 Task: Find connections with filter location Hechuan with filter topic #entrepreneursmindsetwith filter profile language Spanish with filter current company Jobs Quest with filter school St. Xavier's College, Ranchi with filter industry Facilities Services with filter service category Web Design with filter keywords title Cruise Ship Attendant
Action: Mouse moved to (606, 85)
Screenshot: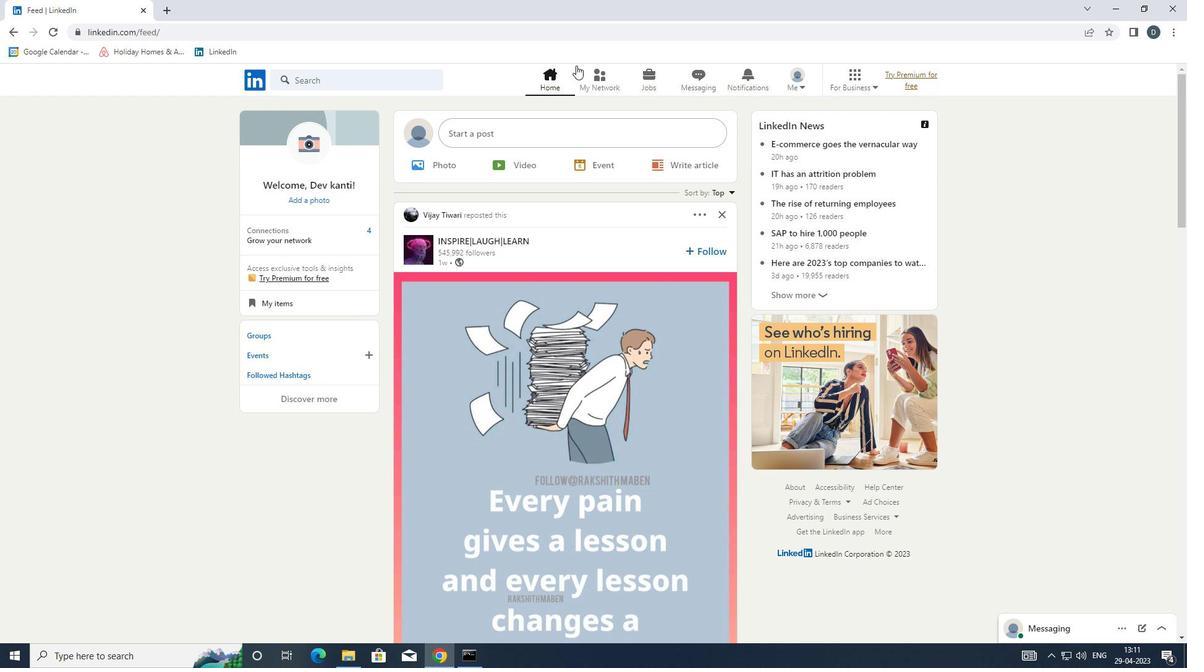 
Action: Mouse pressed left at (606, 85)
Screenshot: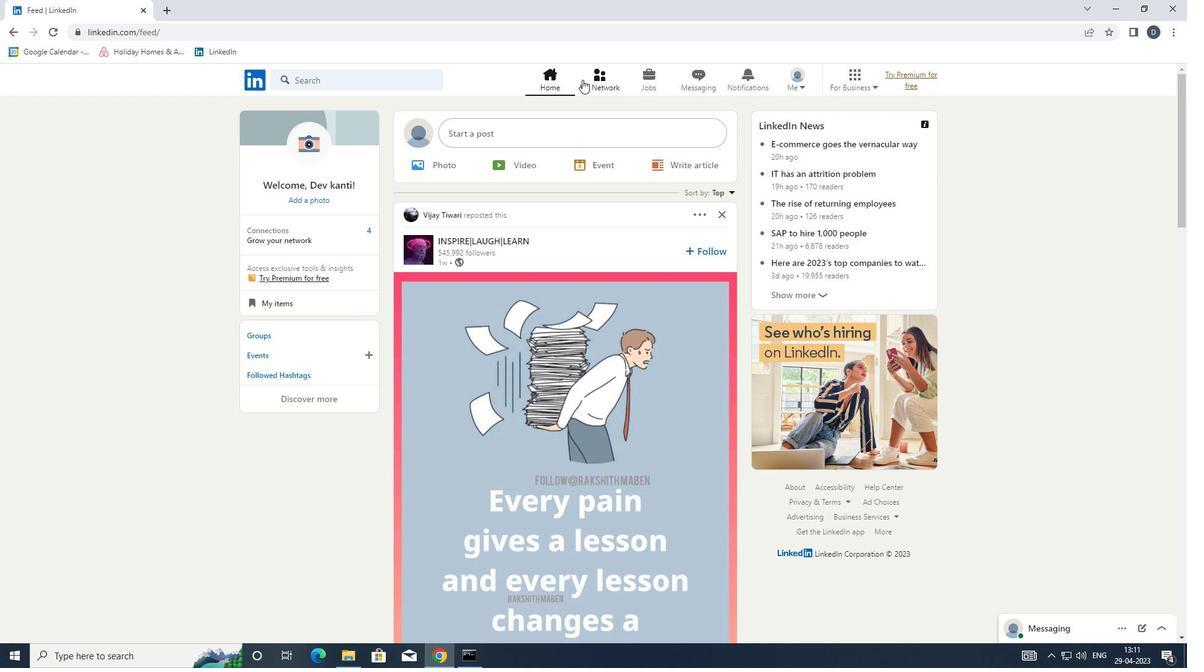 
Action: Mouse moved to (405, 152)
Screenshot: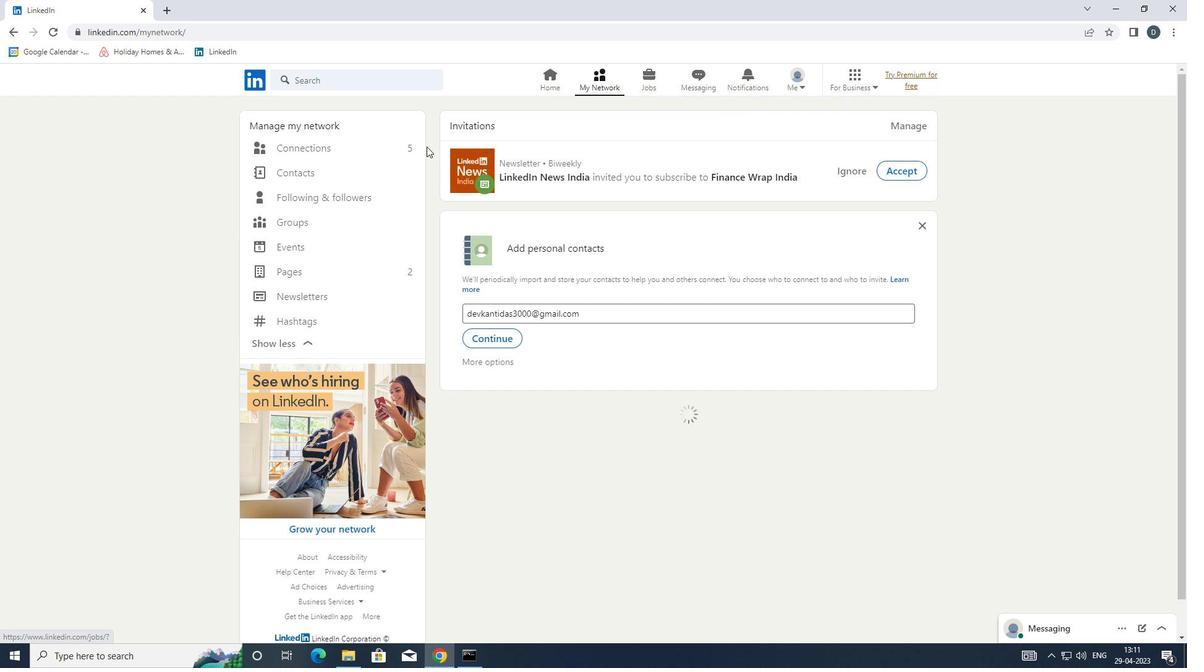 
Action: Mouse pressed left at (405, 152)
Screenshot: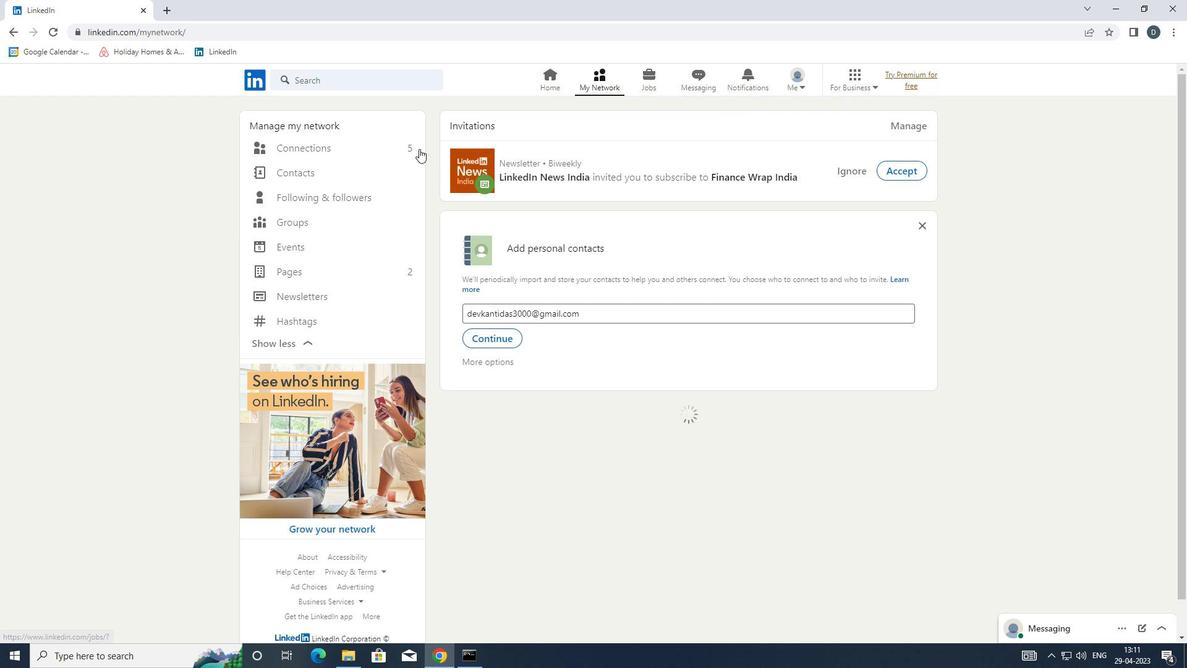 
Action: Mouse moved to (691, 146)
Screenshot: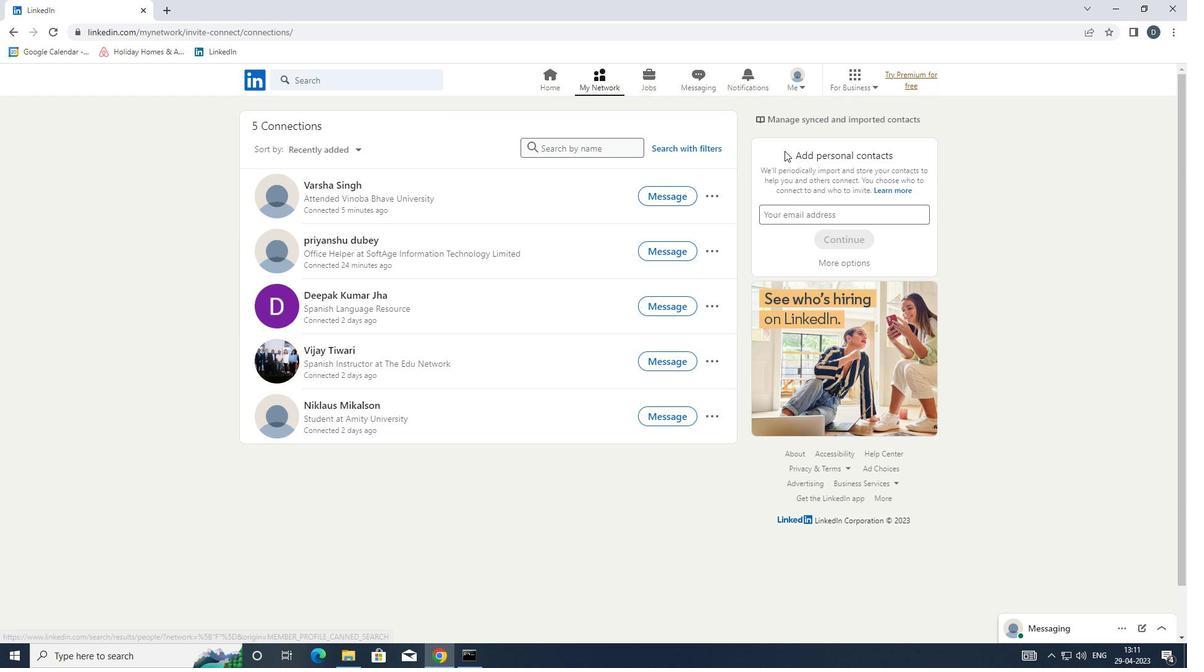 
Action: Mouse pressed left at (691, 146)
Screenshot: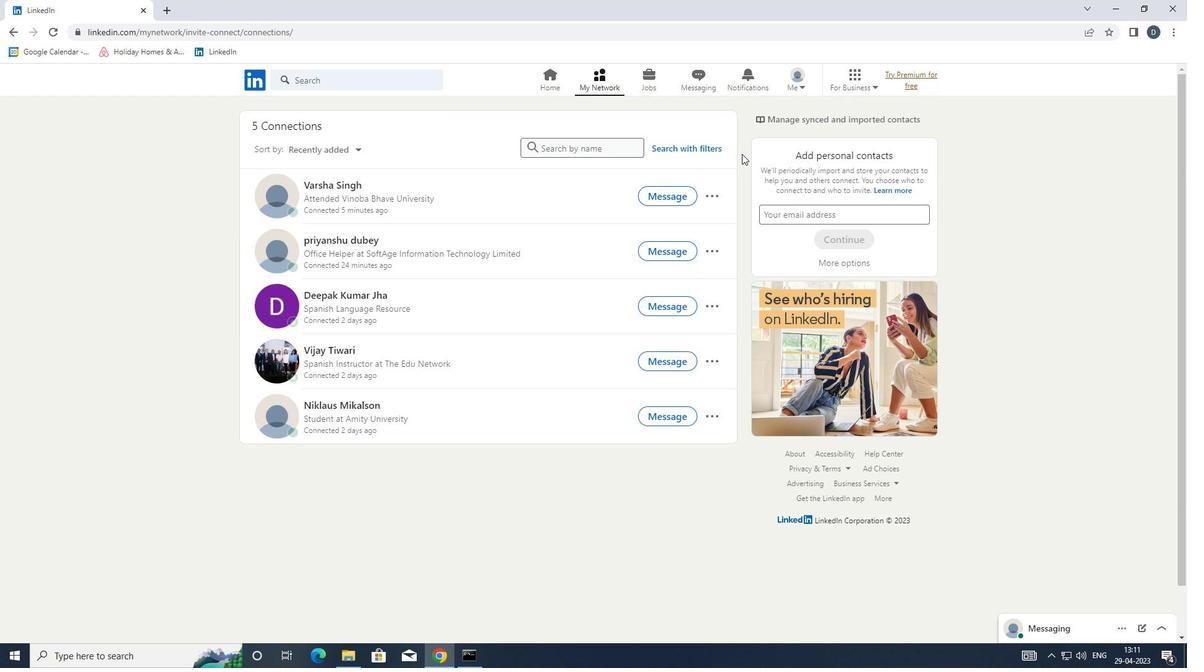 
Action: Mouse moved to (632, 113)
Screenshot: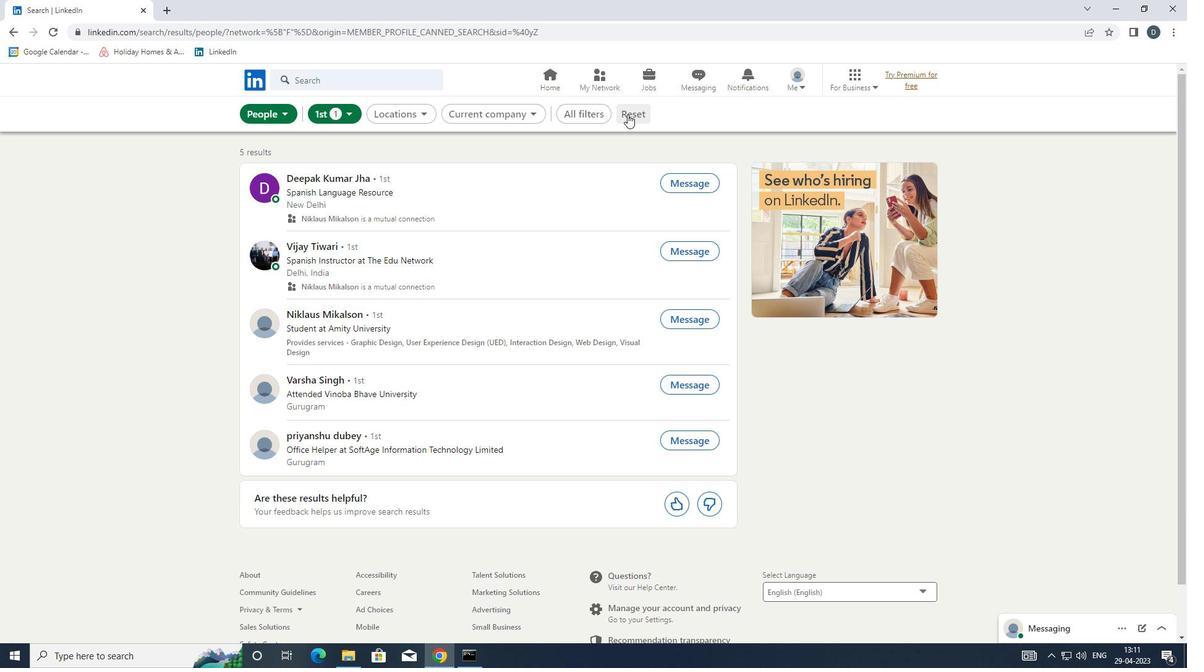 
Action: Mouse pressed left at (632, 113)
Screenshot: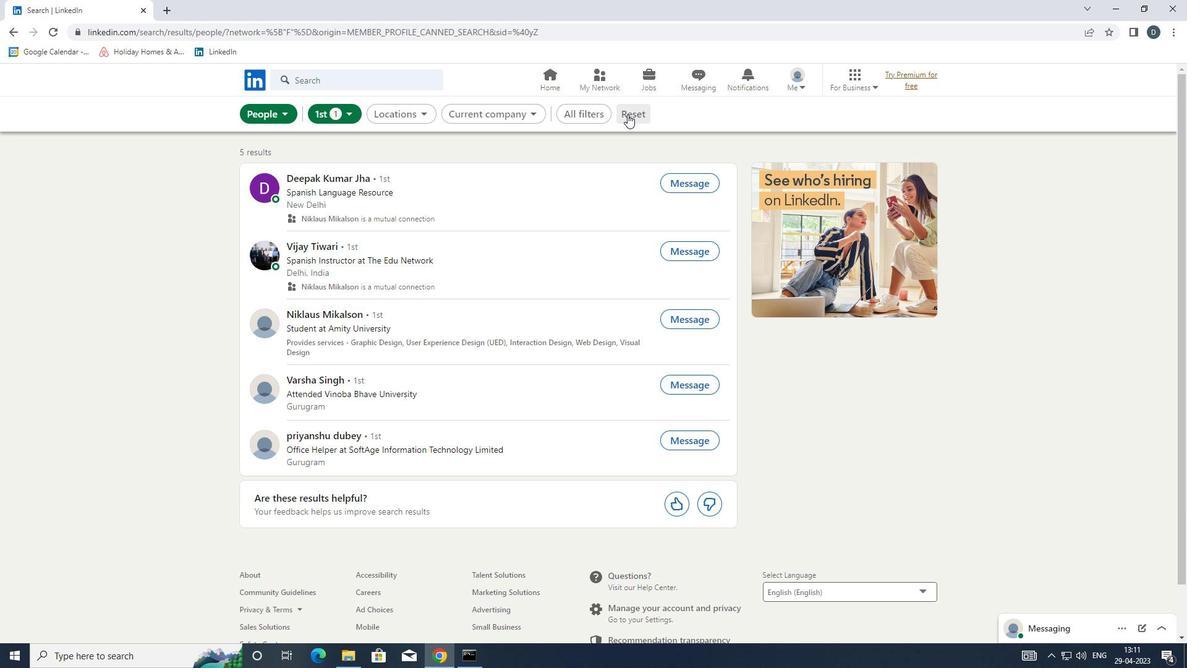 
Action: Mouse moved to (604, 113)
Screenshot: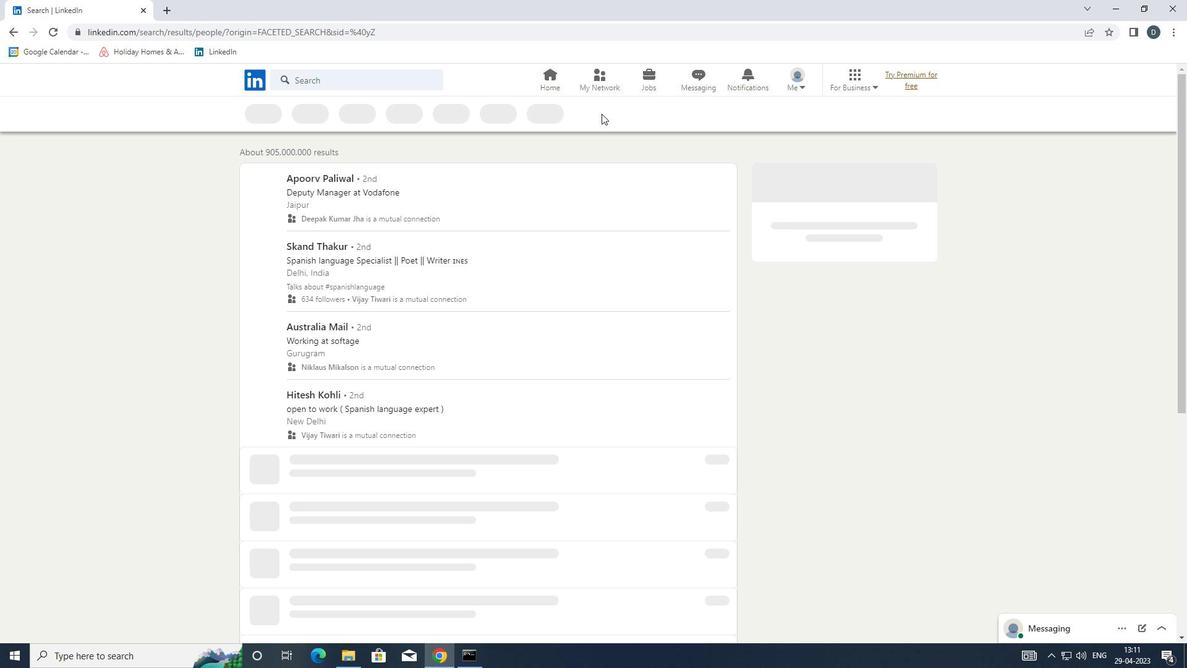
Action: Mouse pressed left at (604, 113)
Screenshot: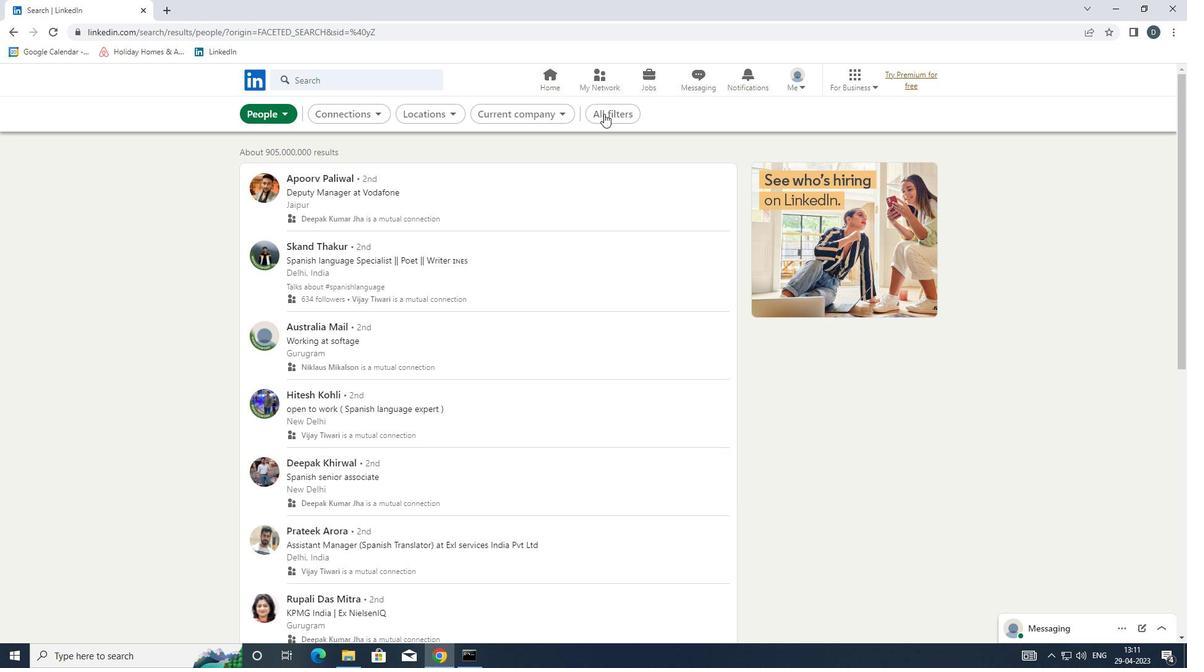 
Action: Mouse moved to (1036, 343)
Screenshot: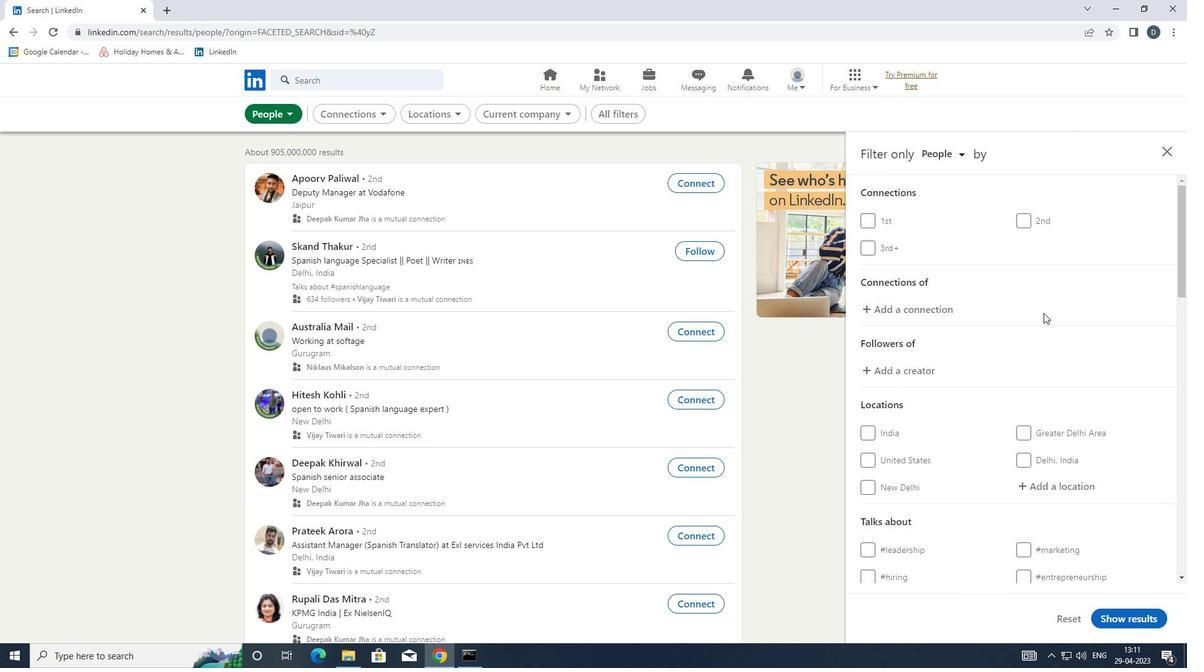 
Action: Mouse scrolled (1036, 343) with delta (0, 0)
Screenshot: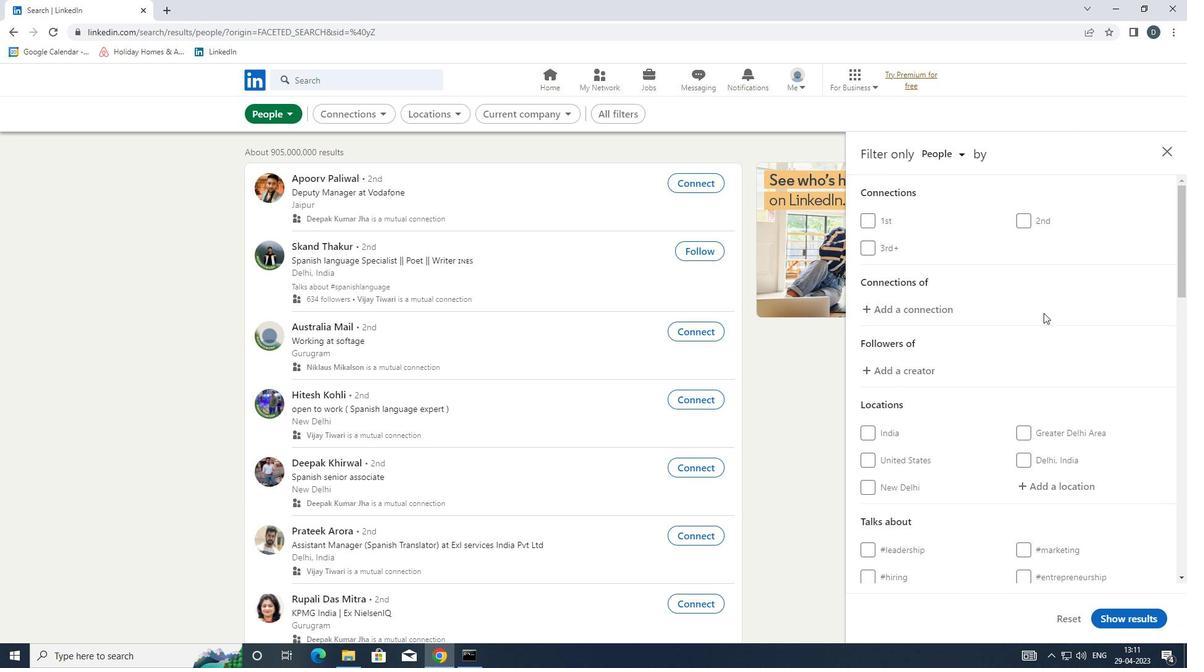 
Action: Mouse scrolled (1036, 343) with delta (0, 0)
Screenshot: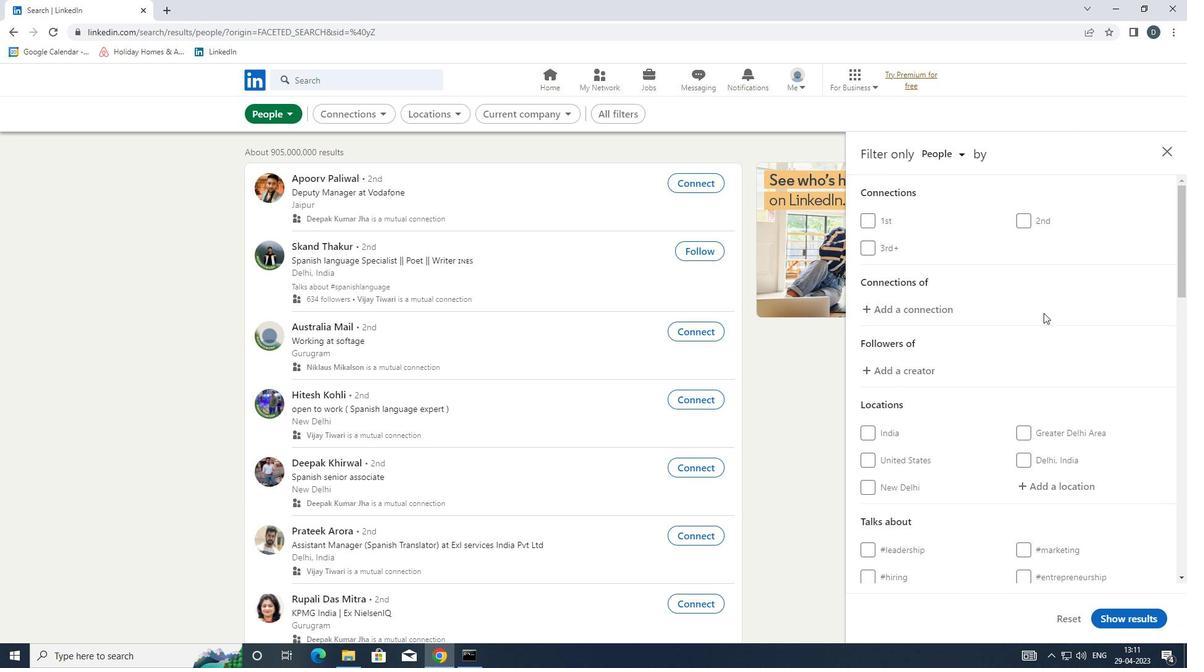 
Action: Mouse moved to (1034, 360)
Screenshot: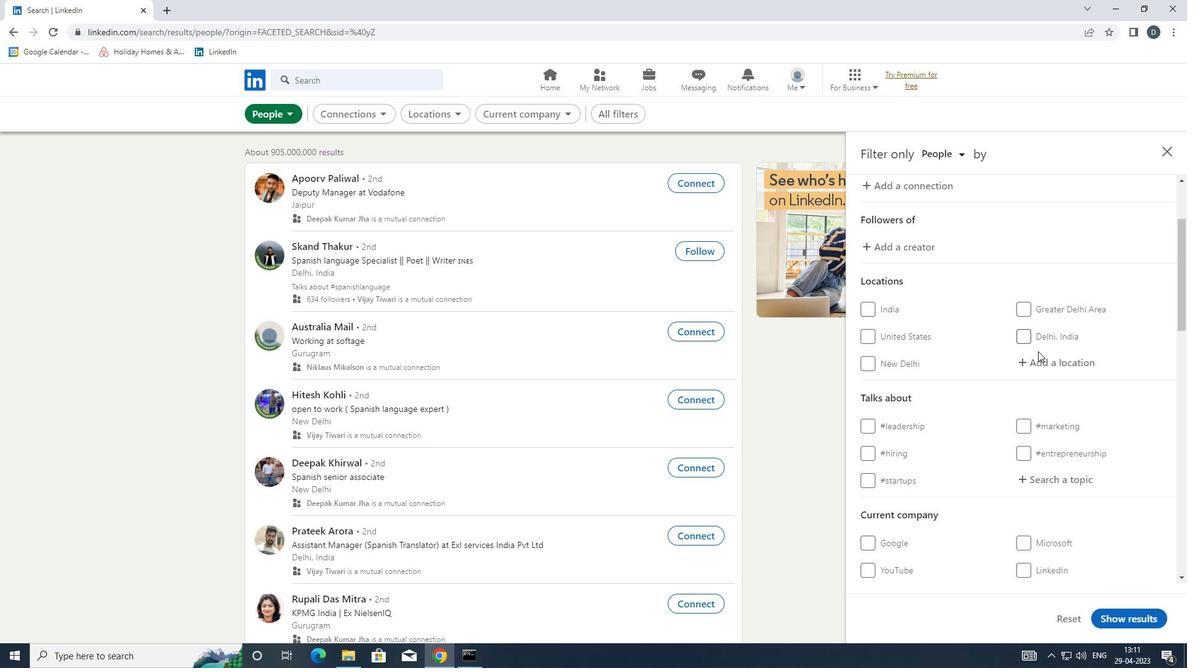 
Action: Mouse pressed left at (1034, 360)
Screenshot: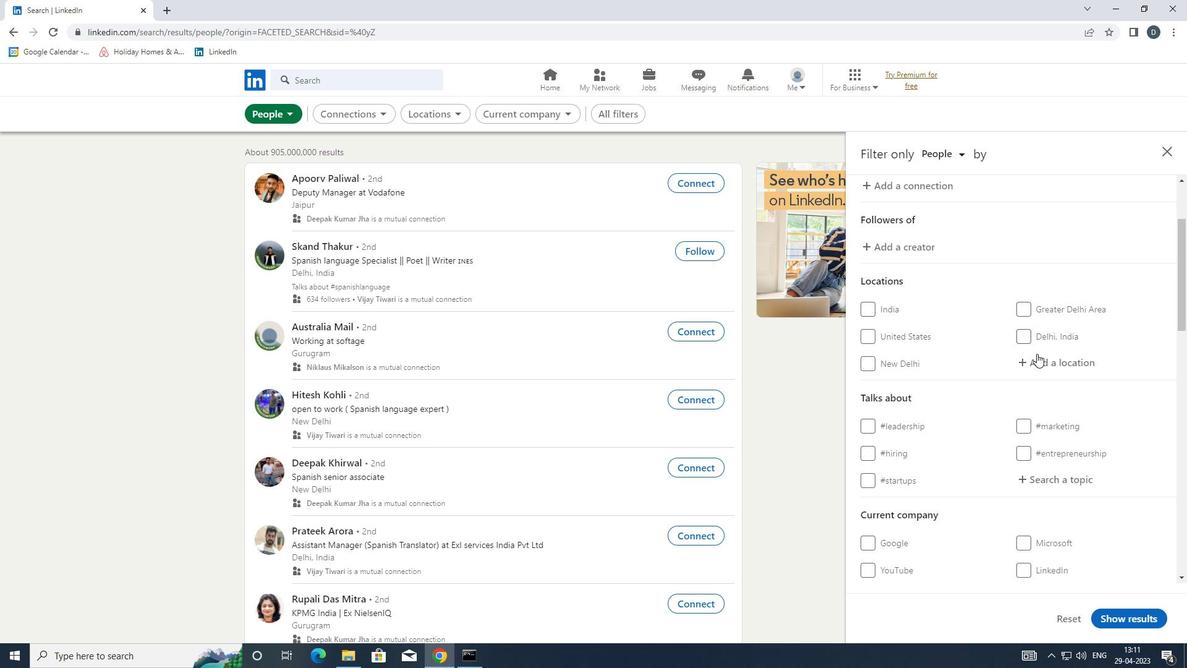 
Action: Mouse moved to (1034, 360)
Screenshot: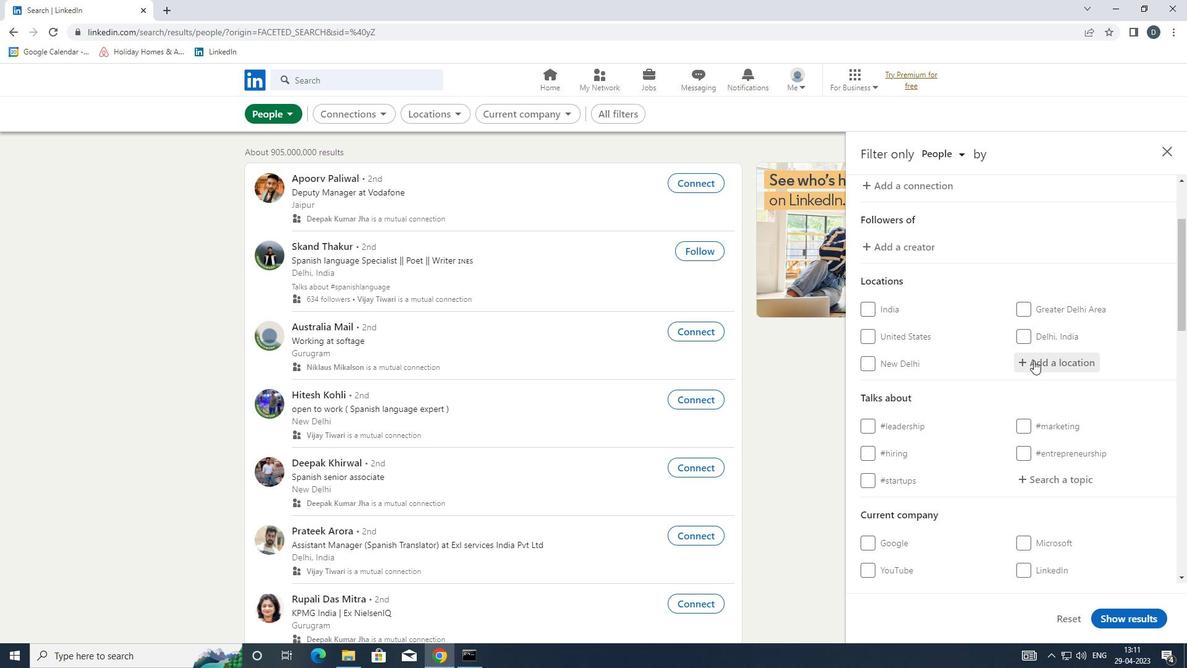 
Action: Key pressed <Key.shift>HECHUAN
Screenshot: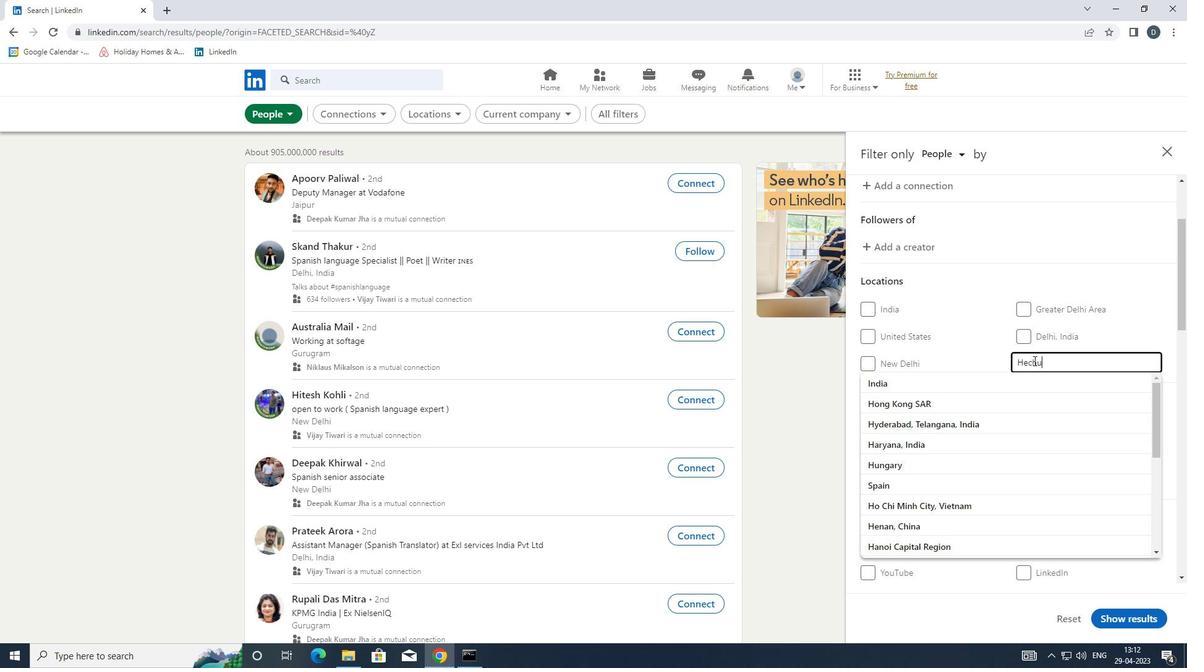 
Action: Mouse scrolled (1034, 360) with delta (0, 0)
Screenshot: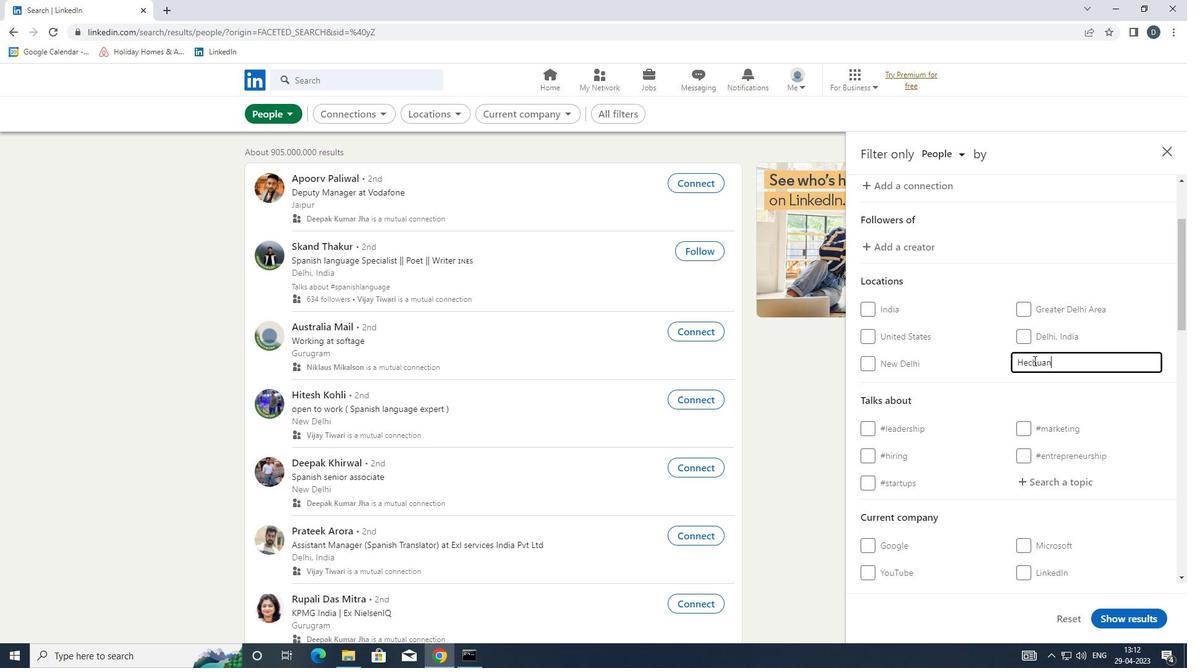 
Action: Mouse moved to (1053, 418)
Screenshot: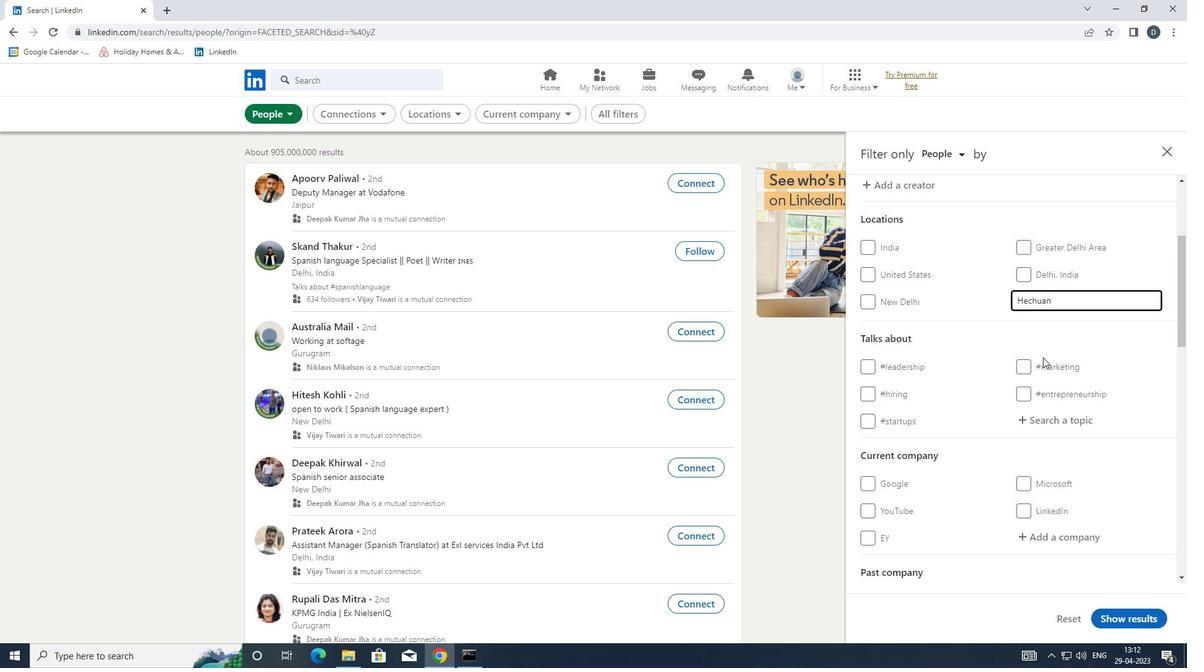 
Action: Mouse pressed left at (1053, 418)
Screenshot: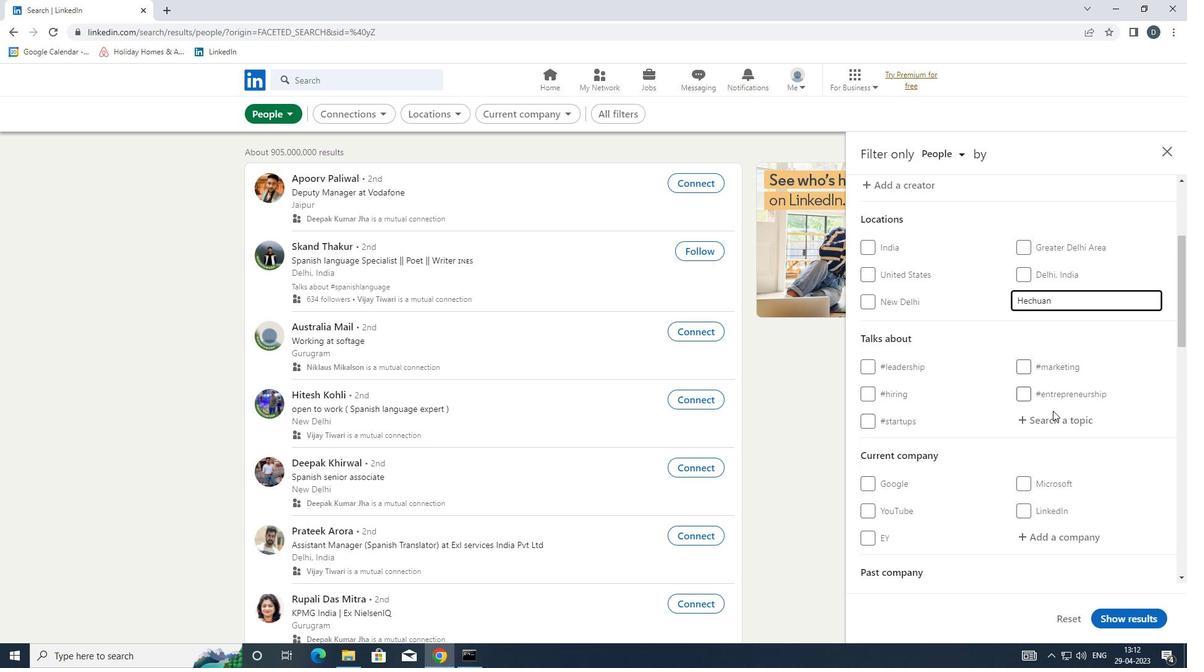 
Action: Key pressed <Key.shift>#ENTREPRENEURSMIND
Screenshot: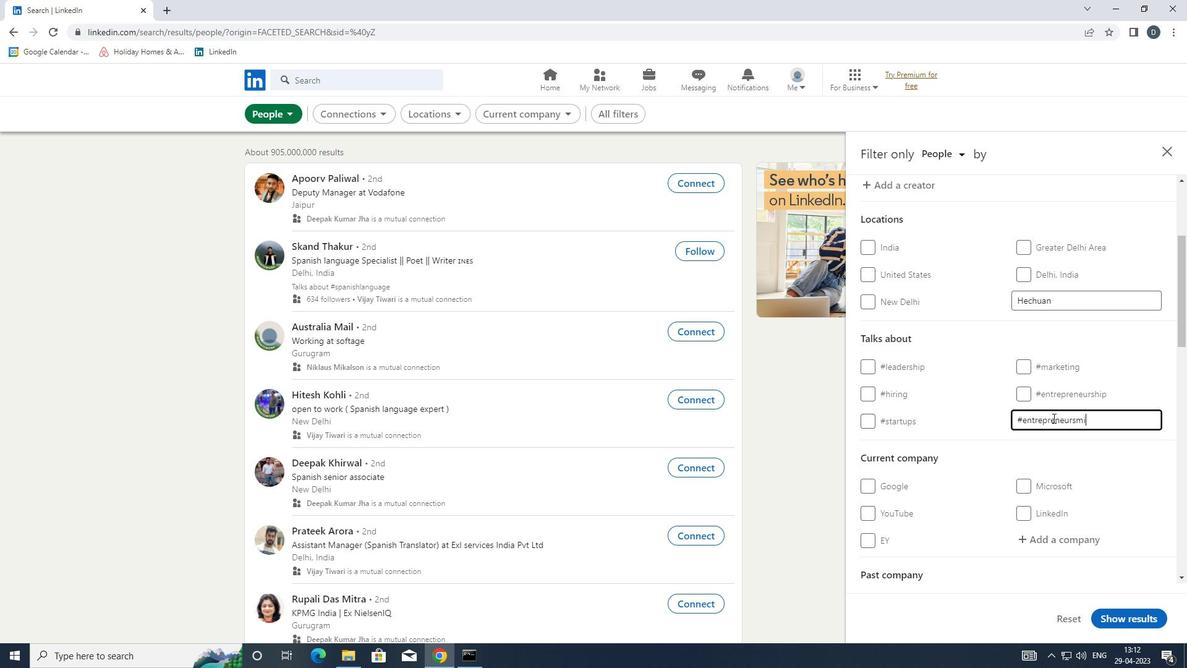 
Action: Mouse moved to (784, 488)
Screenshot: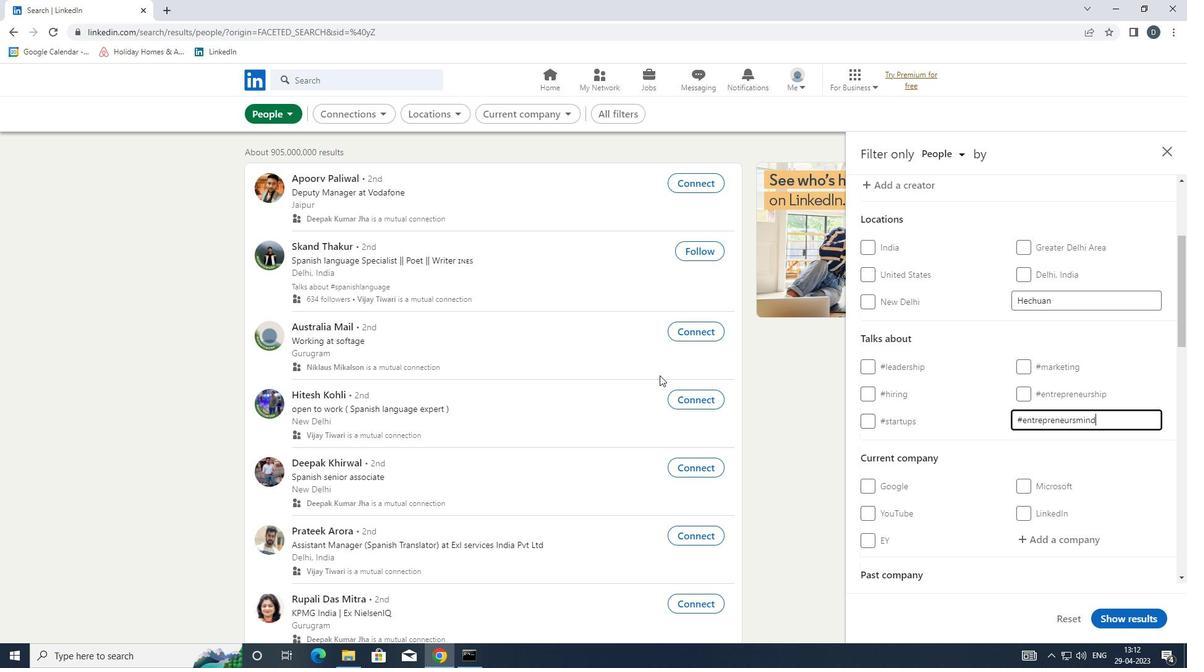 
Action: Key pressed SET
Screenshot: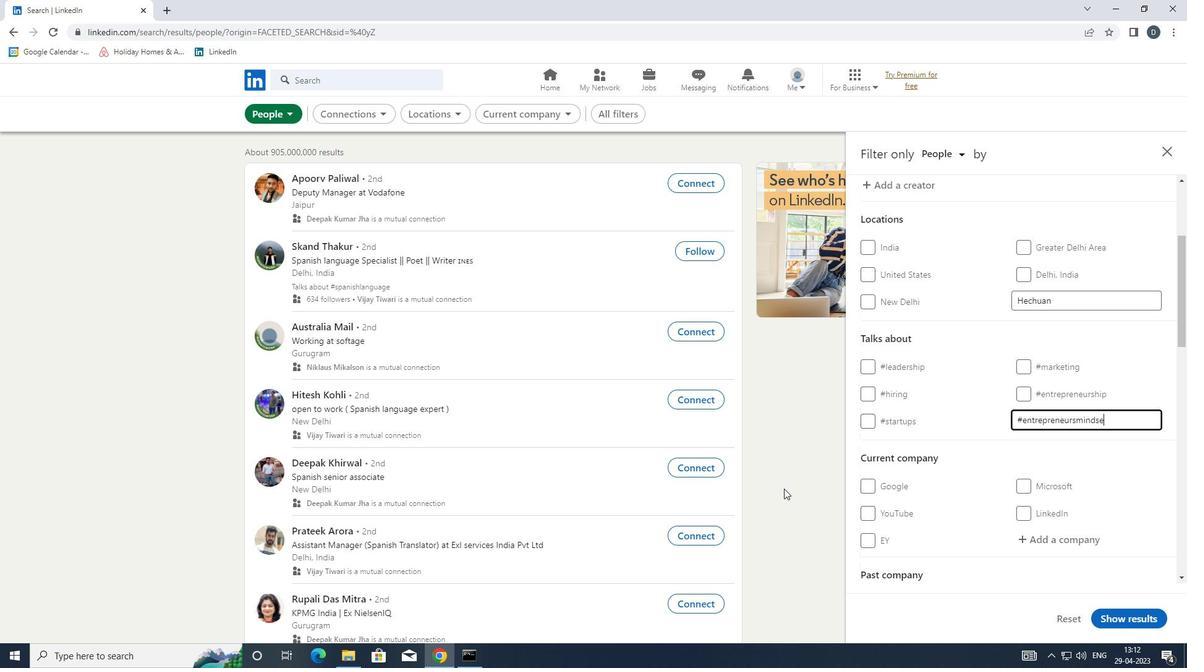 
Action: Mouse moved to (946, 468)
Screenshot: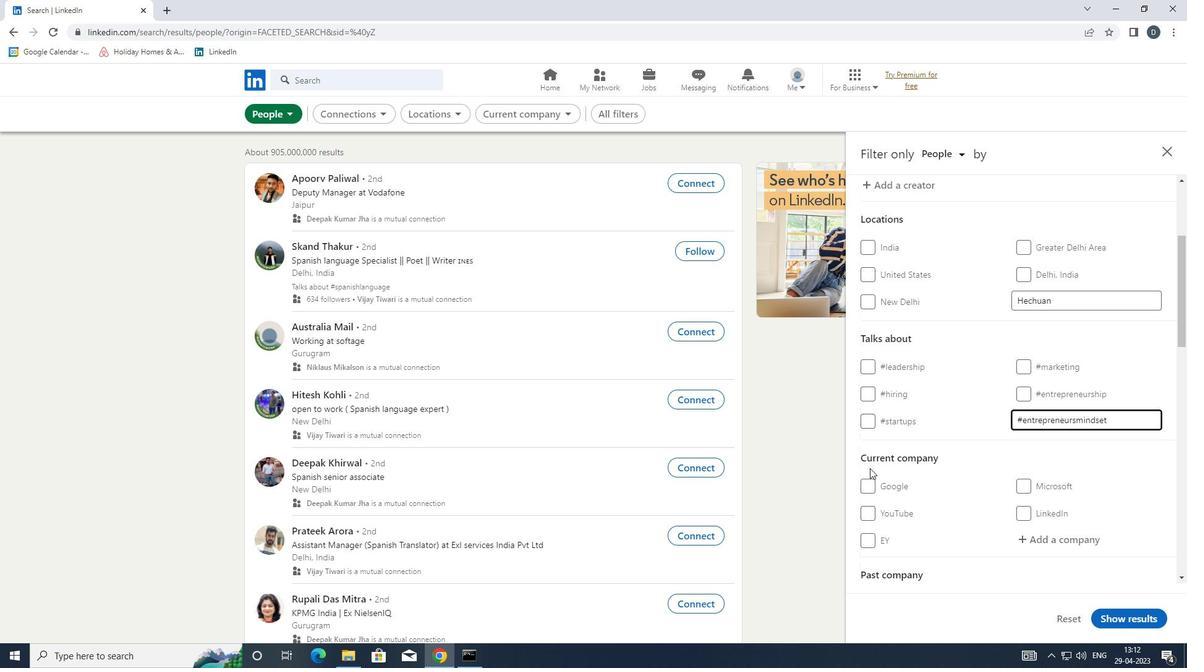 
Action: Mouse scrolled (946, 468) with delta (0, 0)
Screenshot: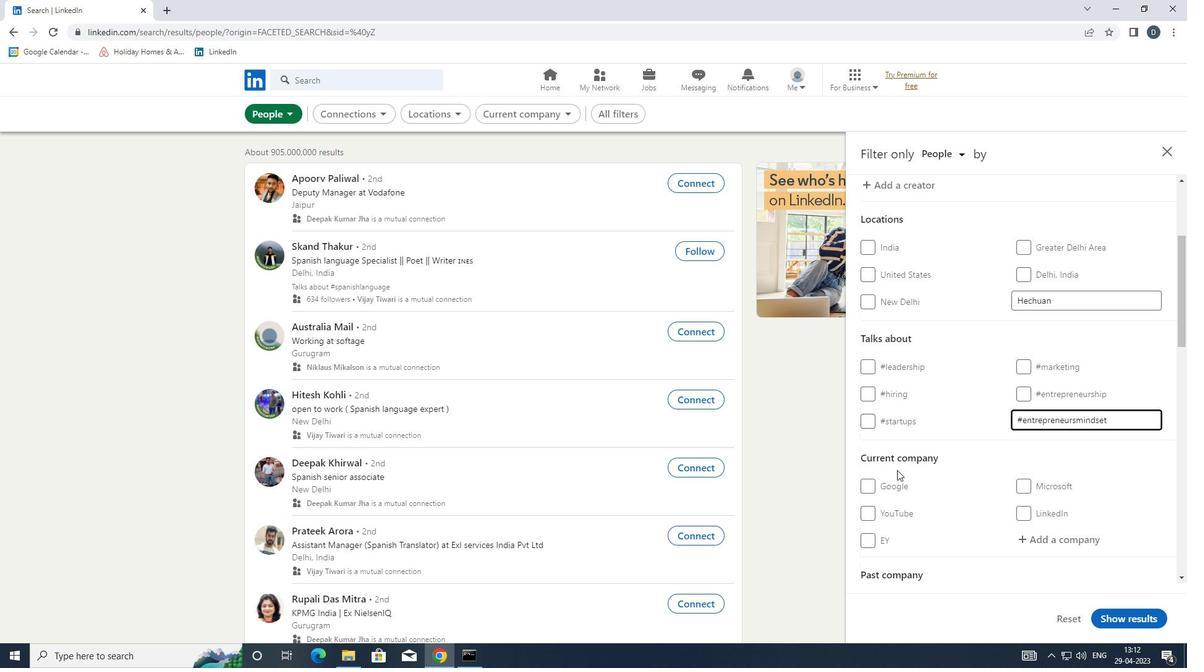 
Action: Mouse moved to (949, 468)
Screenshot: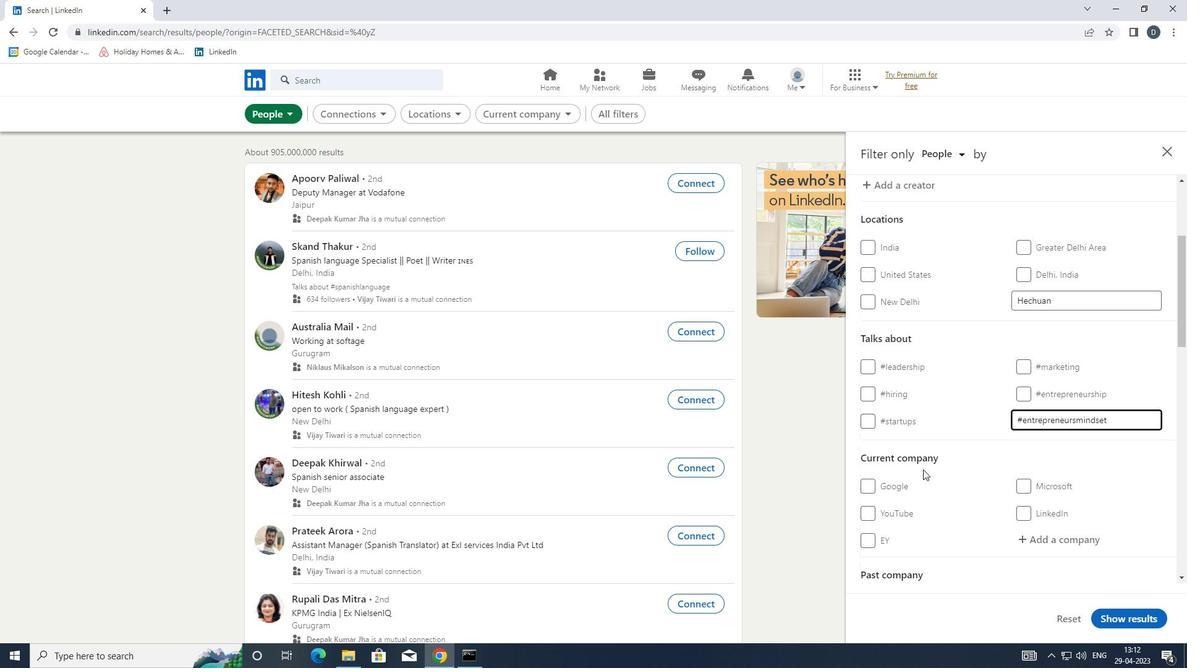 
Action: Mouse scrolled (949, 468) with delta (0, 0)
Screenshot: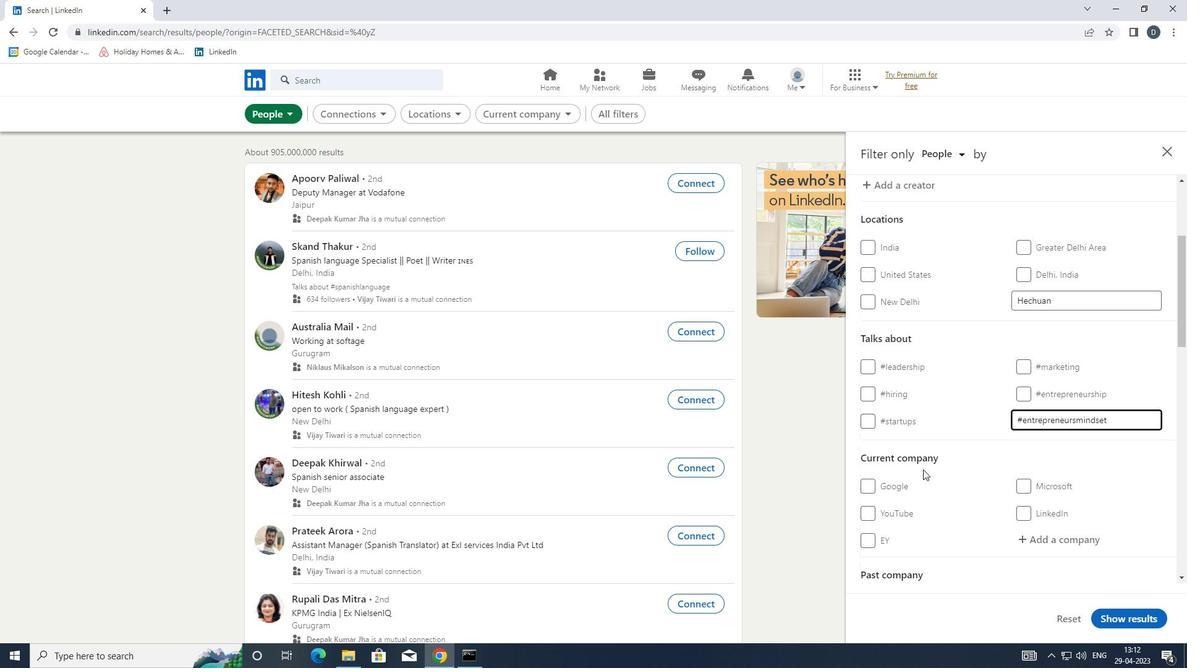 
Action: Mouse moved to (1015, 461)
Screenshot: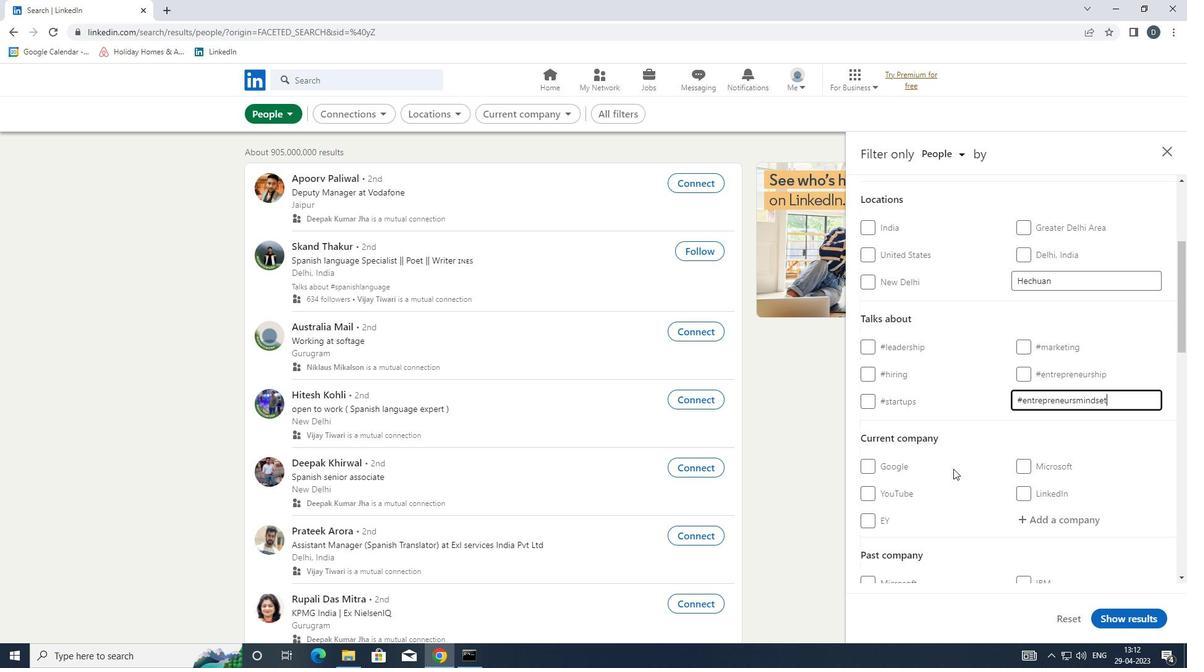 
Action: Mouse scrolled (1015, 460) with delta (0, 0)
Screenshot: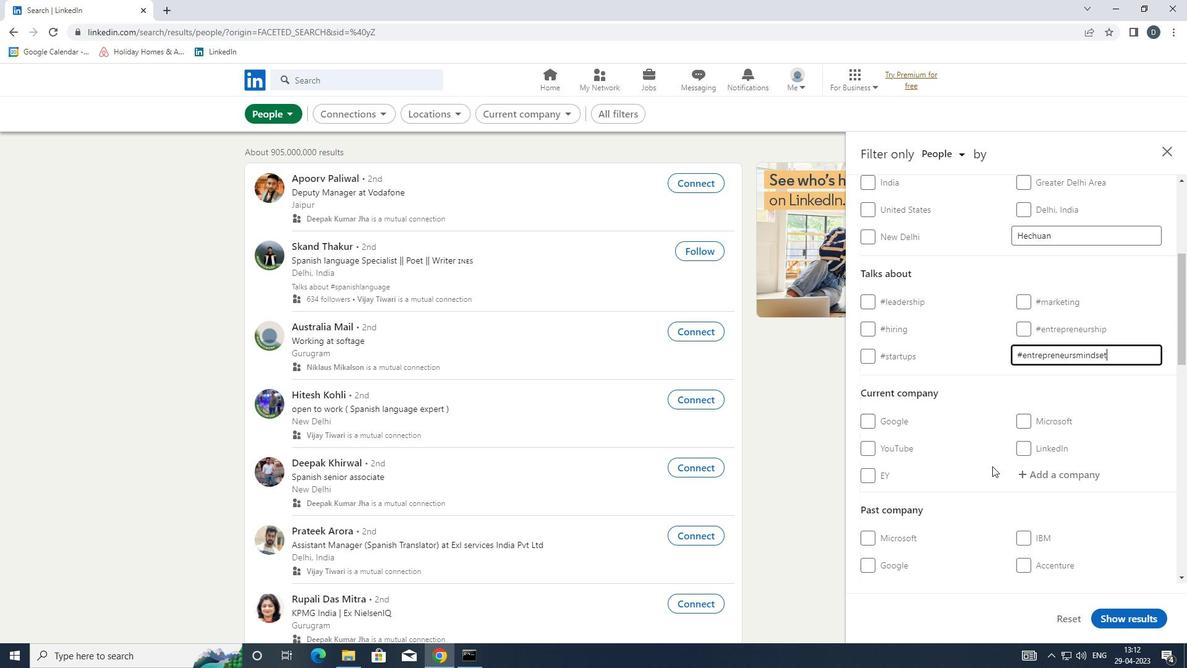 
Action: Mouse scrolled (1015, 460) with delta (0, 0)
Screenshot: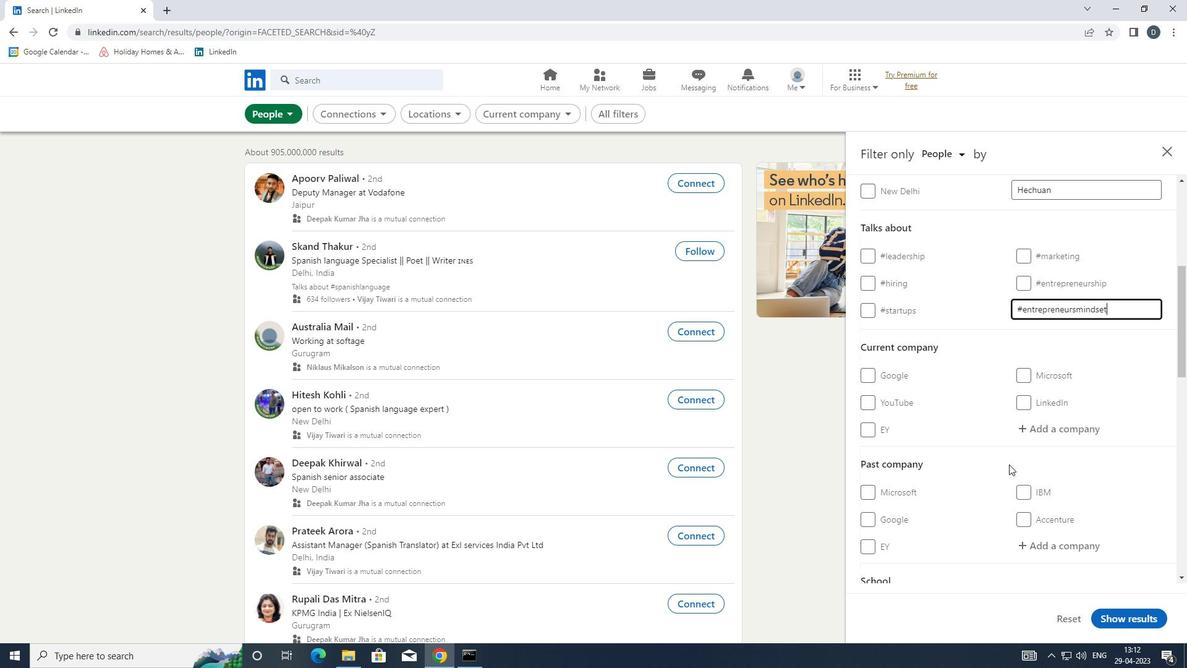 
Action: Mouse moved to (1046, 428)
Screenshot: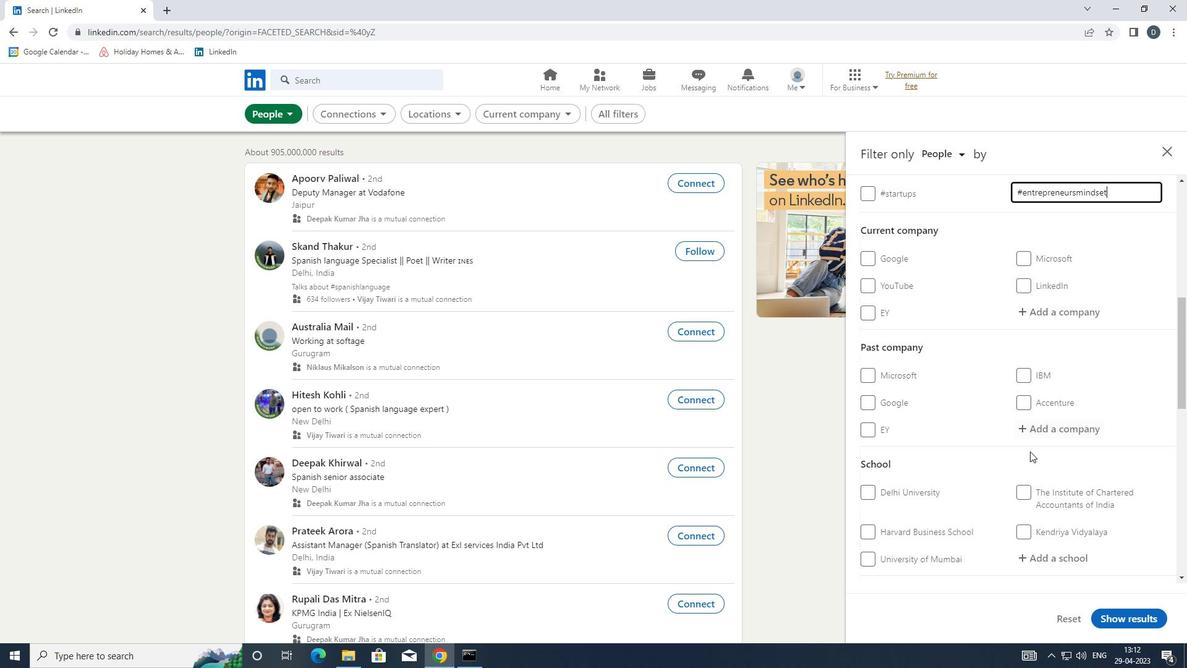 
Action: Mouse scrolled (1046, 428) with delta (0, 0)
Screenshot: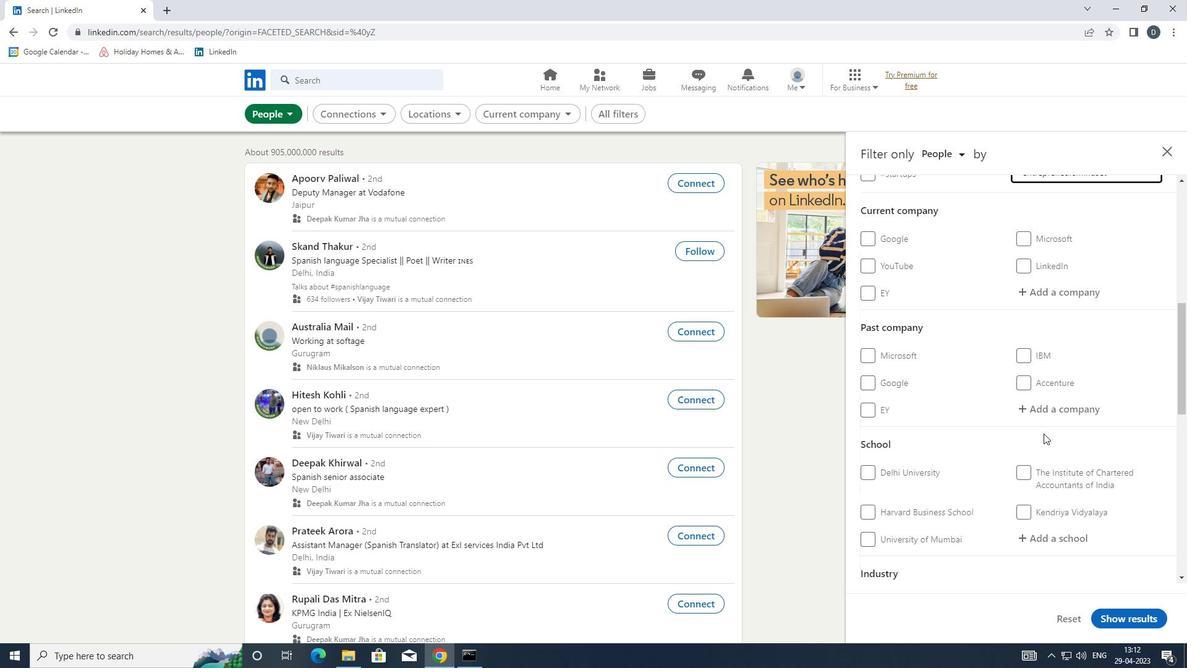 
Action: Mouse moved to (1046, 428)
Screenshot: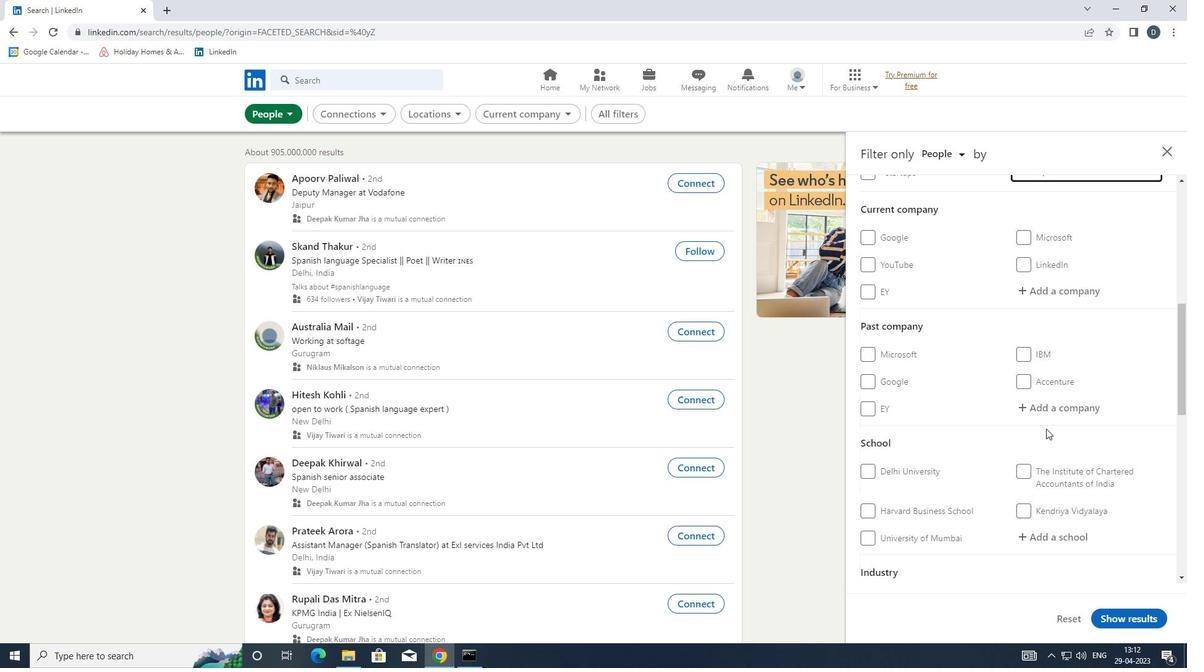 
Action: Mouse scrolled (1046, 427) with delta (0, 0)
Screenshot: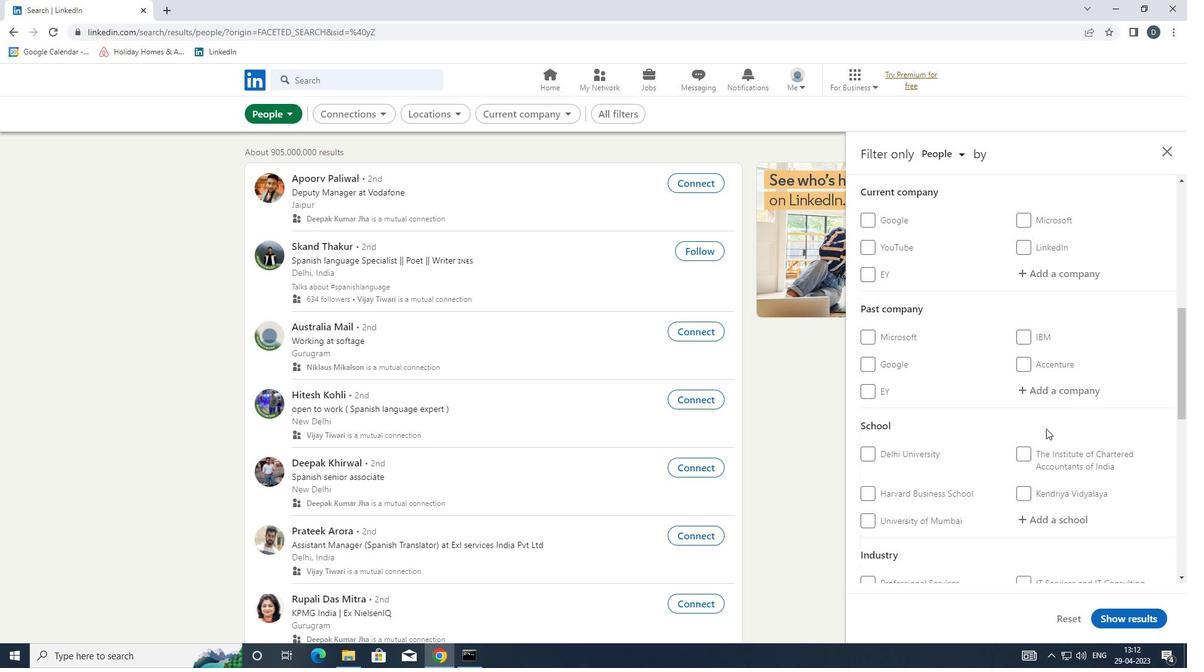 
Action: Mouse scrolled (1046, 427) with delta (0, 0)
Screenshot: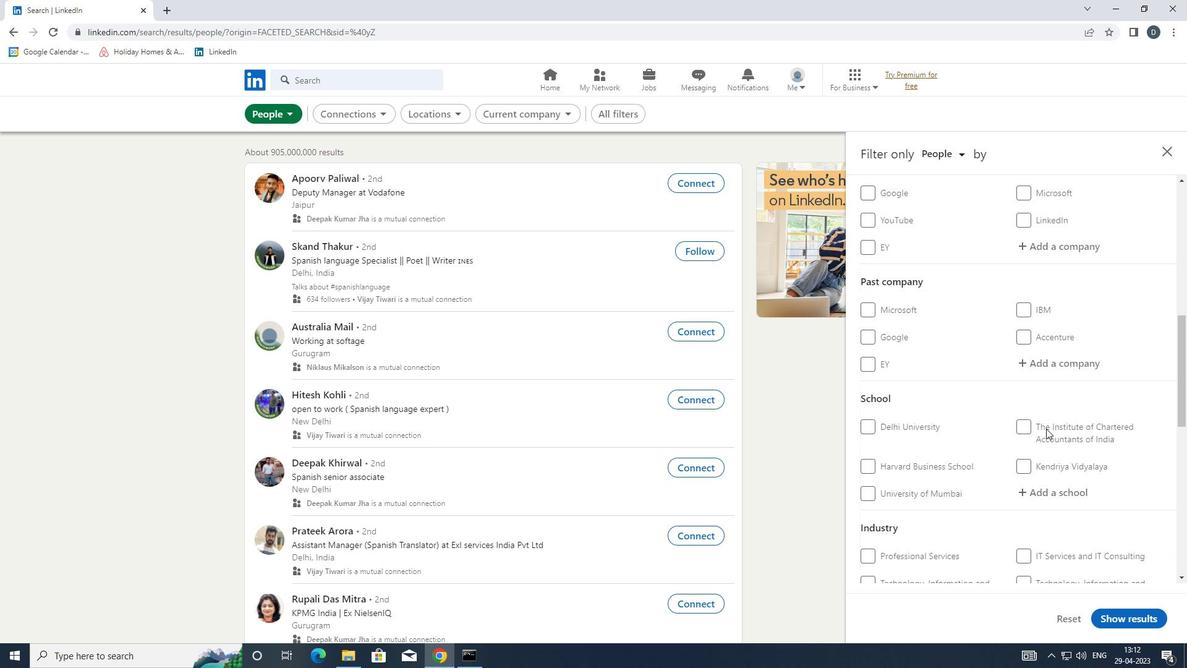 
Action: Mouse scrolled (1046, 427) with delta (0, 0)
Screenshot: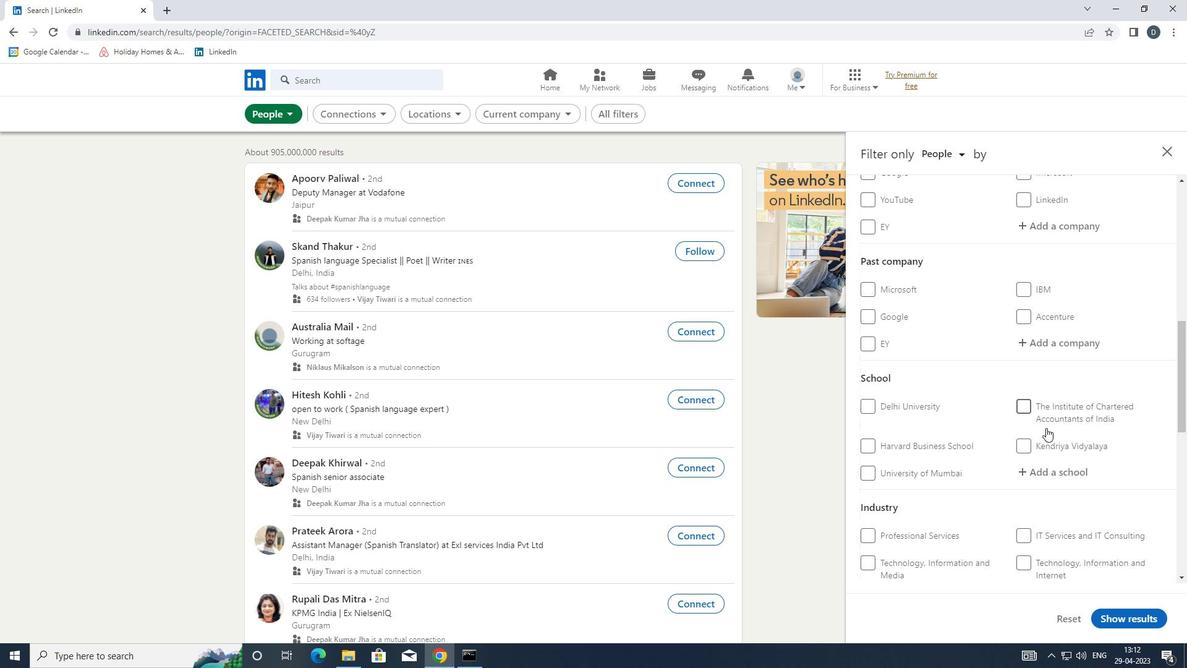 
Action: Mouse scrolled (1046, 427) with delta (0, 0)
Screenshot: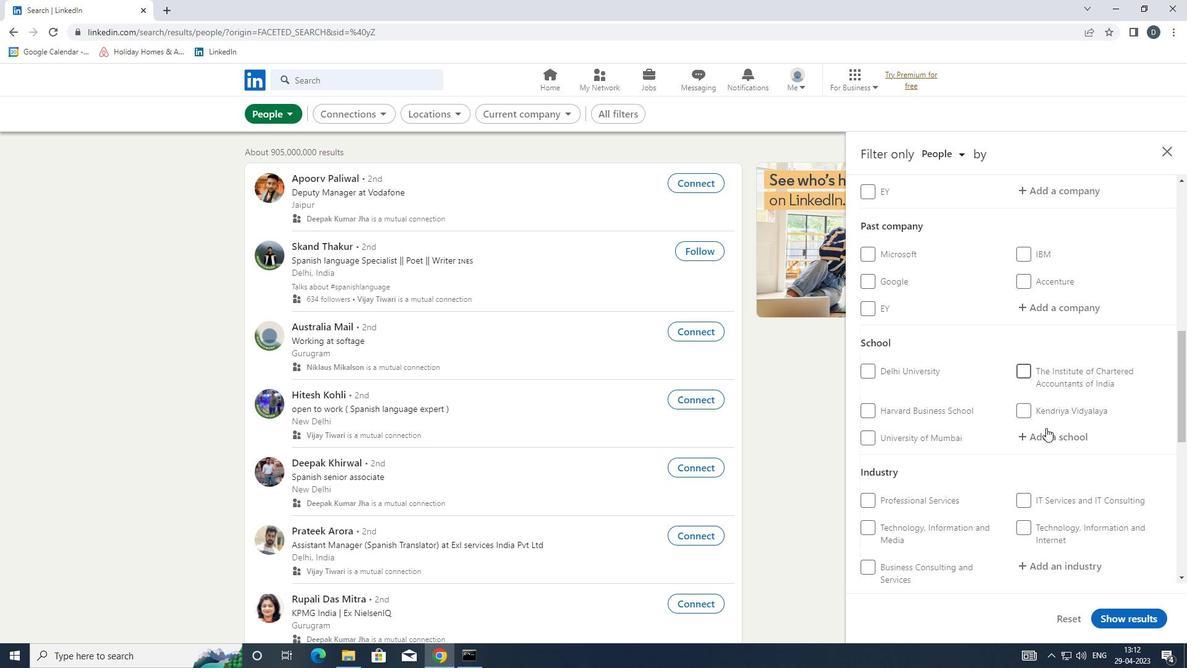
Action: Mouse scrolled (1046, 427) with delta (0, 0)
Screenshot: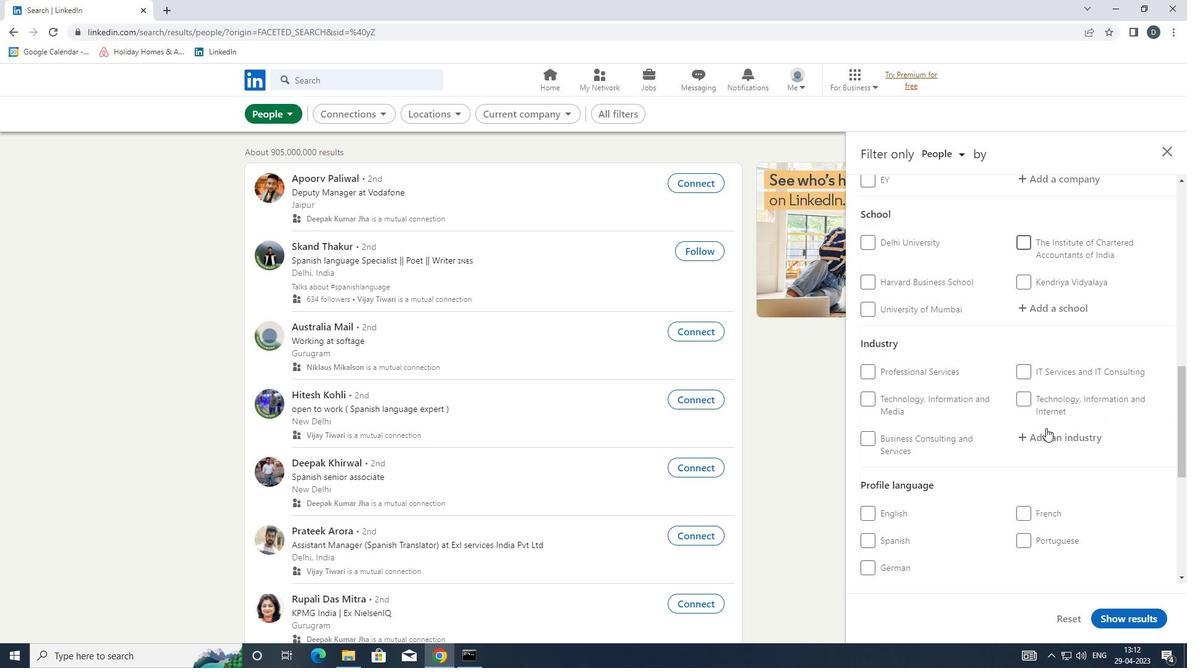 
Action: Mouse moved to (1047, 428)
Screenshot: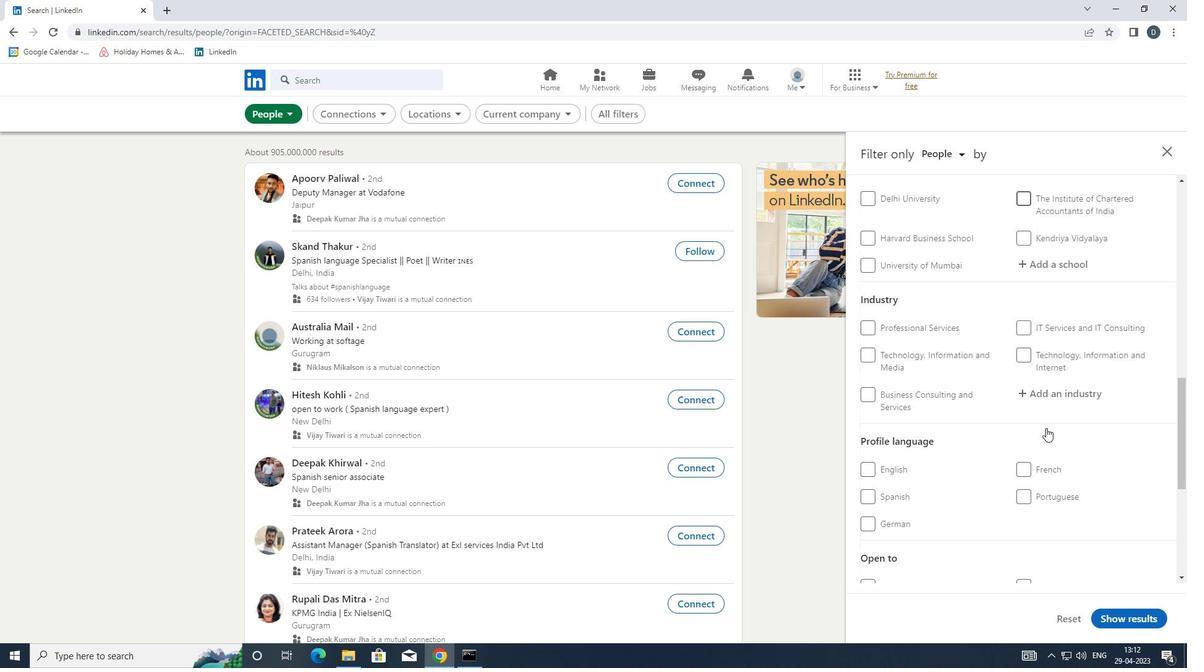 
Action: Mouse scrolled (1047, 427) with delta (0, 0)
Screenshot: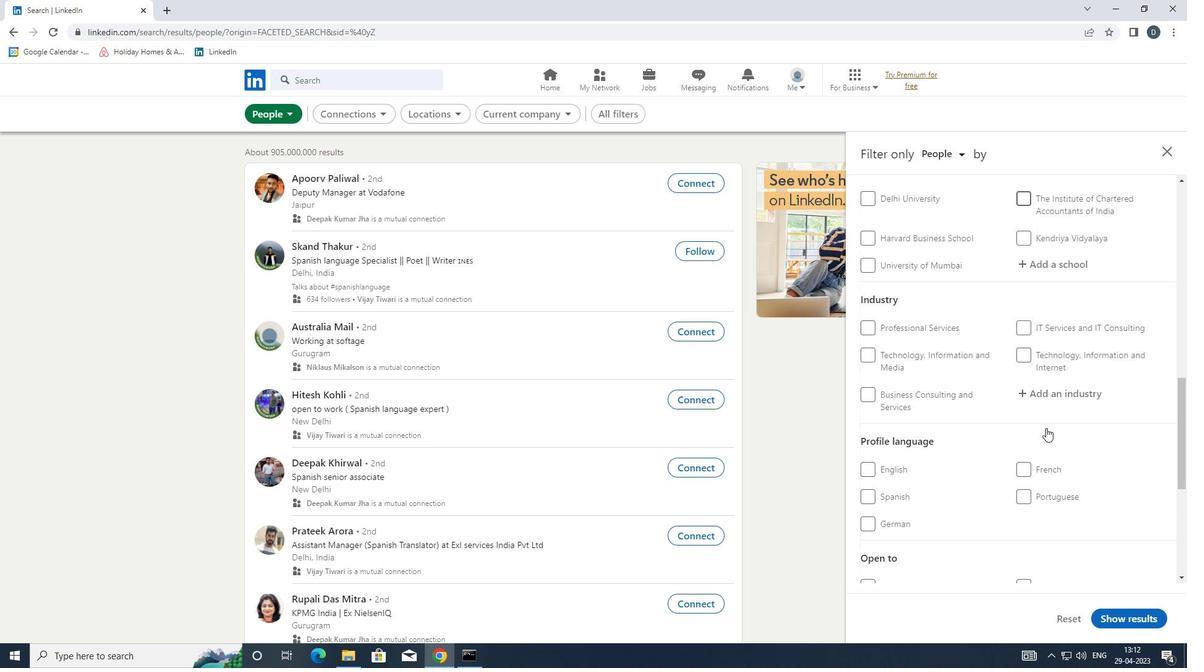 
Action: Mouse moved to (887, 342)
Screenshot: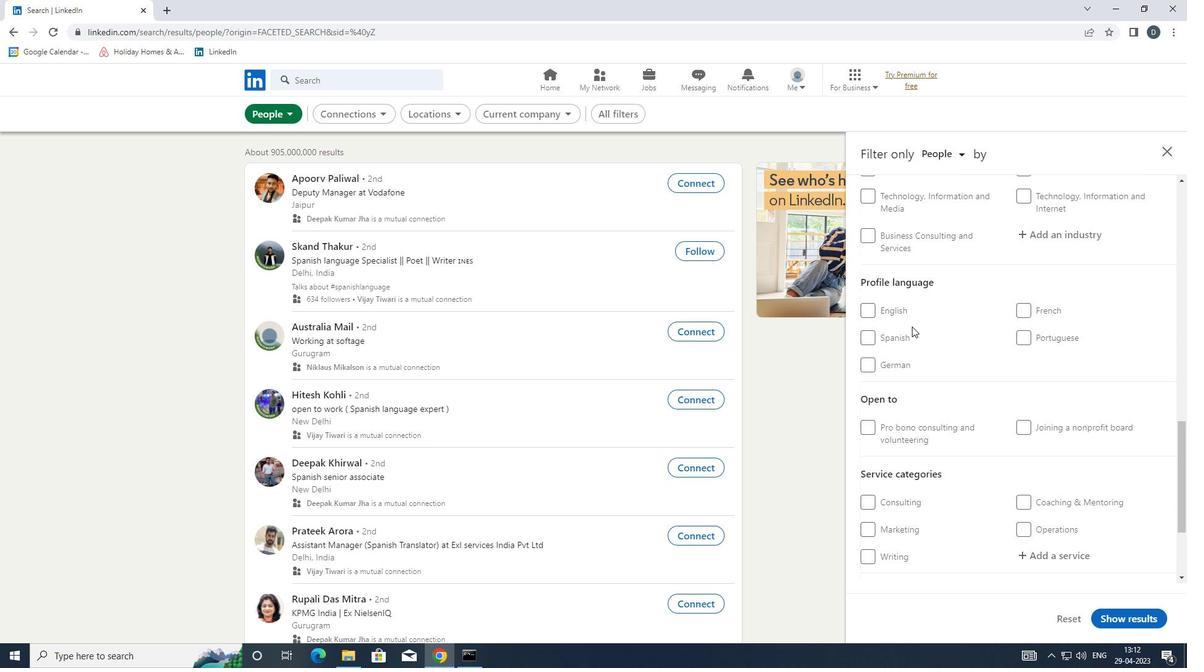 
Action: Mouse pressed left at (887, 342)
Screenshot: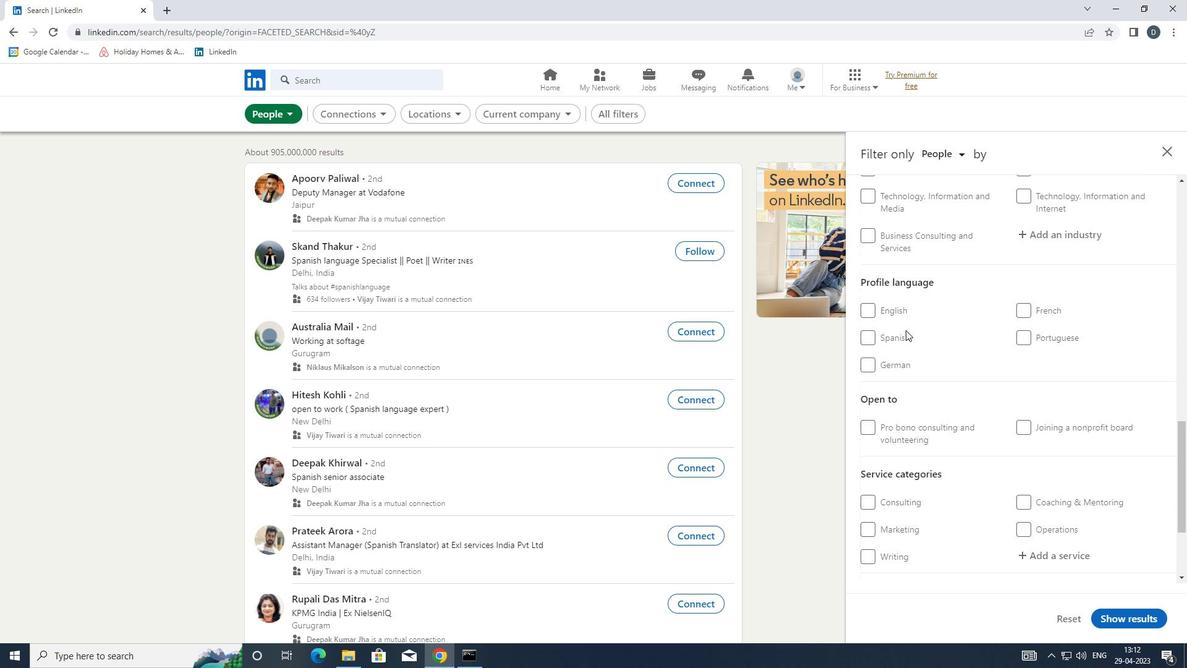 
Action: Mouse moved to (973, 413)
Screenshot: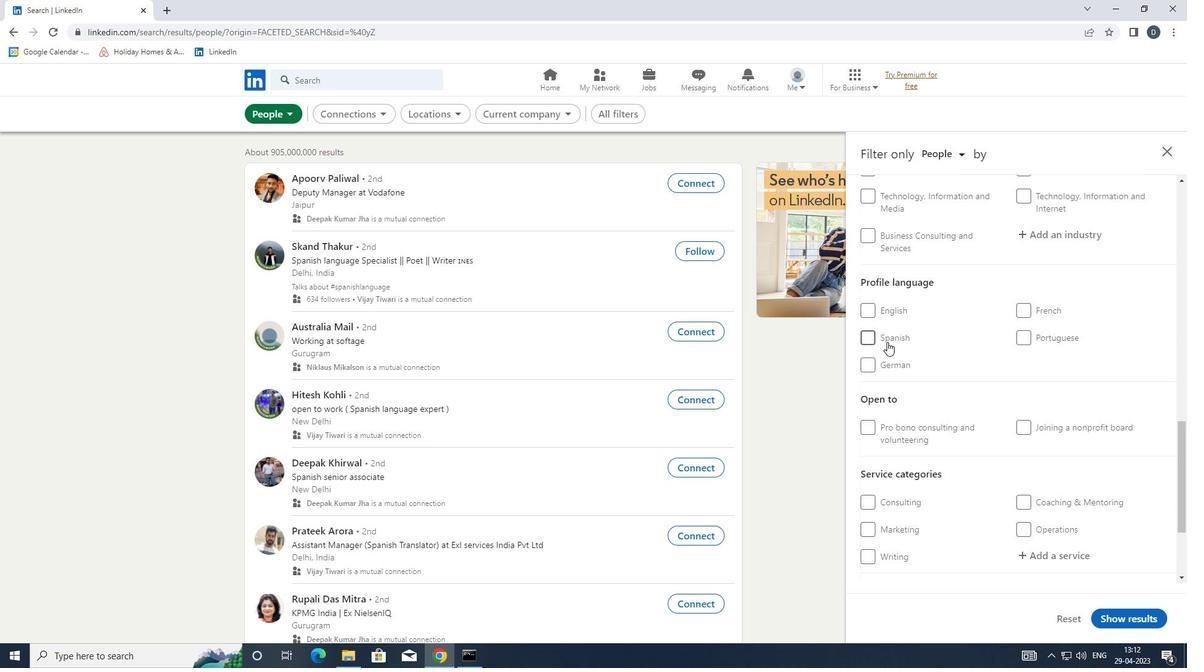 
Action: Mouse scrolled (973, 413) with delta (0, 0)
Screenshot: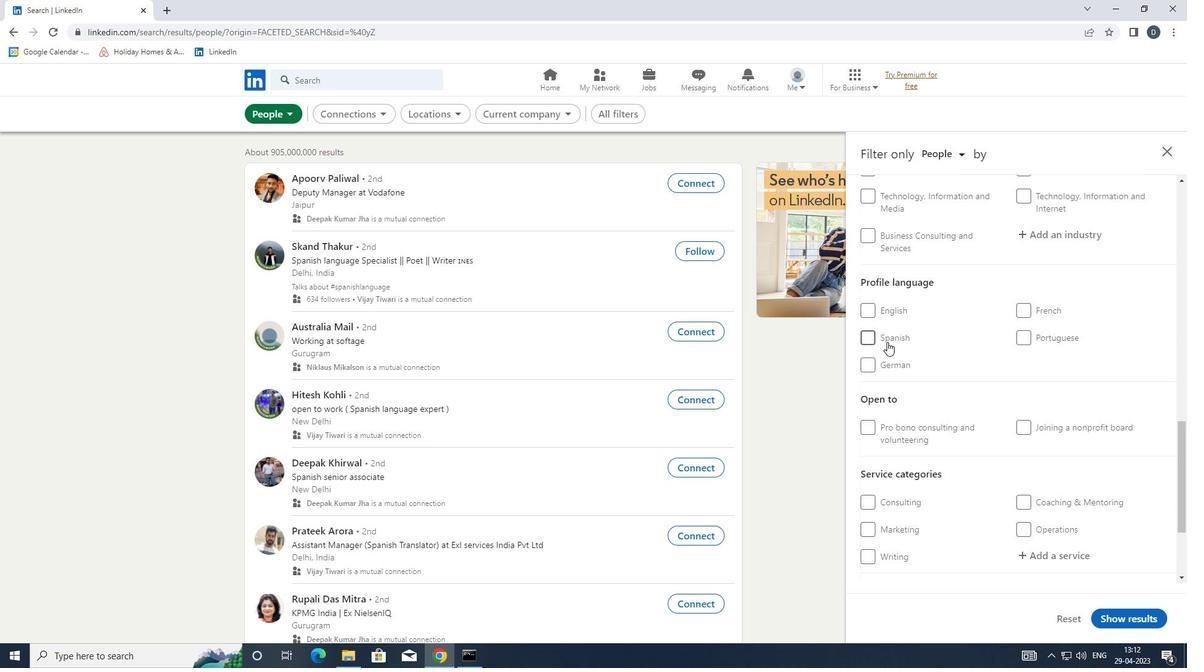 
Action: Mouse scrolled (973, 413) with delta (0, 0)
Screenshot: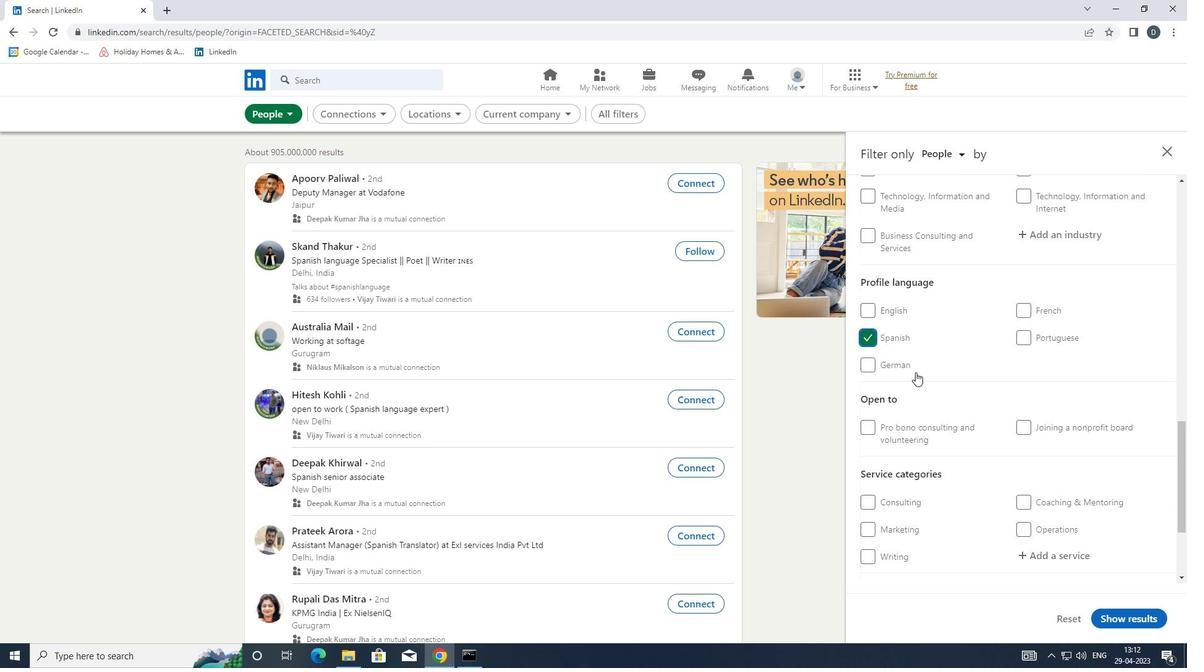 
Action: Mouse scrolled (973, 413) with delta (0, 0)
Screenshot: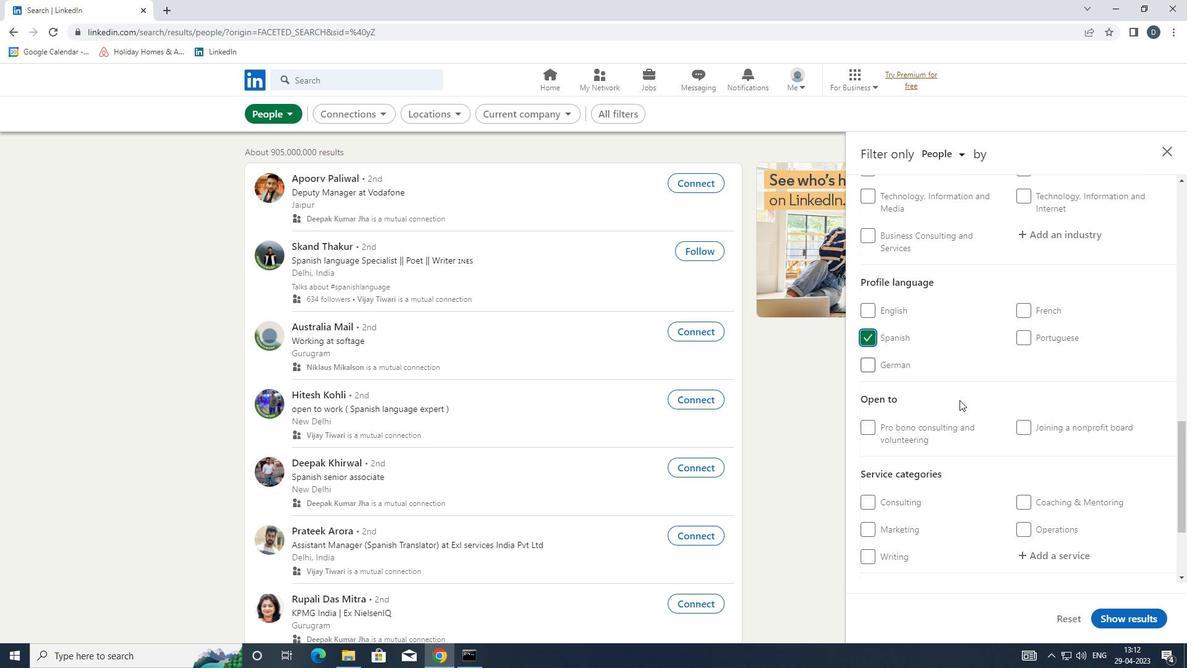 
Action: Mouse scrolled (973, 413) with delta (0, 0)
Screenshot: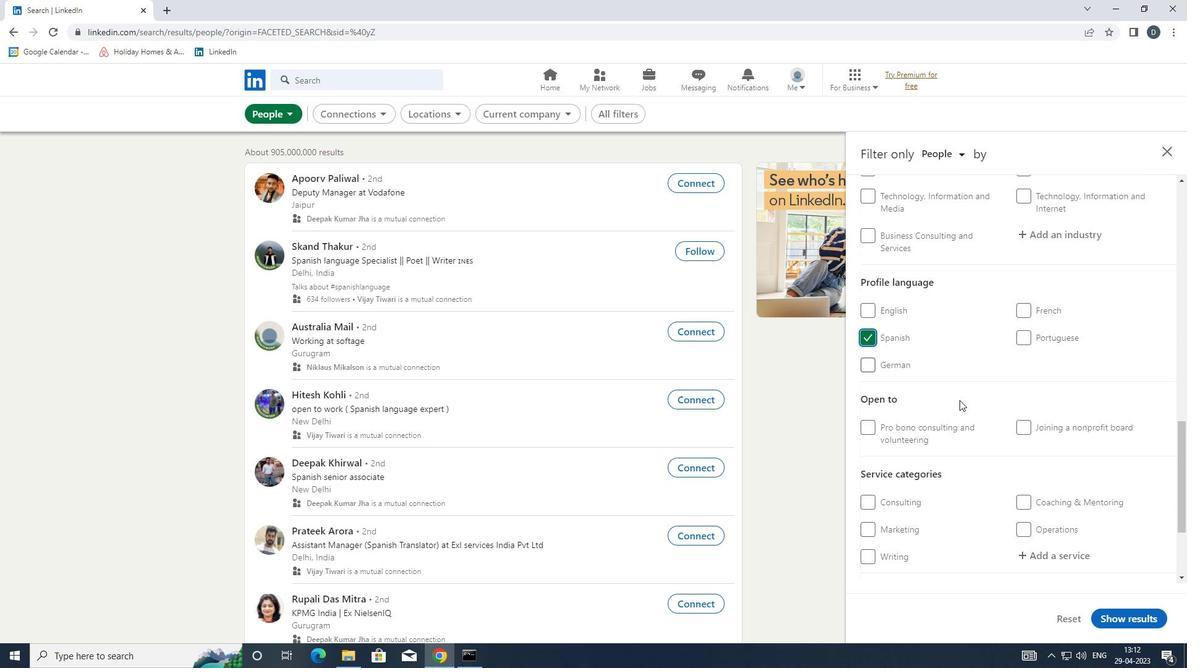
Action: Mouse scrolled (973, 413) with delta (0, 0)
Screenshot: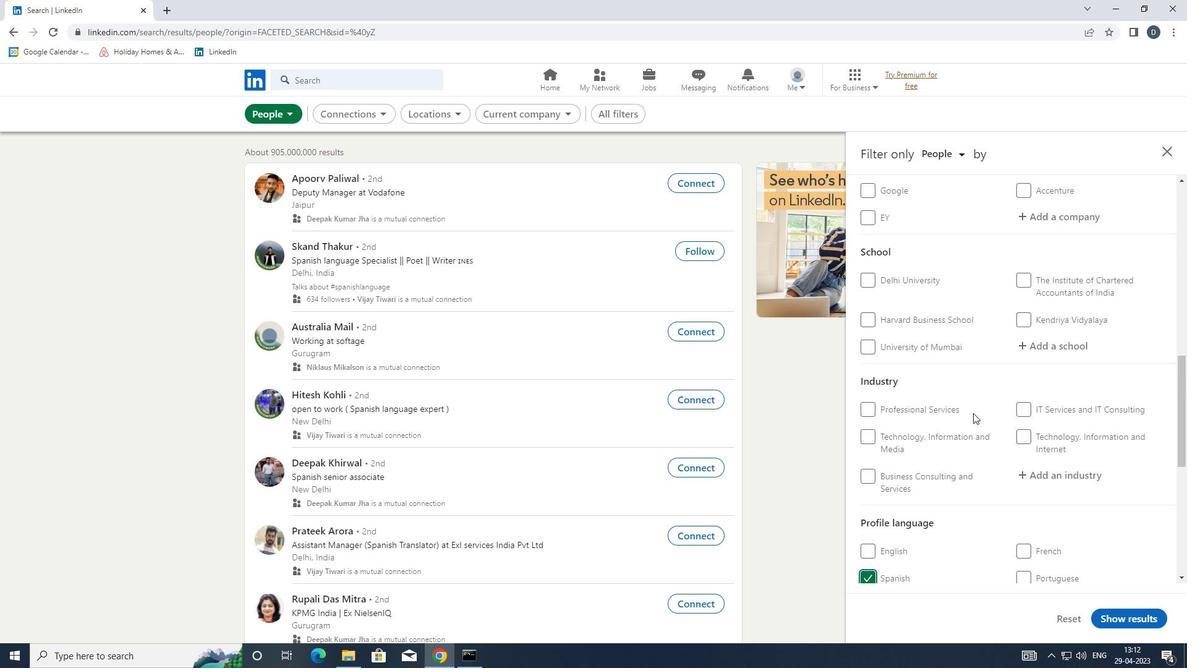 
Action: Mouse moved to (1054, 301)
Screenshot: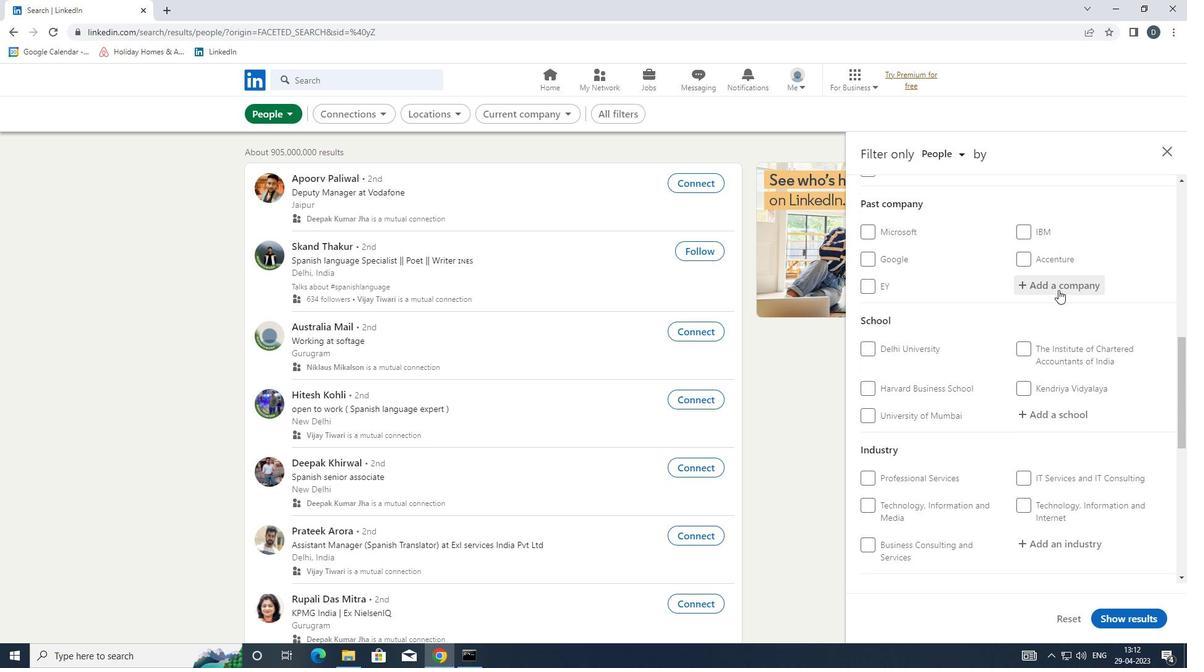 
Action: Mouse scrolled (1054, 302) with delta (0, 0)
Screenshot: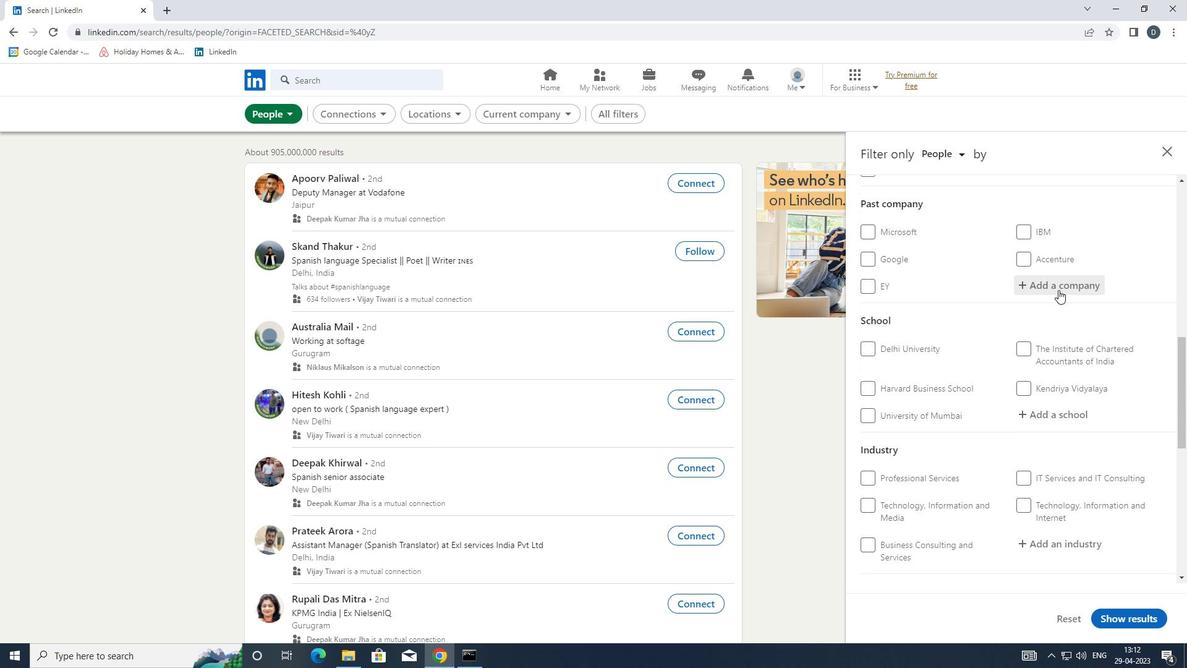 
Action: Mouse moved to (1065, 234)
Screenshot: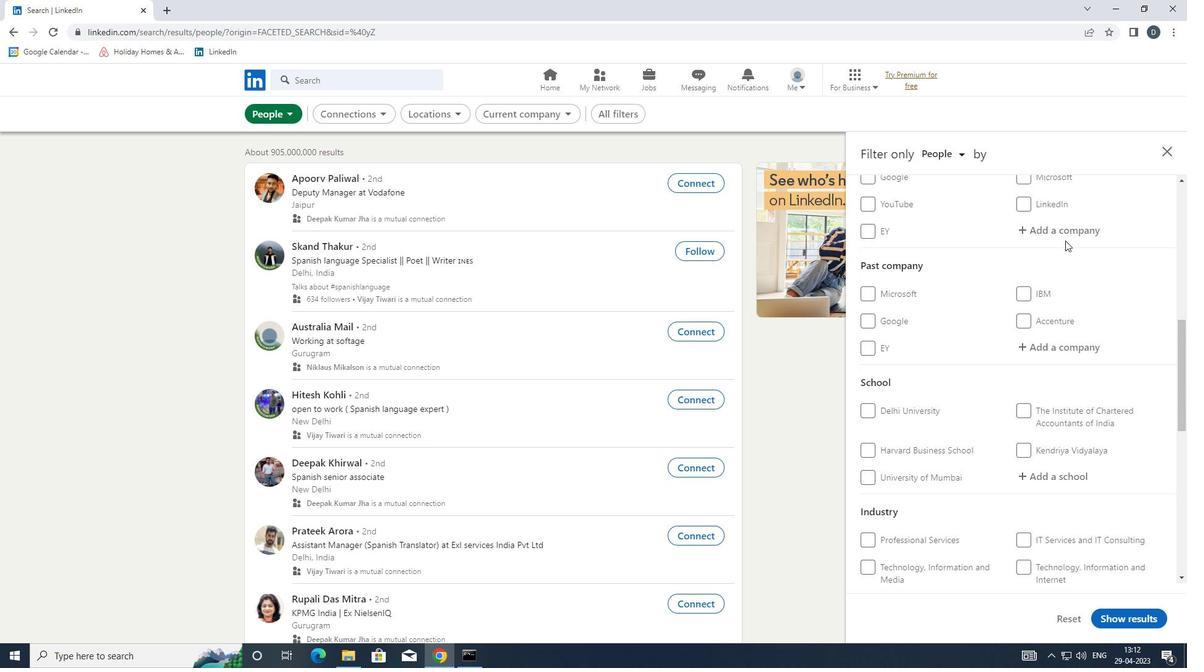 
Action: Mouse pressed left at (1065, 234)
Screenshot: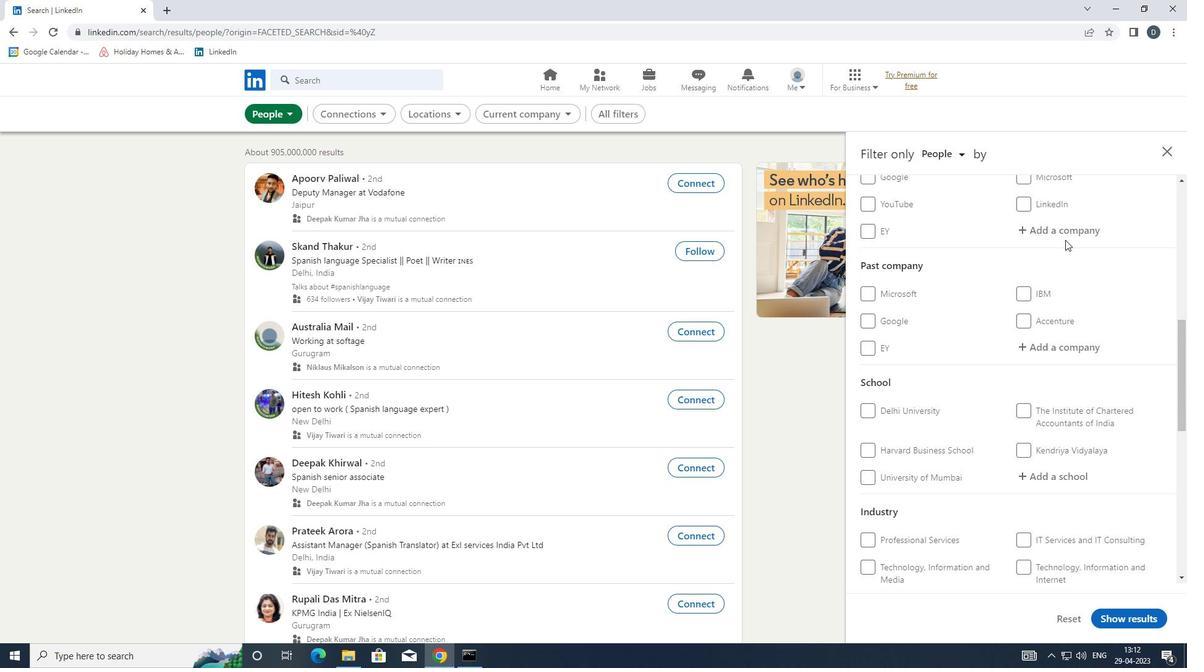 
Action: Key pressed <Key.shift>JOBS<Key.space><Key.shift><Key.shift><Key.shift>QUEST
Screenshot: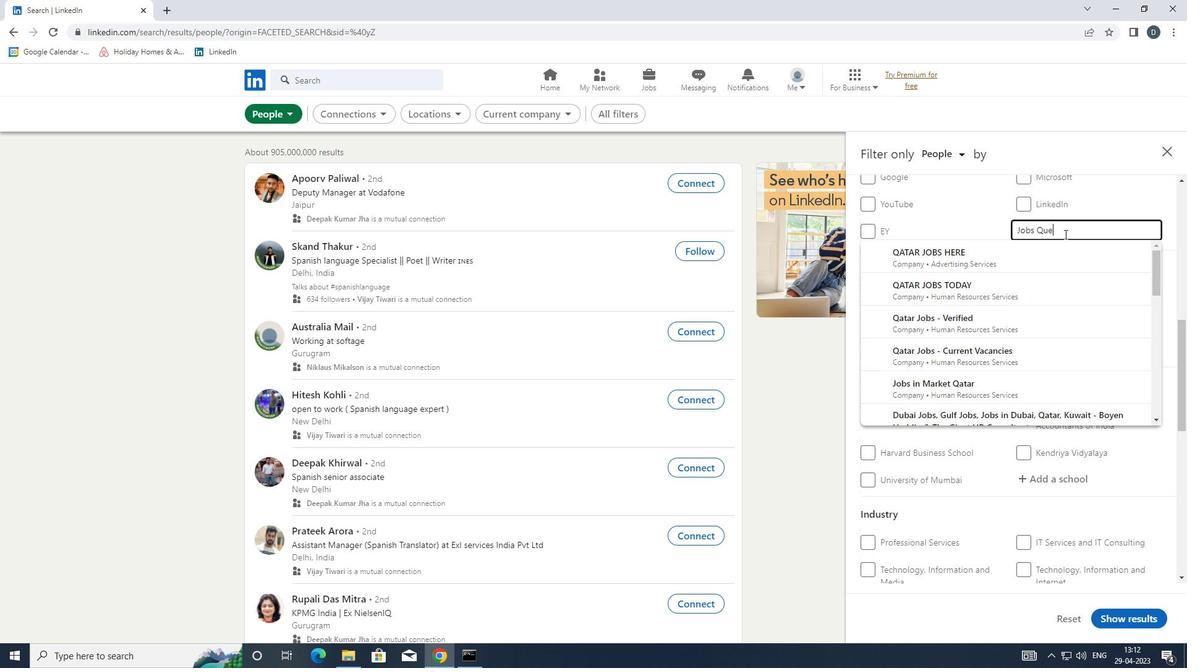 
Action: Mouse moved to (1062, 246)
Screenshot: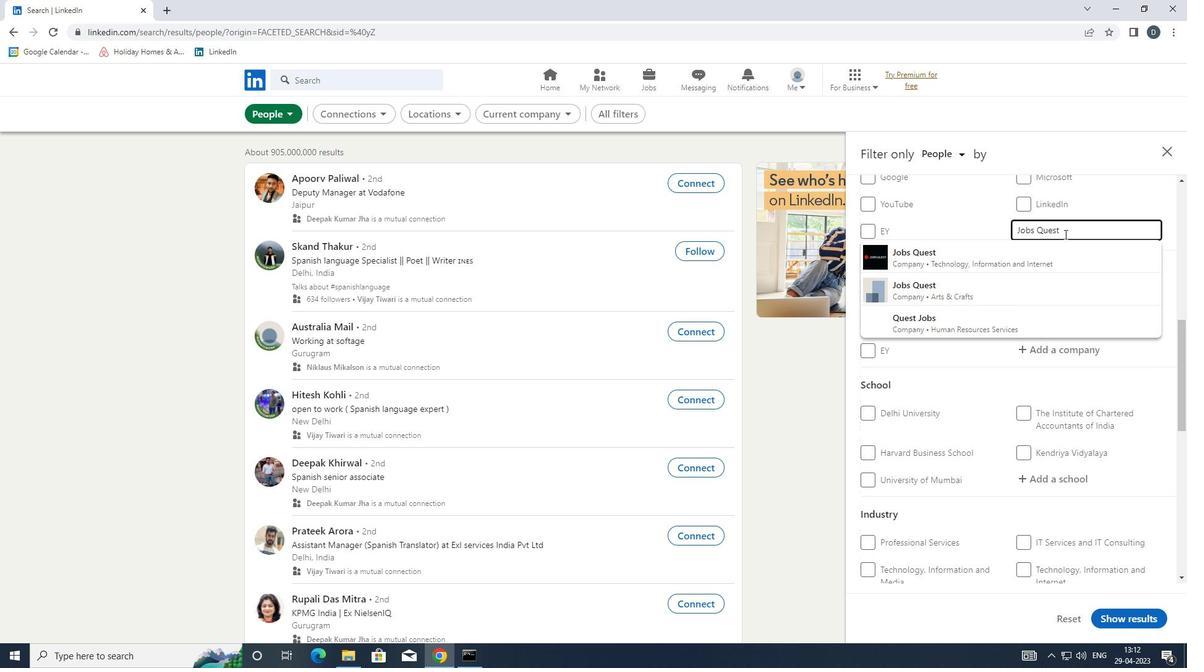 
Action: Mouse pressed left at (1062, 246)
Screenshot: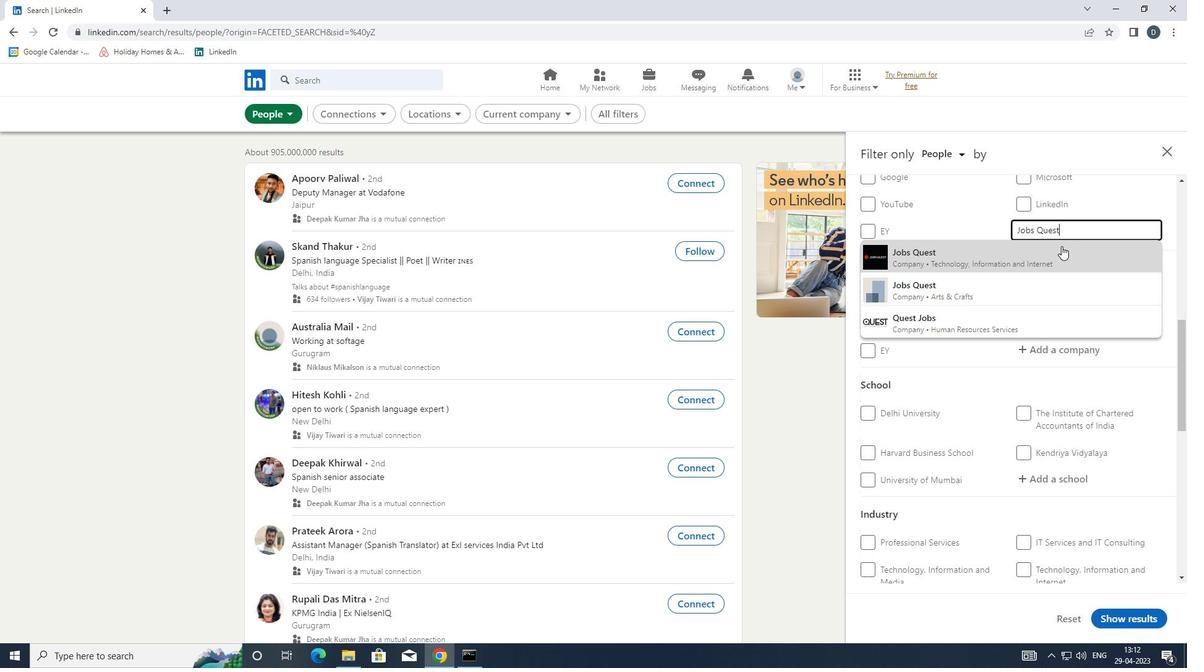 
Action: Mouse moved to (1055, 266)
Screenshot: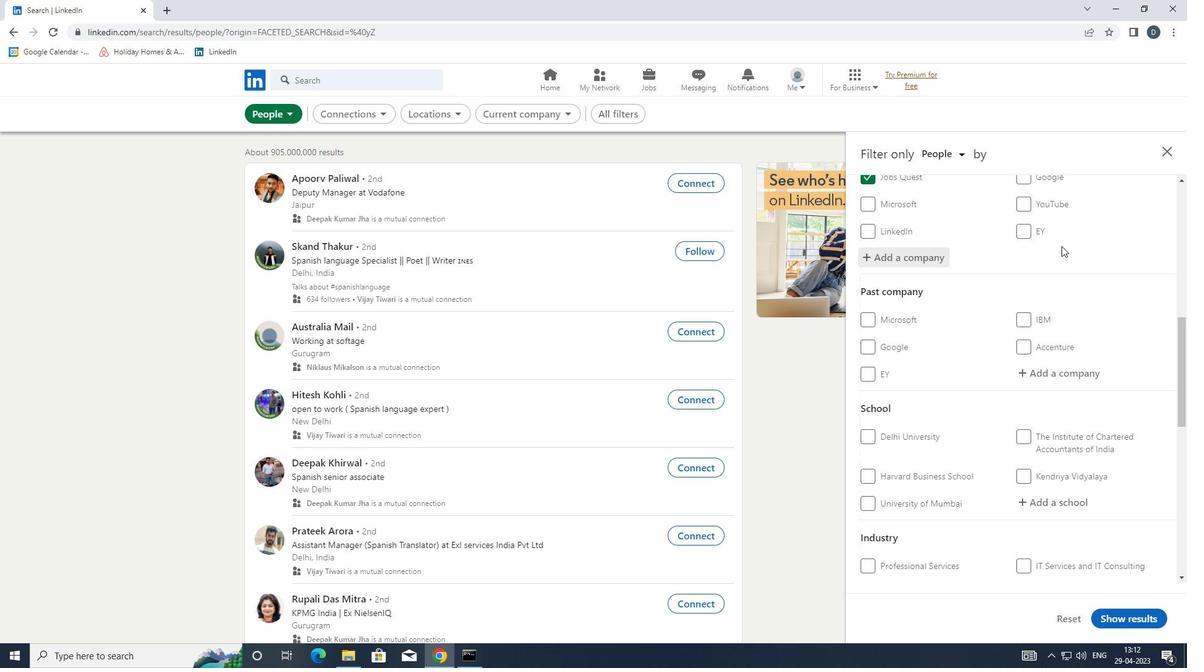
Action: Mouse scrolled (1055, 266) with delta (0, 0)
Screenshot: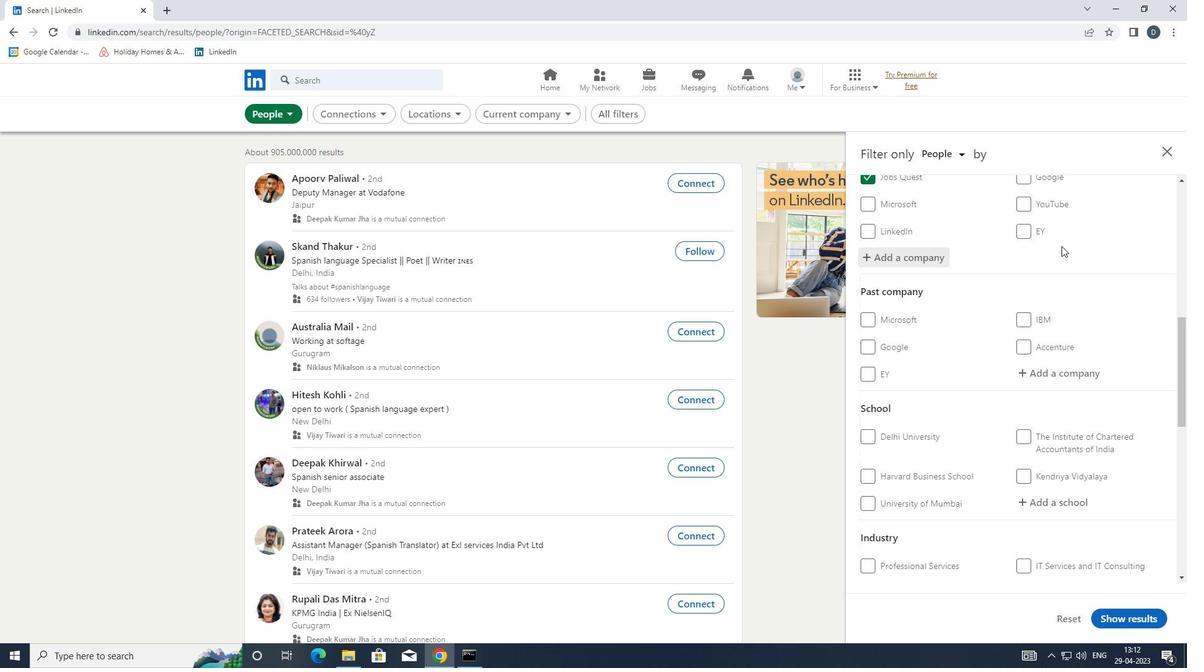 
Action: Mouse moved to (1055, 268)
Screenshot: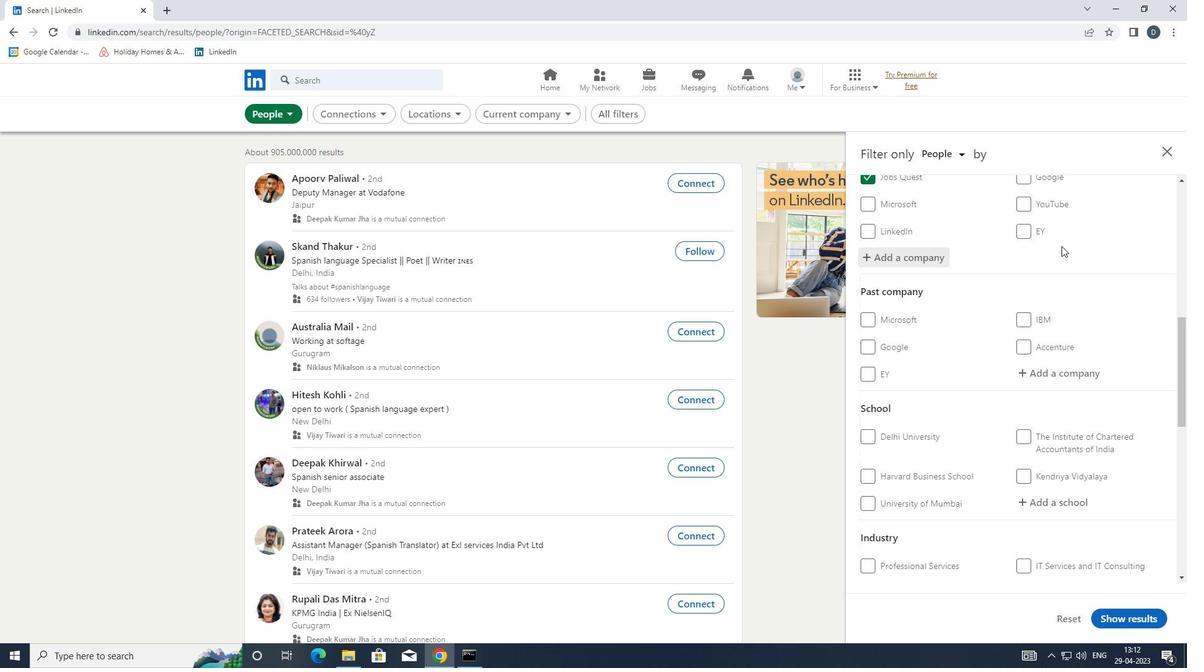 
Action: Mouse scrolled (1055, 267) with delta (0, 0)
Screenshot: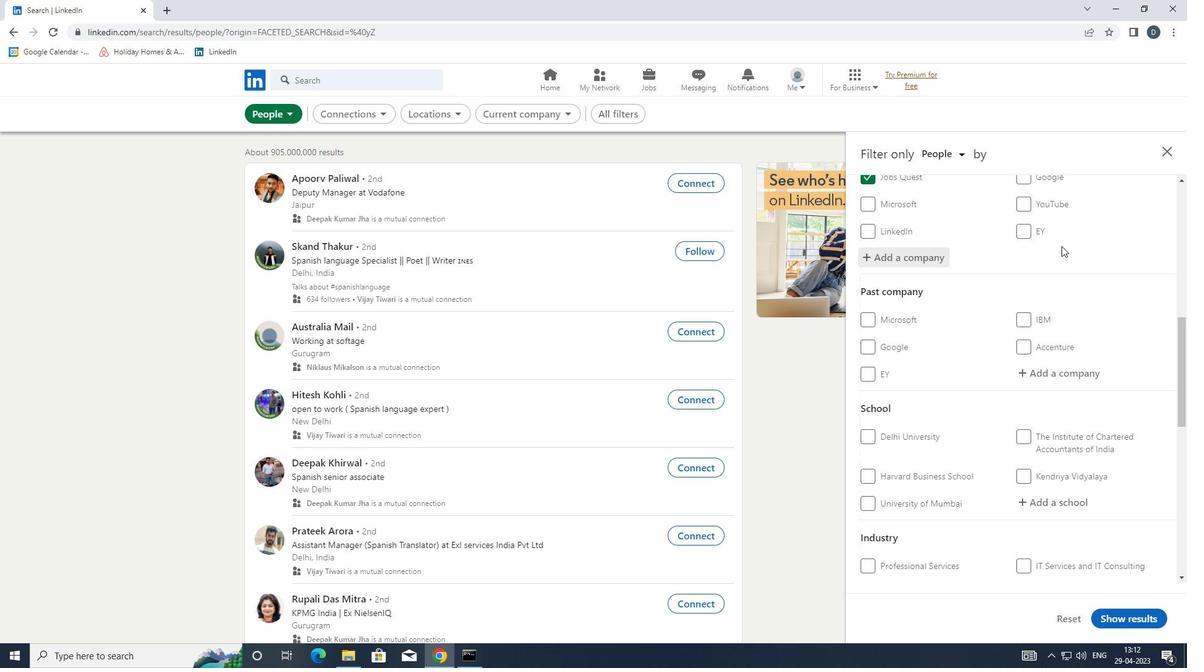 
Action: Mouse moved to (1055, 268)
Screenshot: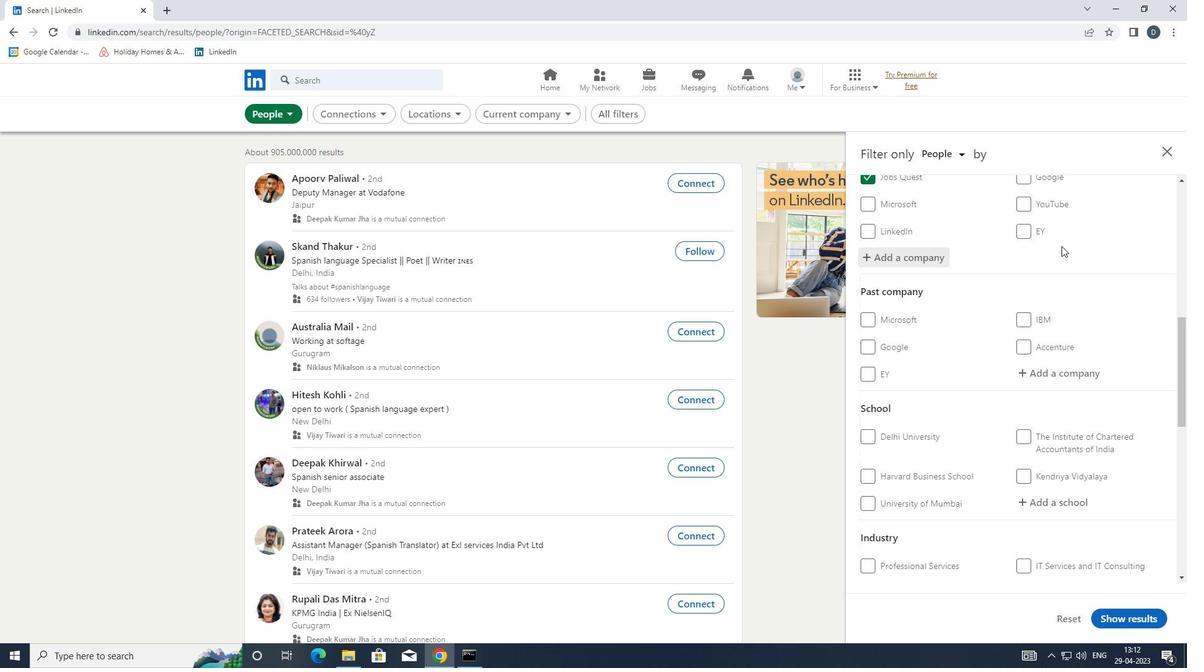 
Action: Mouse scrolled (1055, 267) with delta (0, 0)
Screenshot: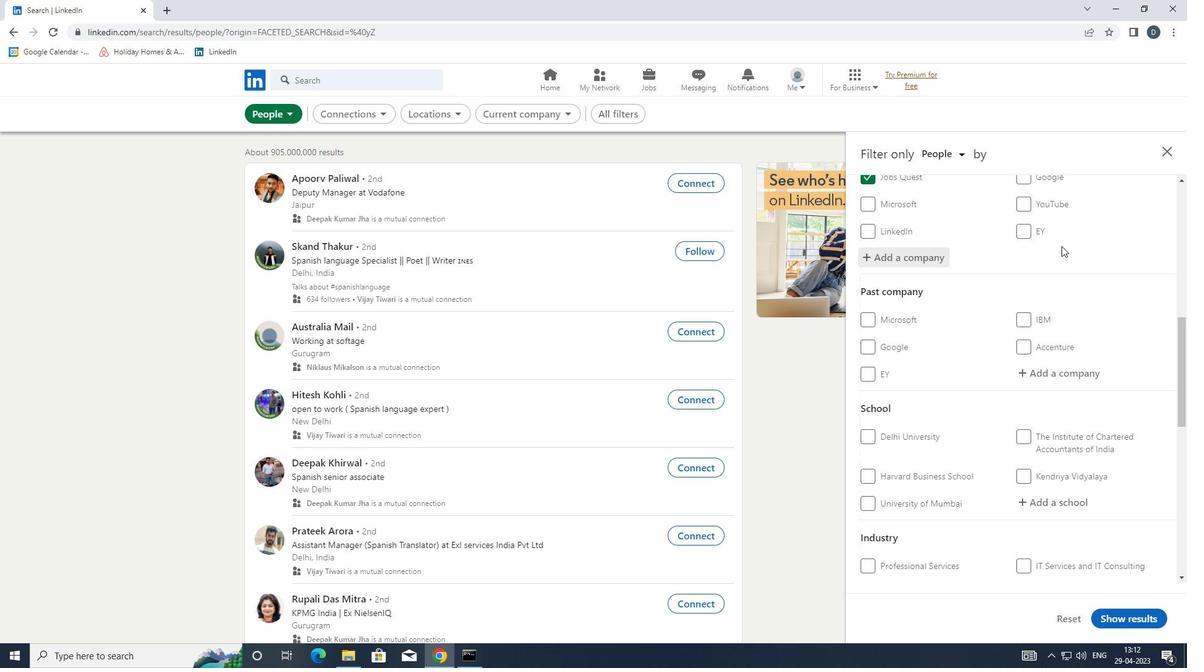 
Action: Mouse moved to (1054, 269)
Screenshot: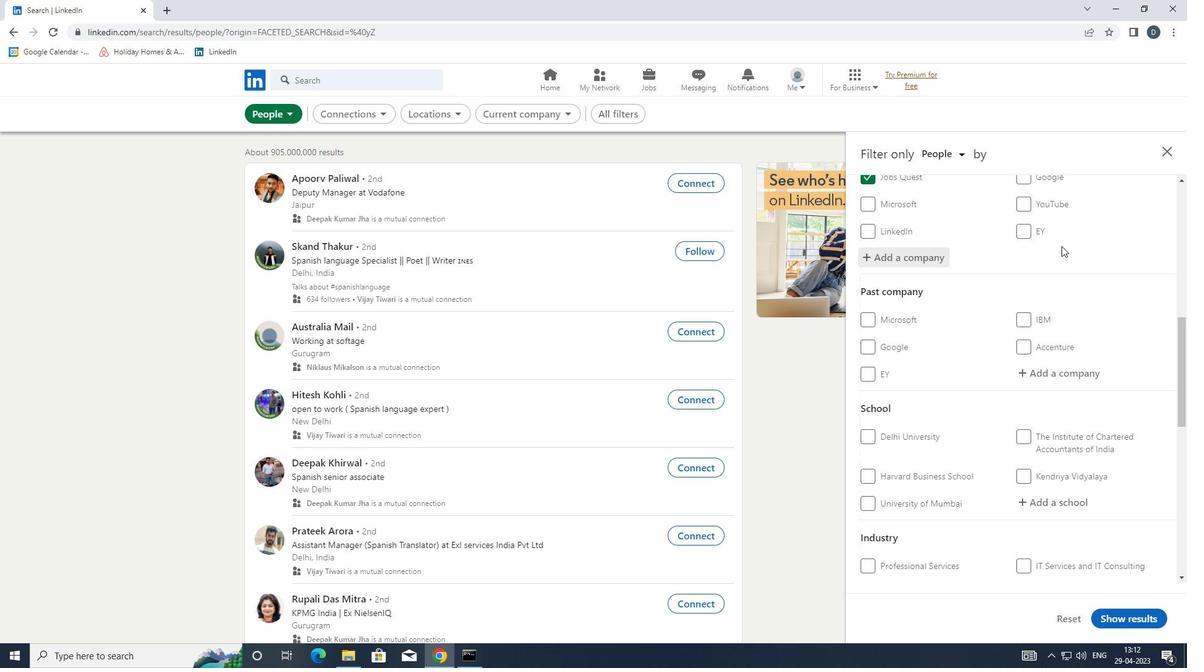 
Action: Mouse scrolled (1054, 268) with delta (0, 0)
Screenshot: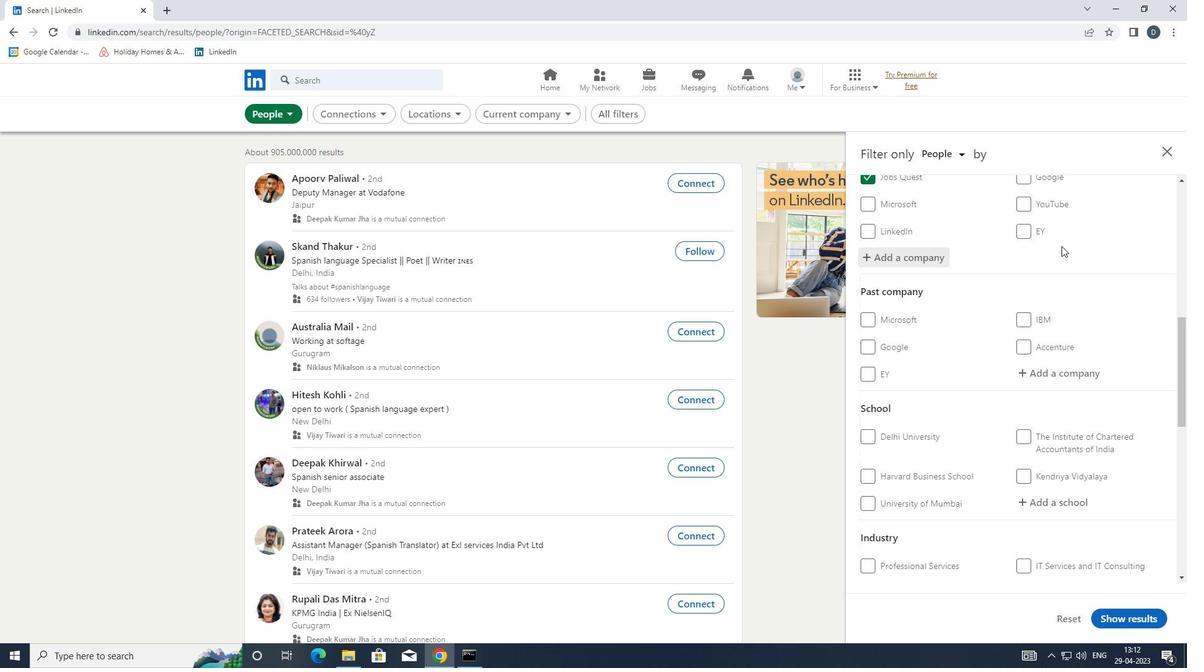 
Action: Mouse moved to (1043, 256)
Screenshot: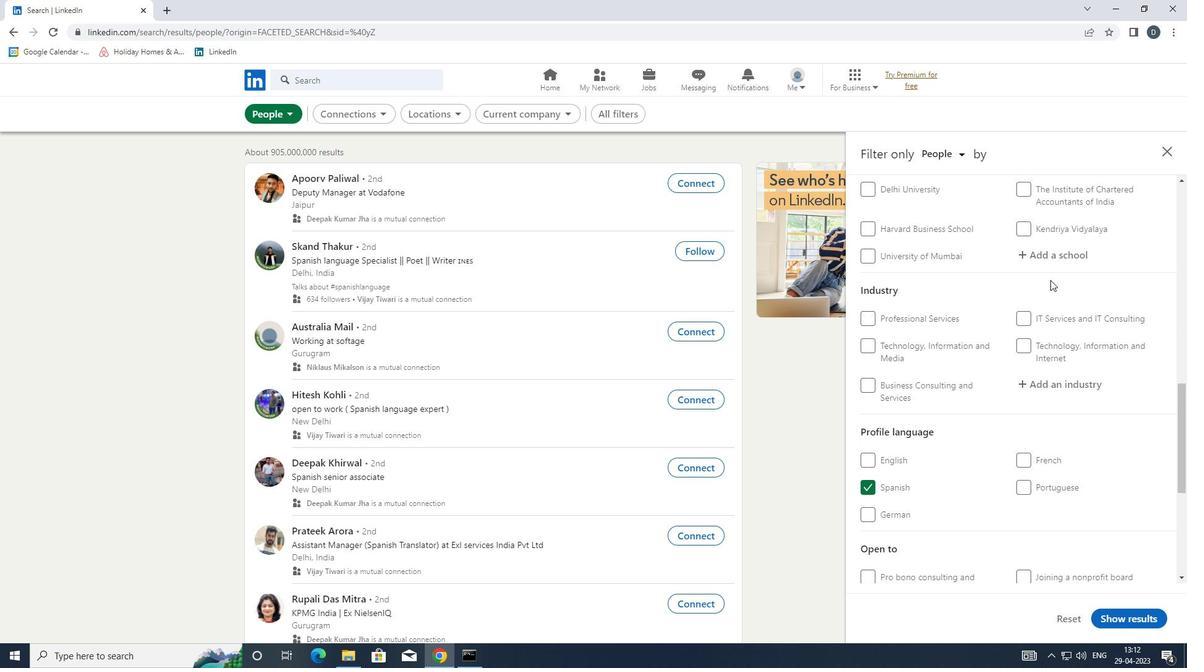 
Action: Mouse scrolled (1043, 256) with delta (0, 0)
Screenshot: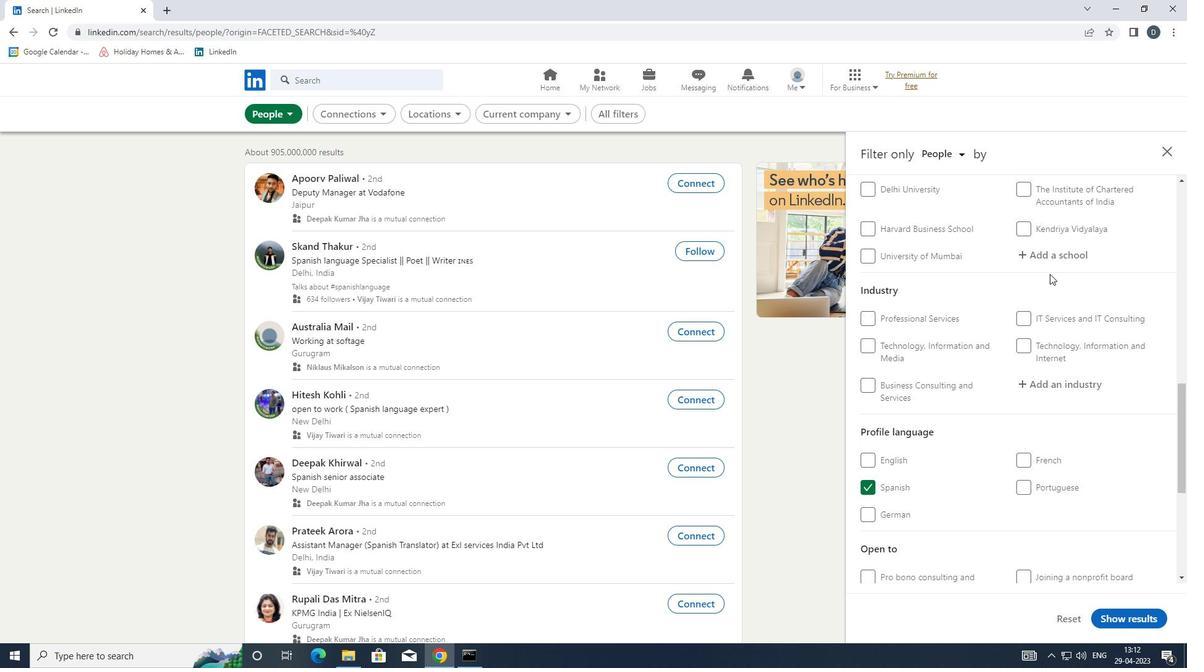 
Action: Mouse moved to (1043, 259)
Screenshot: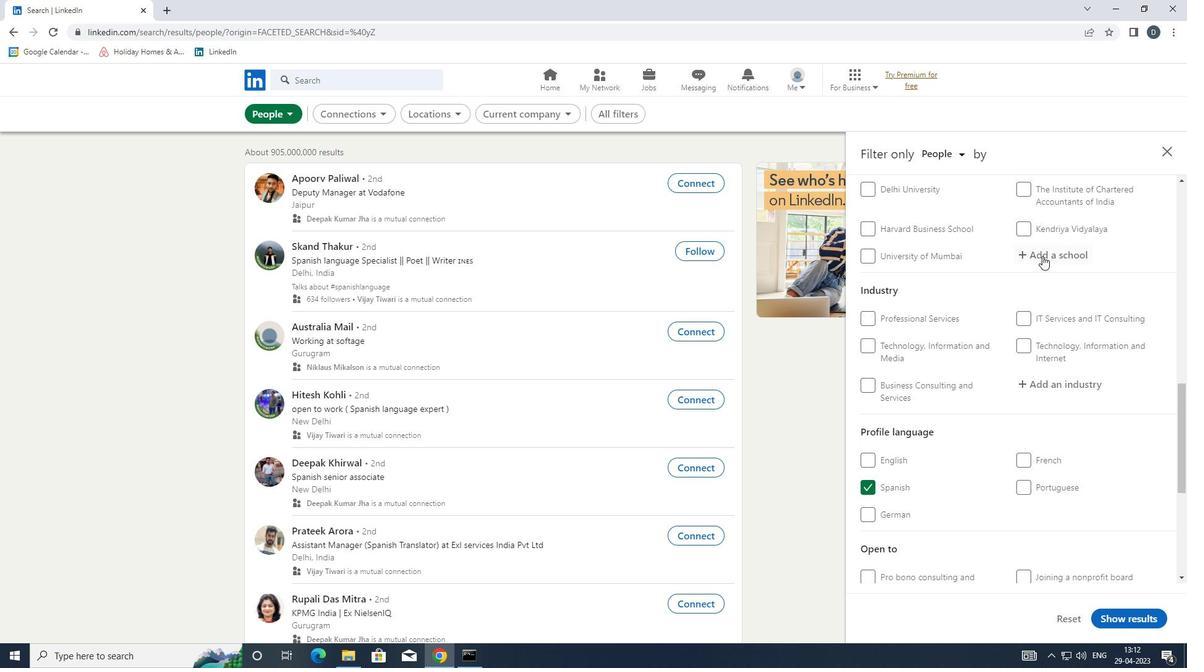
Action: Mouse scrolled (1043, 260) with delta (0, 0)
Screenshot: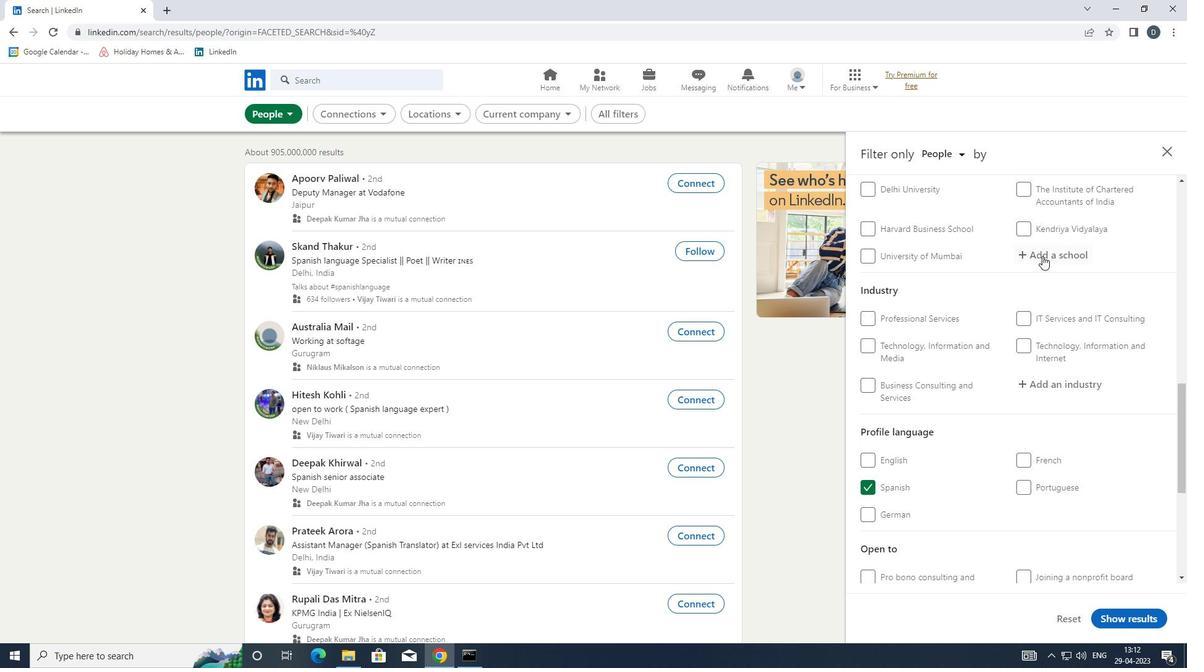 
Action: Mouse moved to (1048, 379)
Screenshot: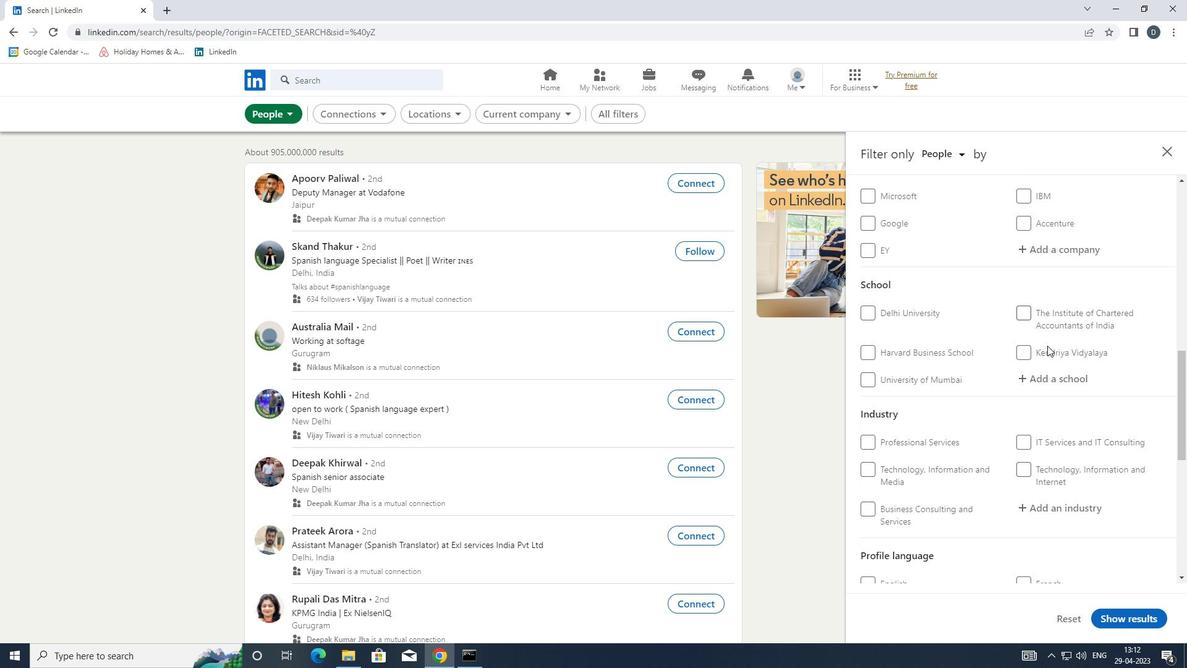 
Action: Mouse pressed left at (1048, 379)
Screenshot: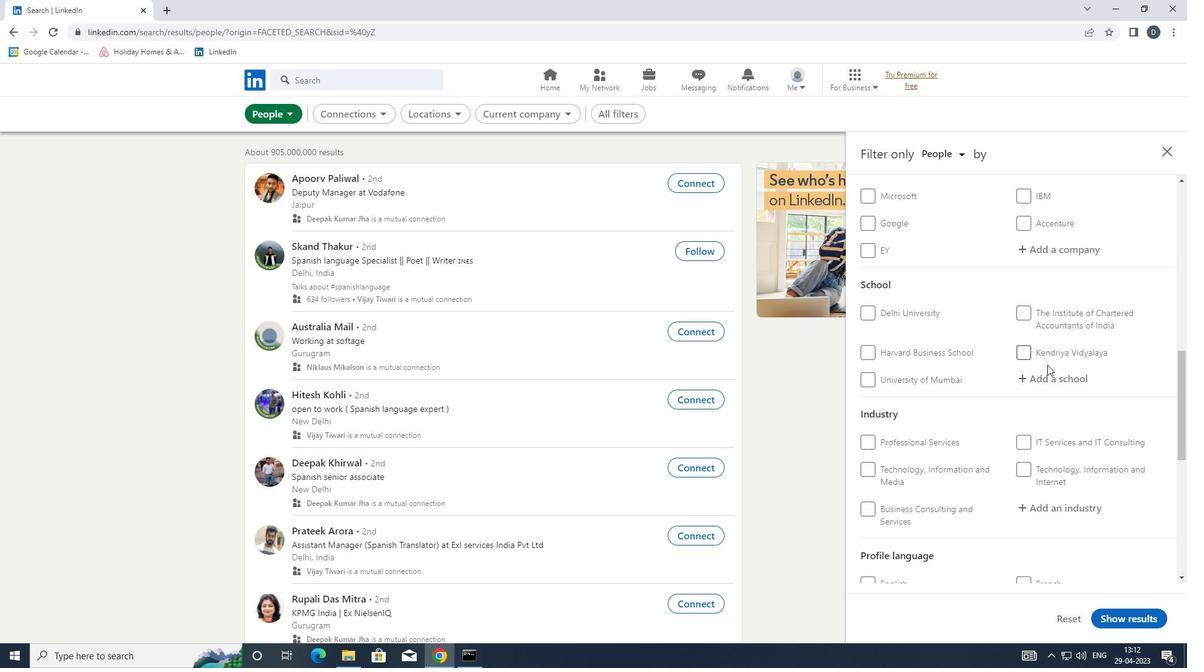 
Action: Mouse moved to (1048, 380)
Screenshot: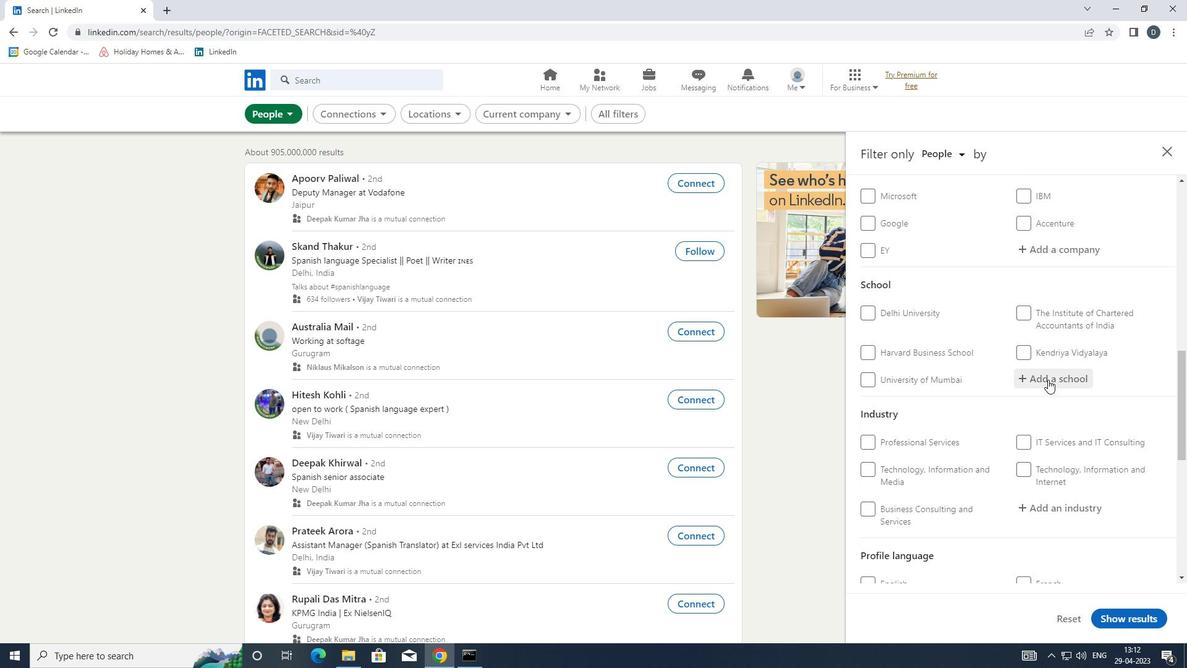 
Action: Key pressed <Key.shift>ST.<Key.space><Key.shift>XAVIER'S
Screenshot: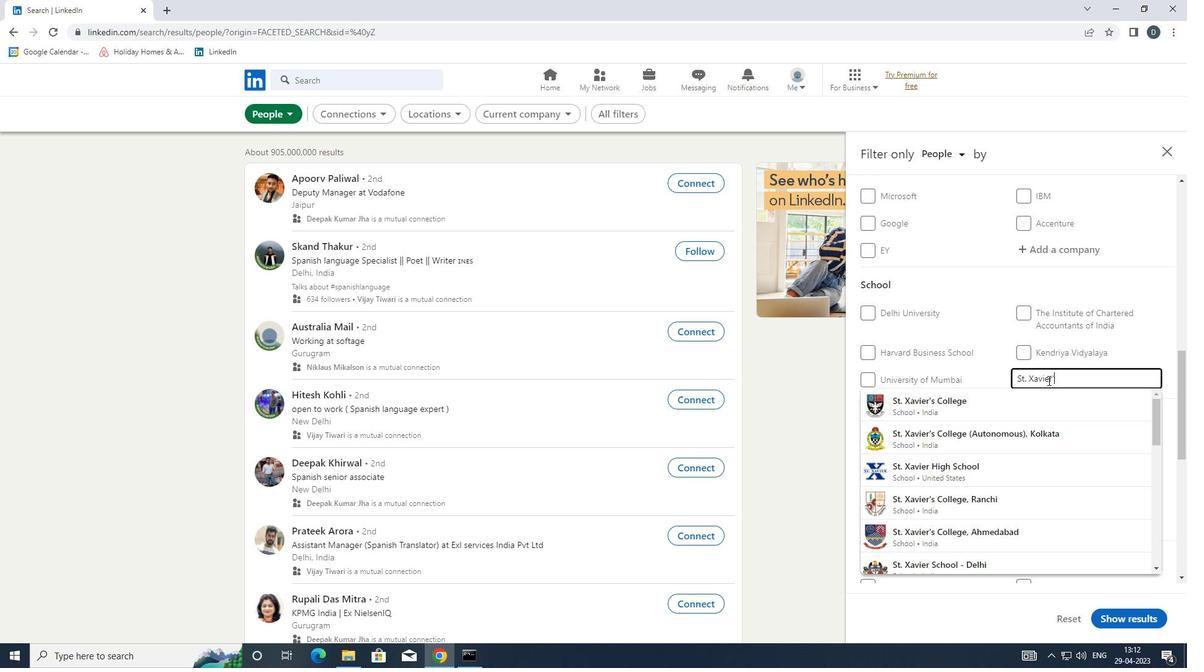 
Action: Mouse moved to (1052, 465)
Screenshot: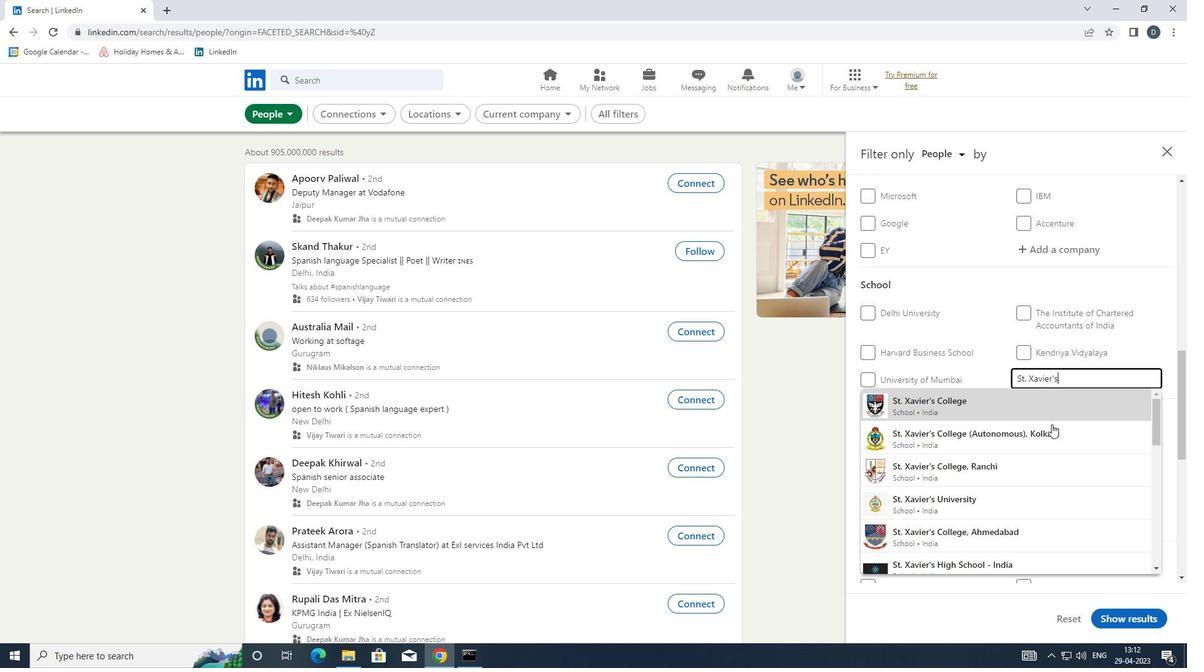 
Action: Mouse pressed left at (1052, 465)
Screenshot: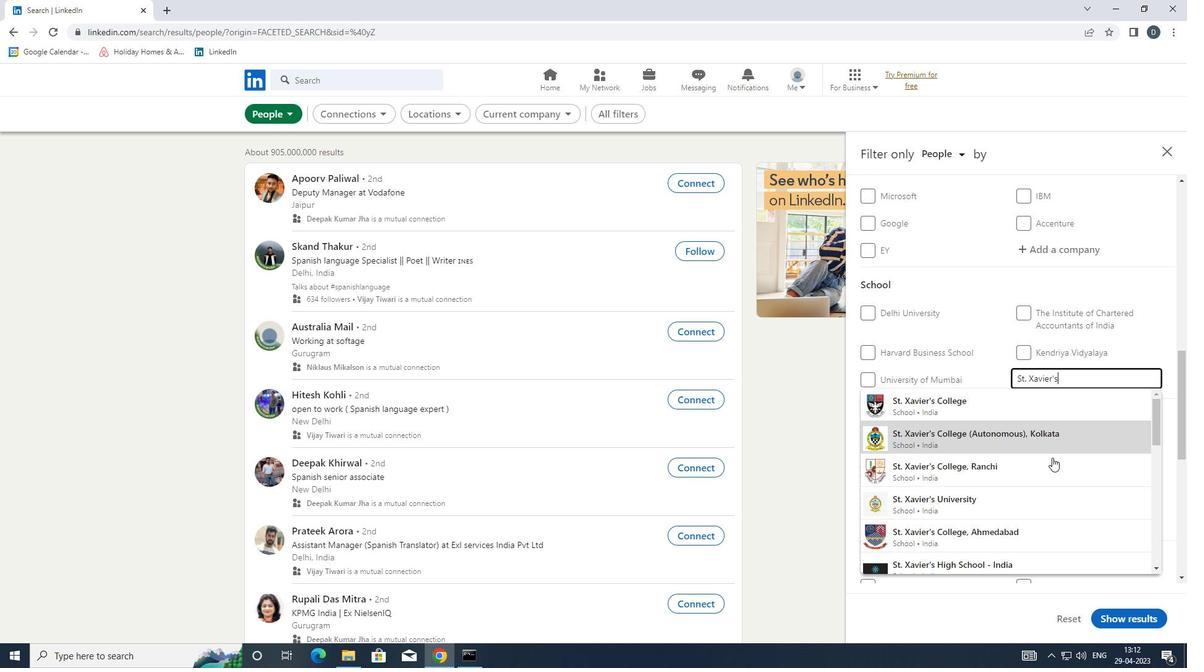 
Action: Mouse scrolled (1052, 464) with delta (0, 0)
Screenshot: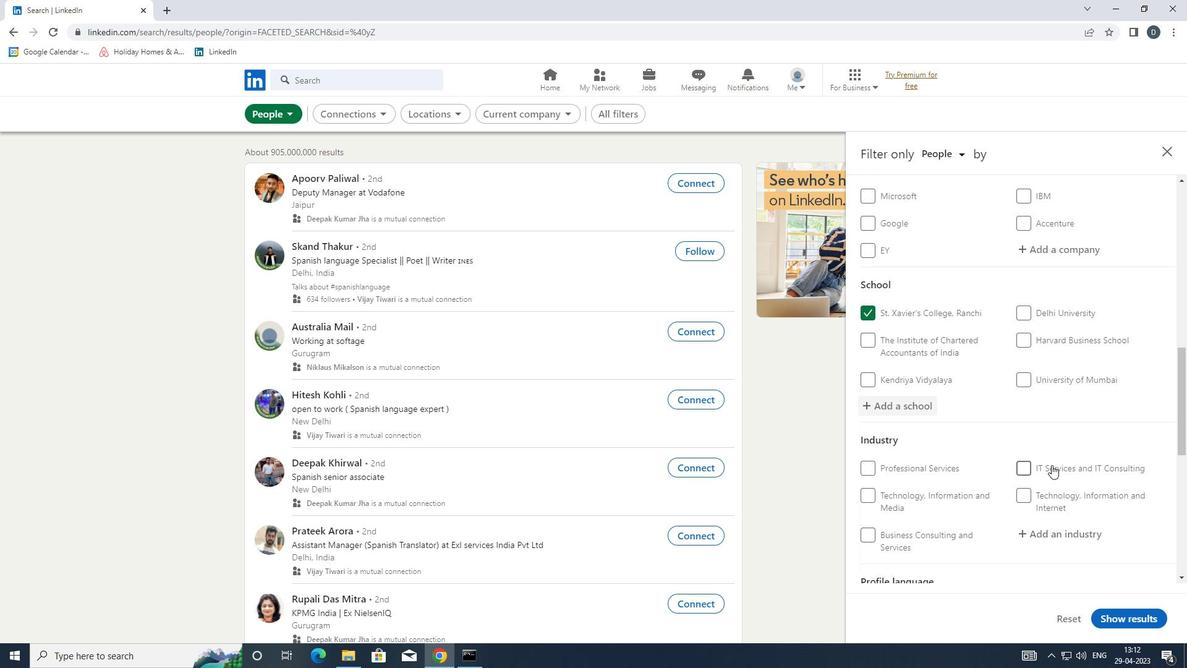 
Action: Mouse scrolled (1052, 464) with delta (0, 0)
Screenshot: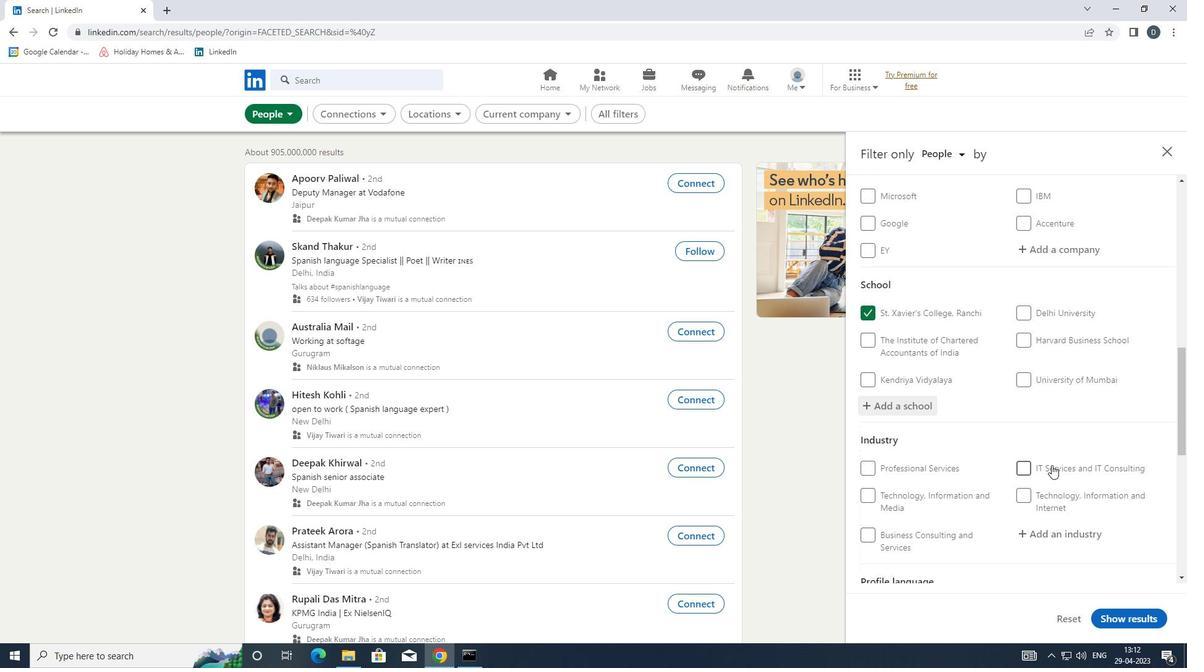 
Action: Mouse scrolled (1052, 464) with delta (0, 0)
Screenshot: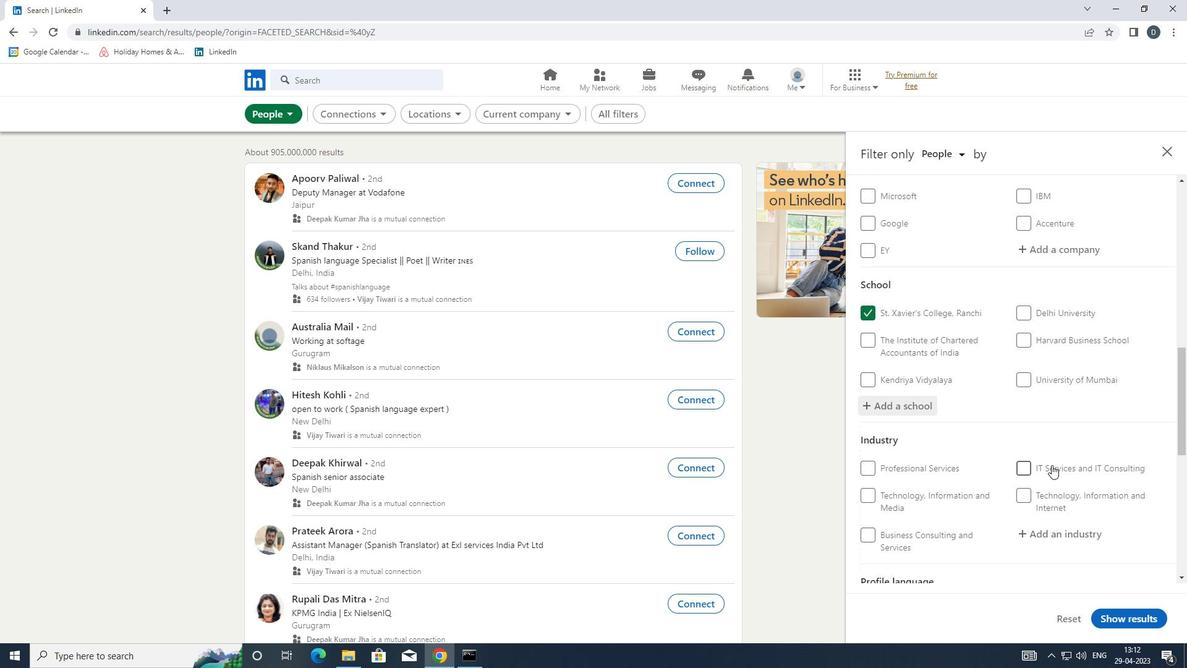 
Action: Mouse moved to (1068, 355)
Screenshot: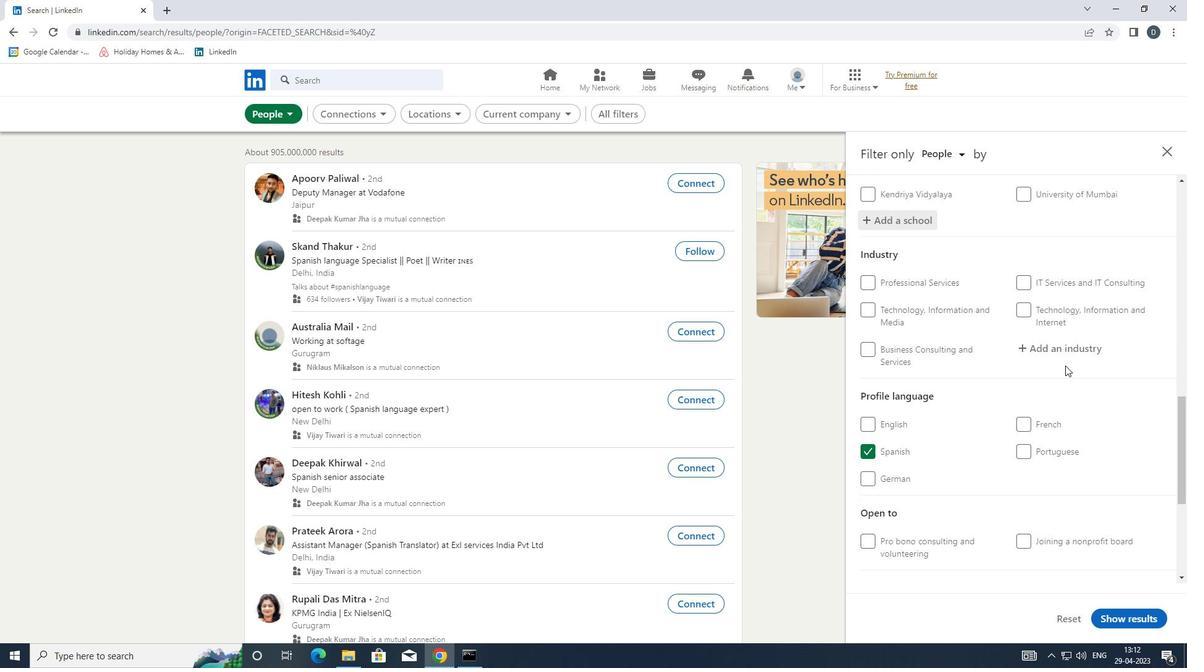 
Action: Mouse pressed left at (1068, 355)
Screenshot: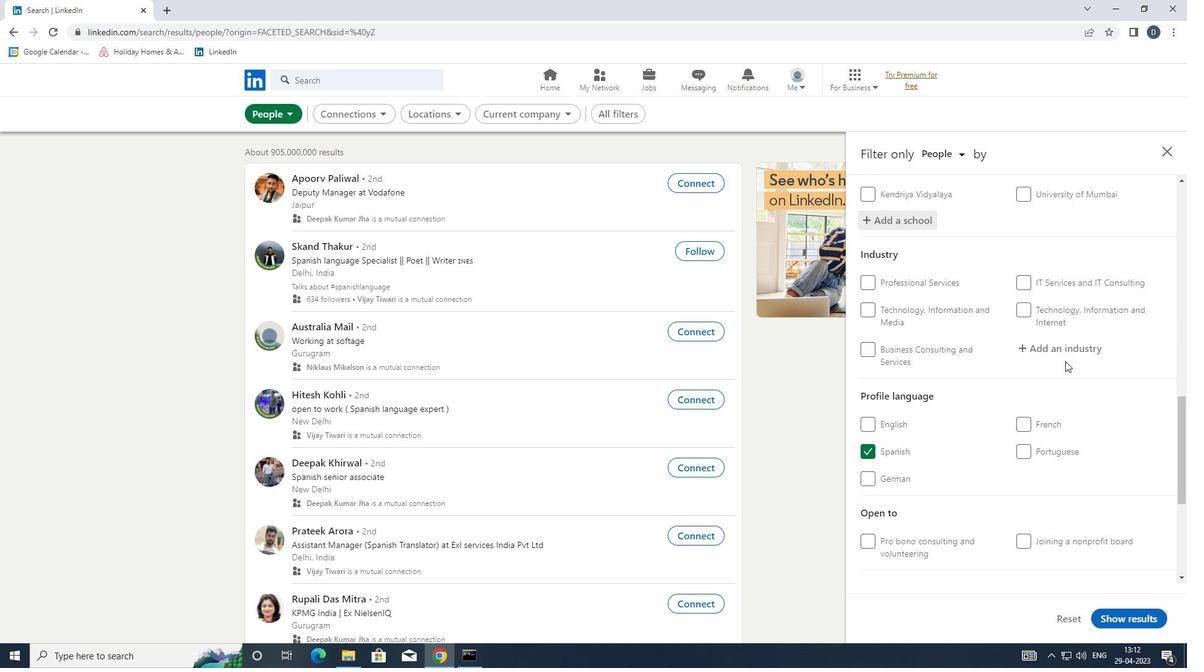 
Action: Key pressed <Key.shift>FACILITES
Screenshot: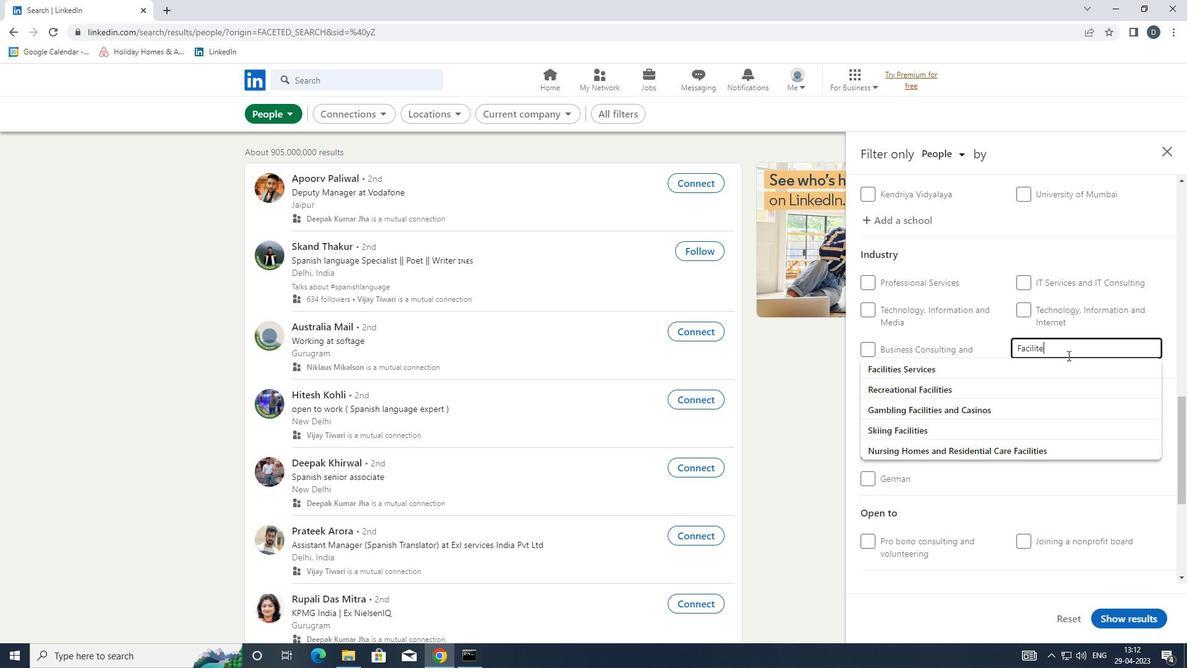 
Action: Mouse moved to (1069, 359)
Screenshot: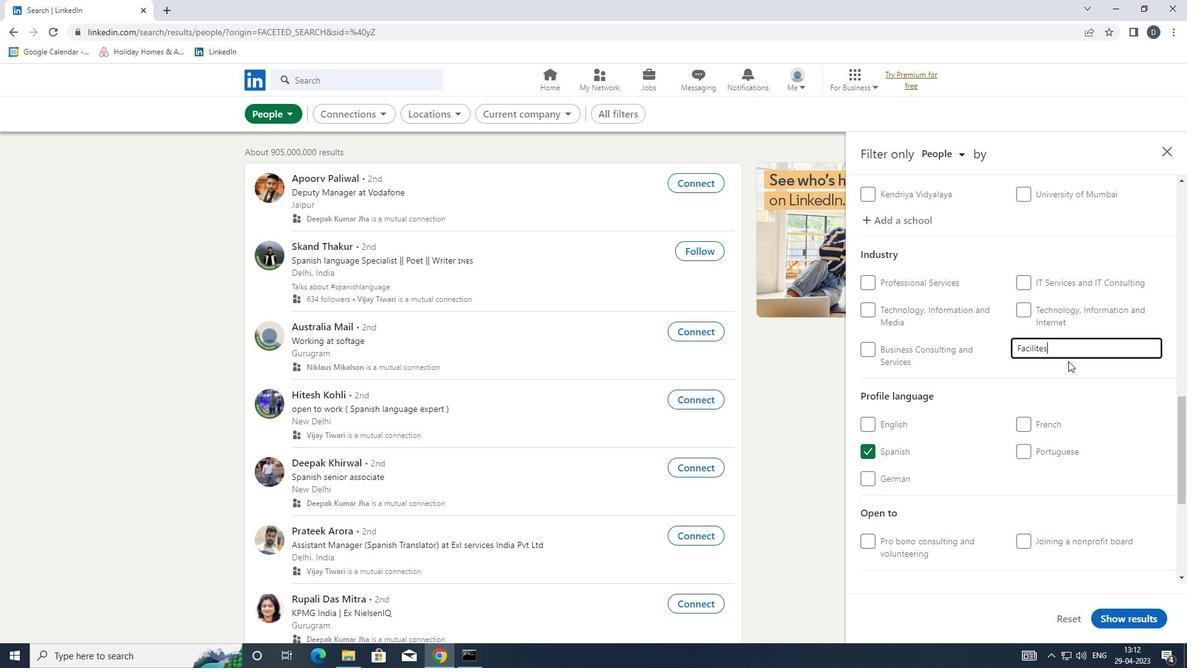 
Action: Key pressed <Key.backspace><Key.backspace><Key.down><Key.enter>
Screenshot: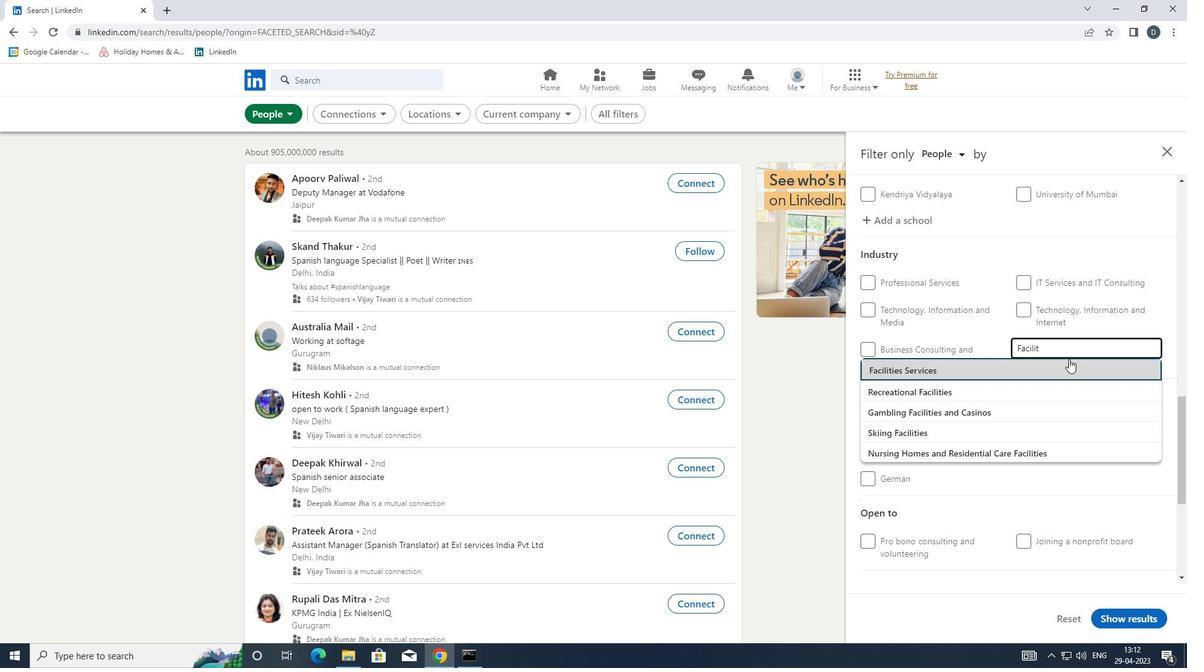 
Action: Mouse moved to (1069, 361)
Screenshot: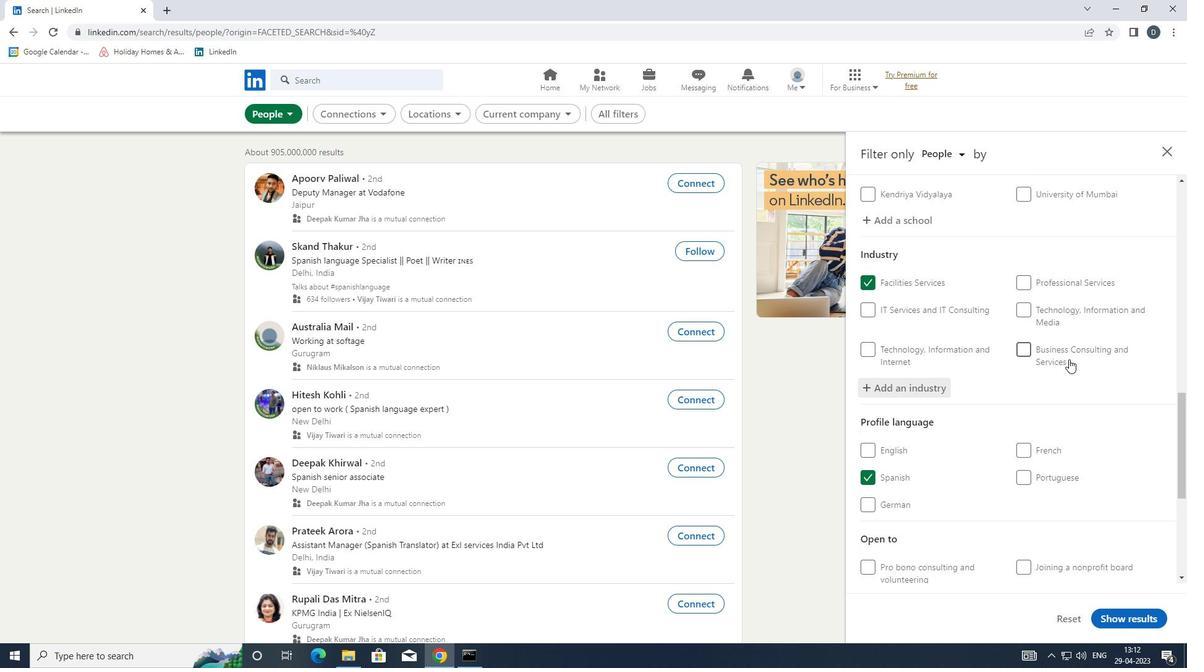 
Action: Mouse scrolled (1069, 360) with delta (0, 0)
Screenshot: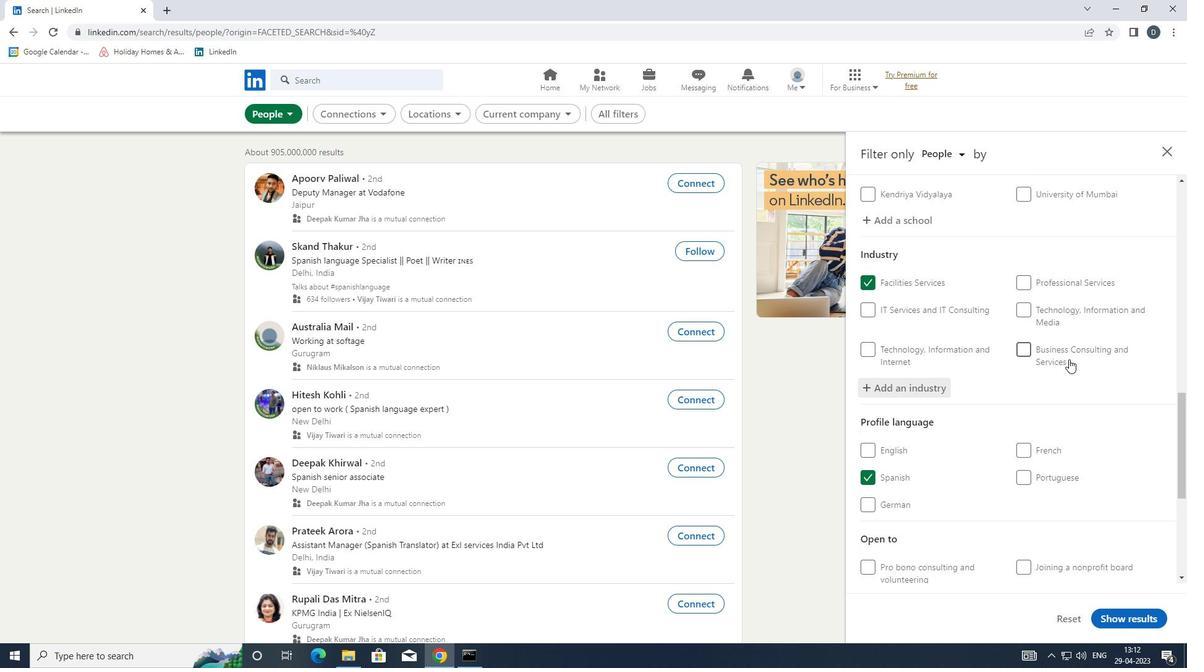 
Action: Mouse moved to (1069, 361)
Screenshot: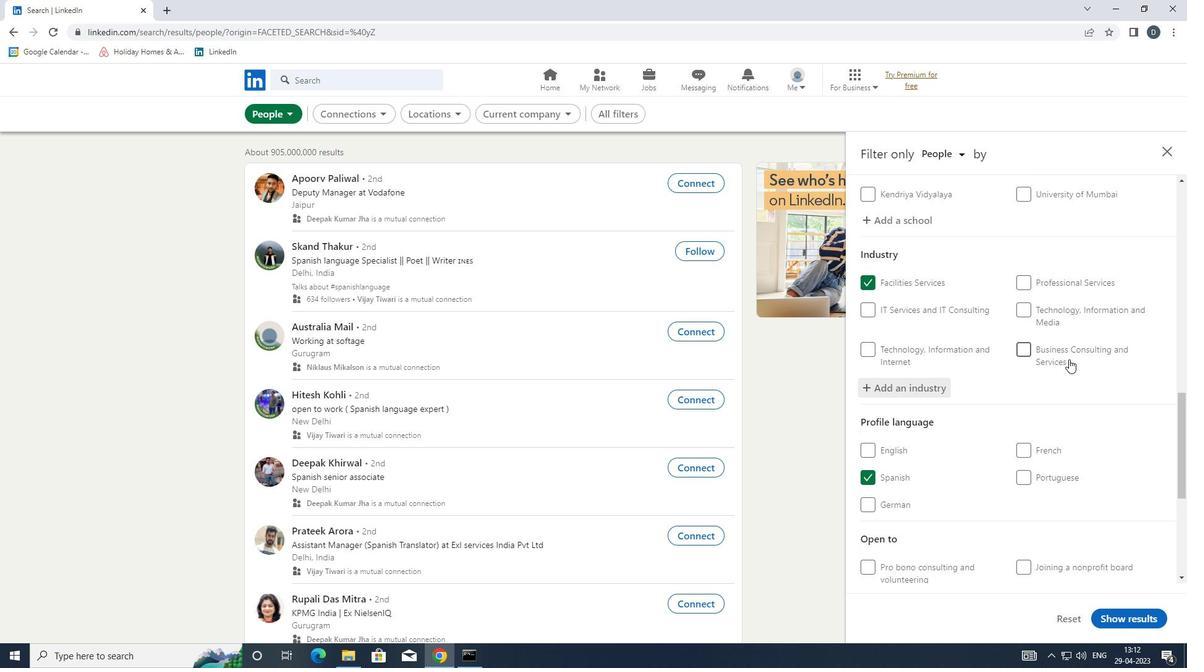 
Action: Mouse scrolled (1069, 361) with delta (0, 0)
Screenshot: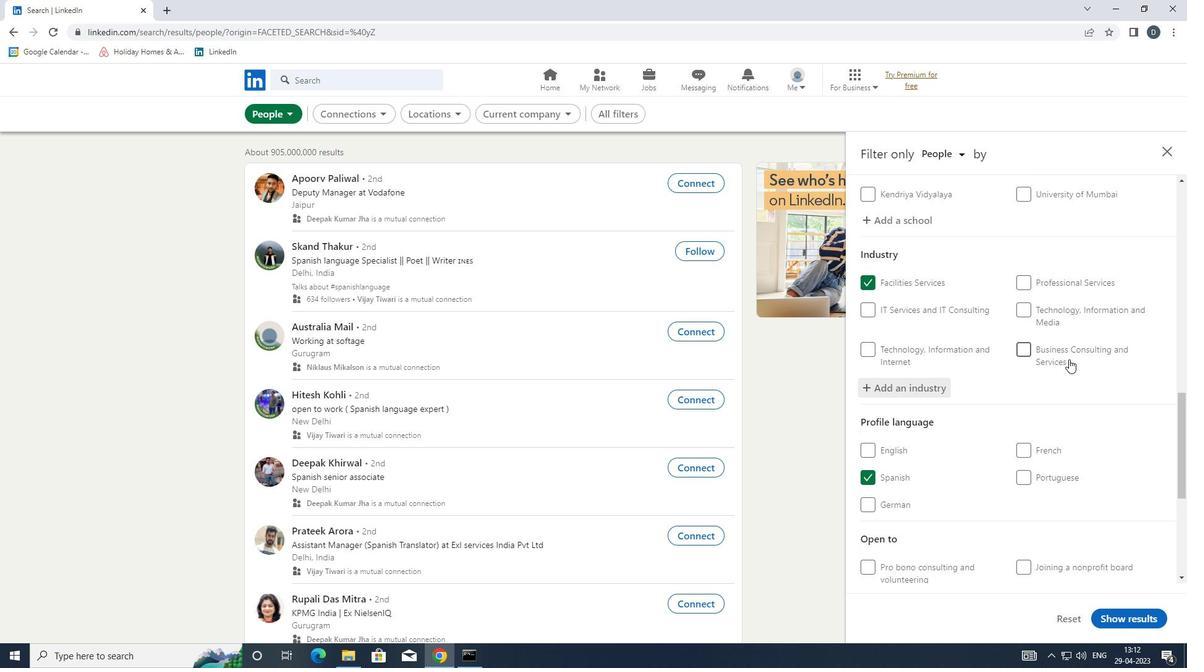
Action: Mouse moved to (1069, 362)
Screenshot: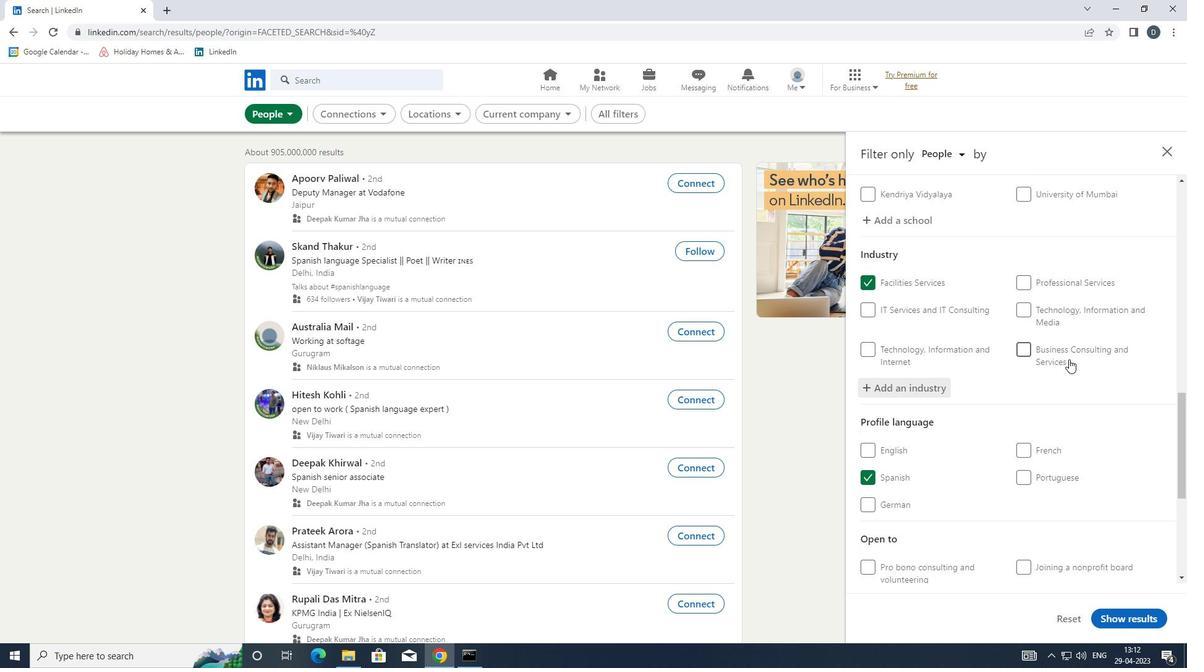 
Action: Mouse scrolled (1069, 361) with delta (0, 0)
Screenshot: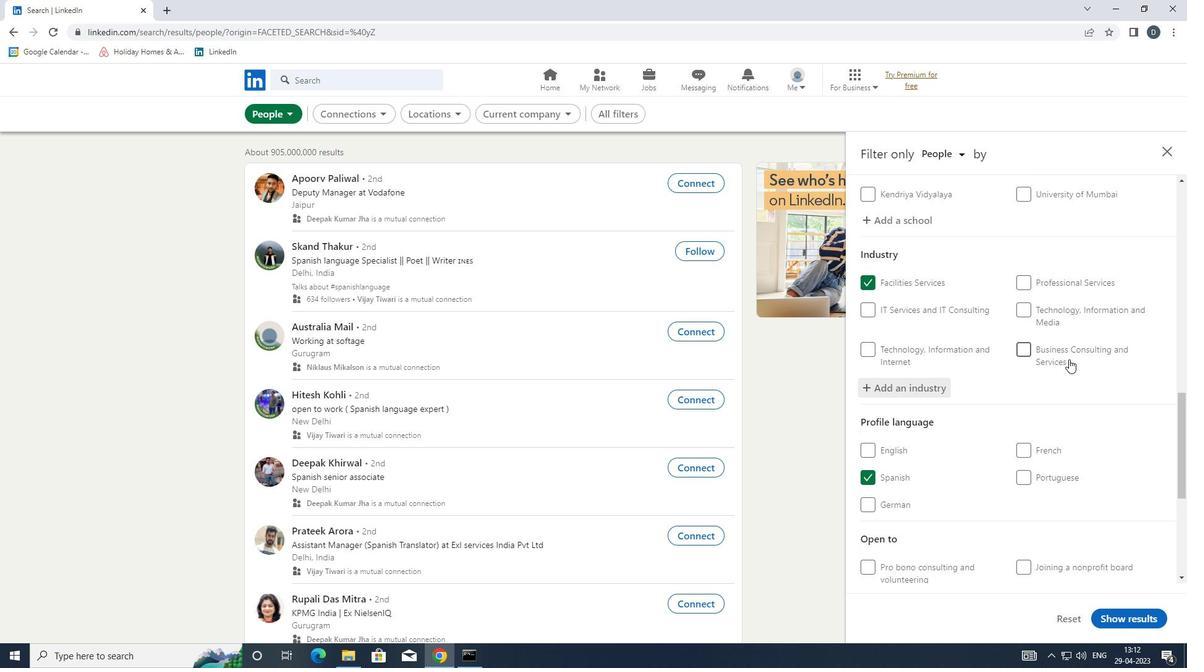 
Action: Mouse moved to (1069, 363)
Screenshot: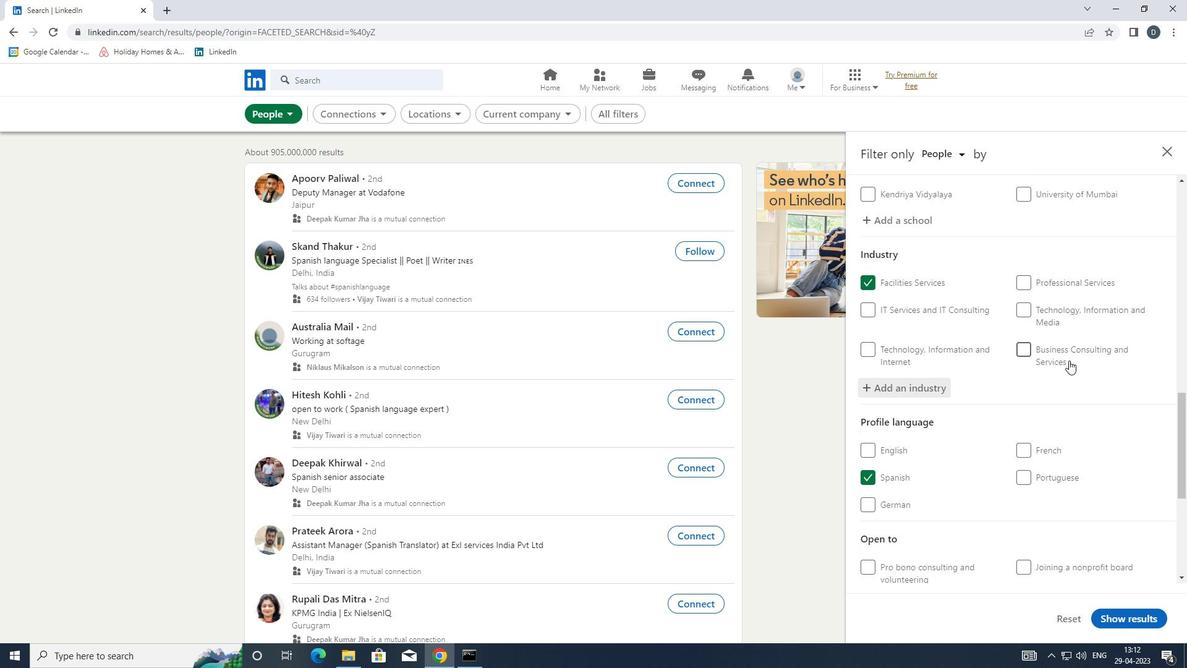 
Action: Mouse scrolled (1069, 362) with delta (0, 0)
Screenshot: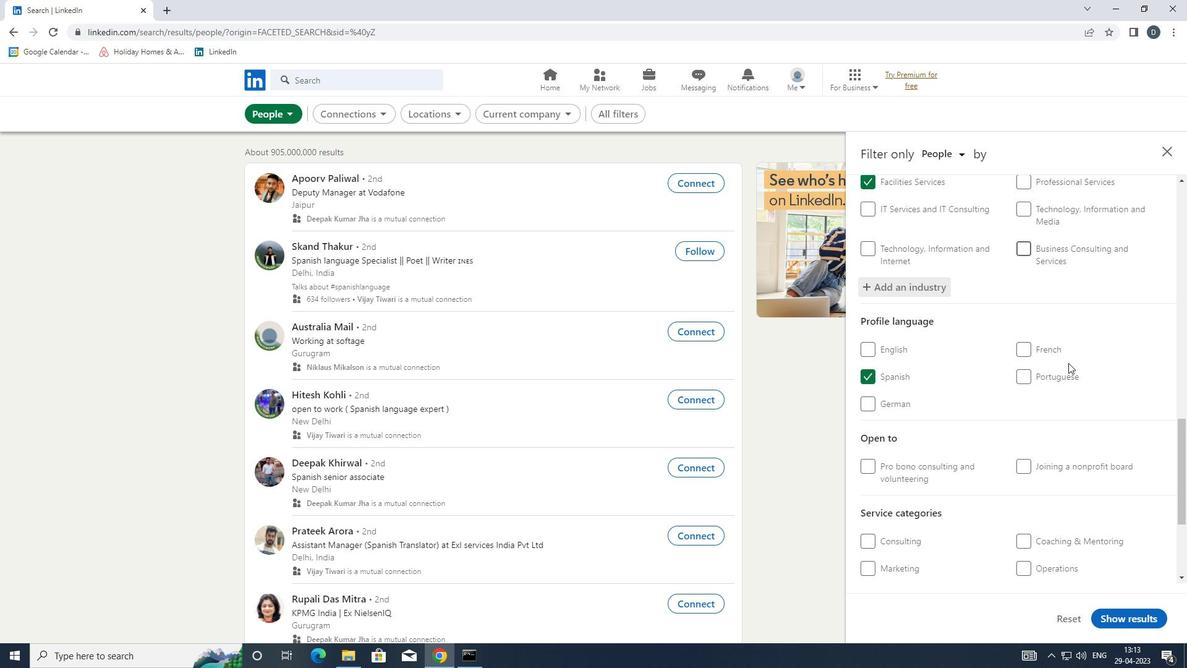 
Action: Mouse moved to (1044, 382)
Screenshot: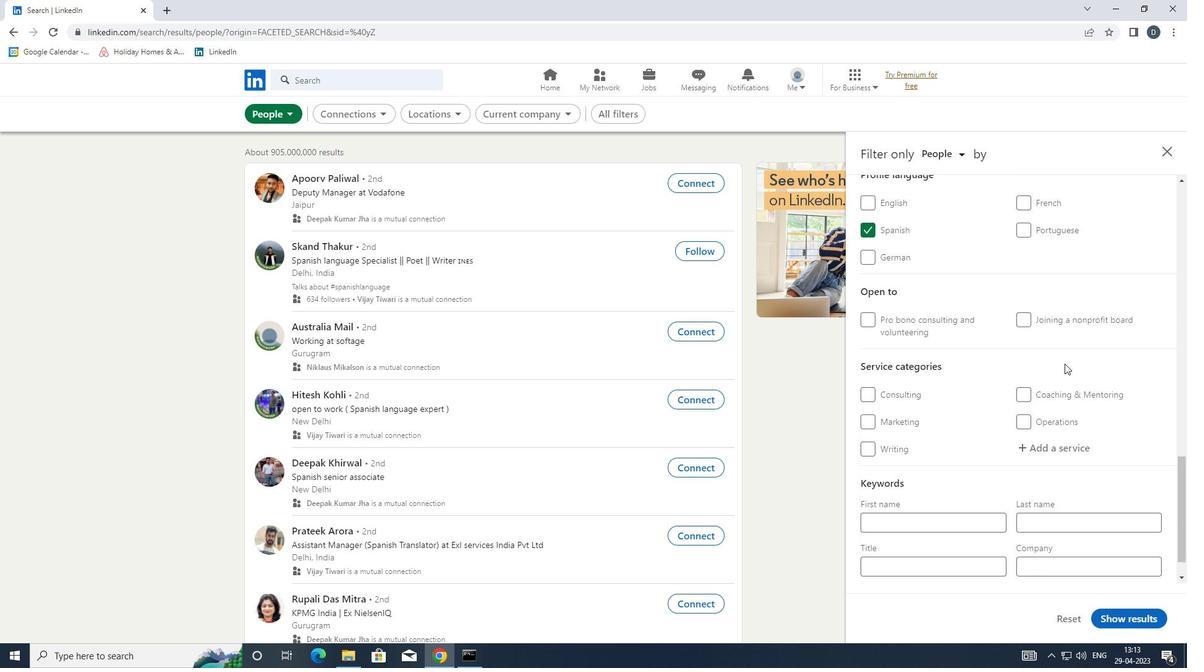 
Action: Mouse scrolled (1044, 382) with delta (0, 0)
Screenshot: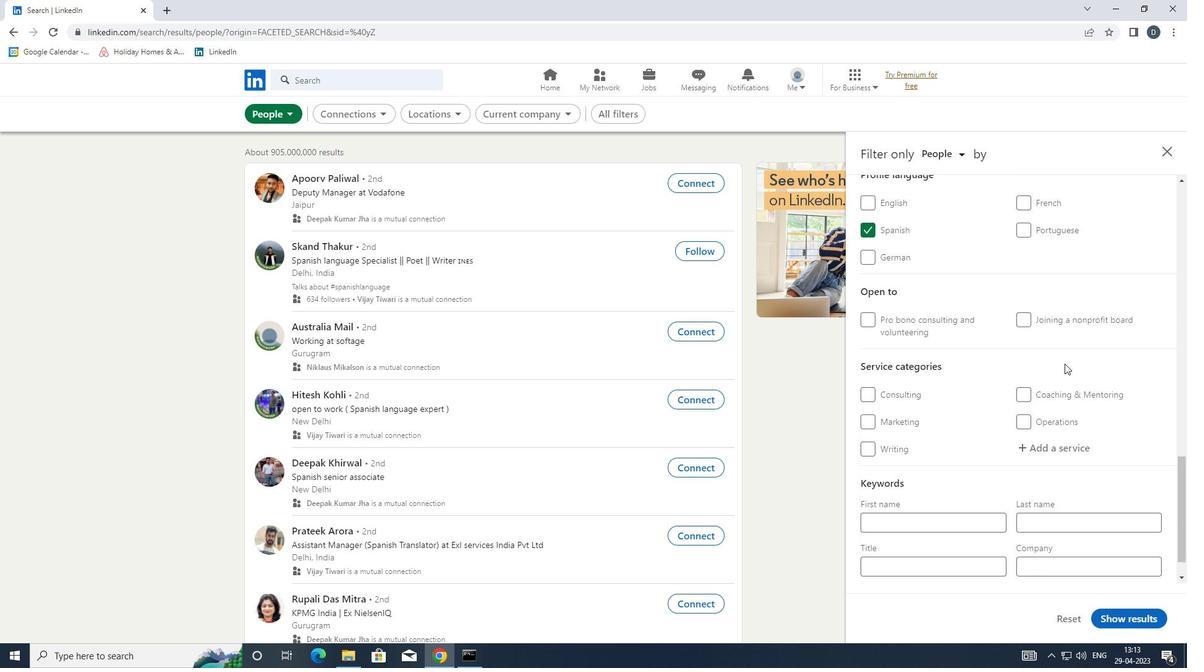 
Action: Mouse scrolled (1044, 382) with delta (0, 0)
Screenshot: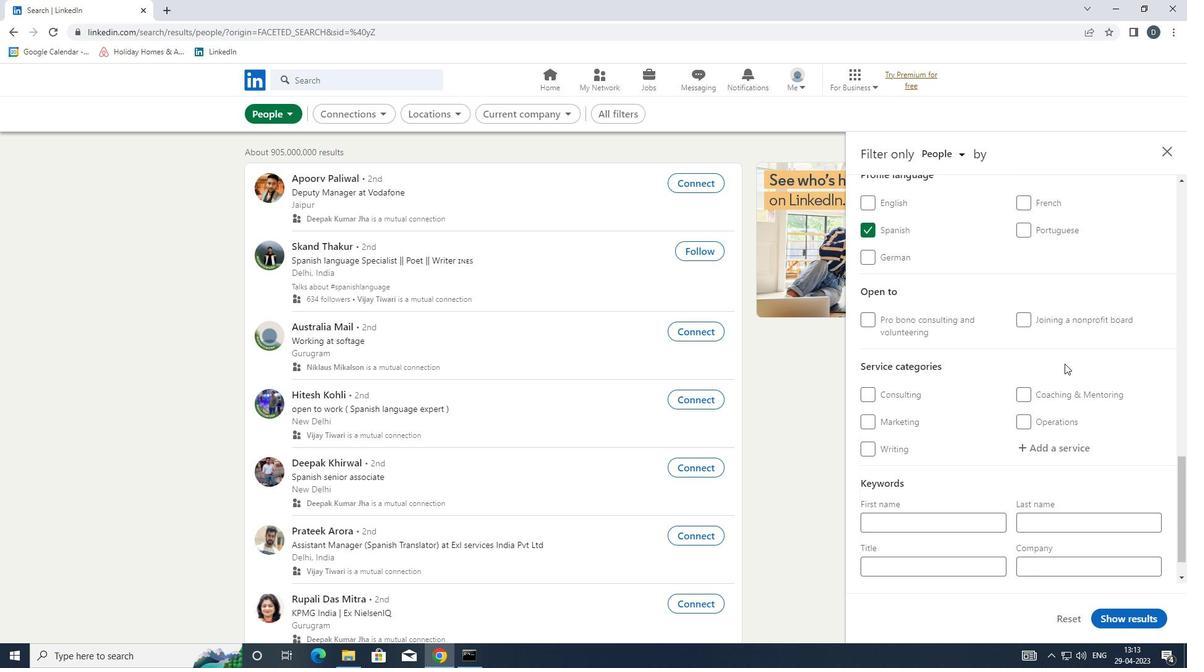 
Action: Mouse moved to (1052, 409)
Screenshot: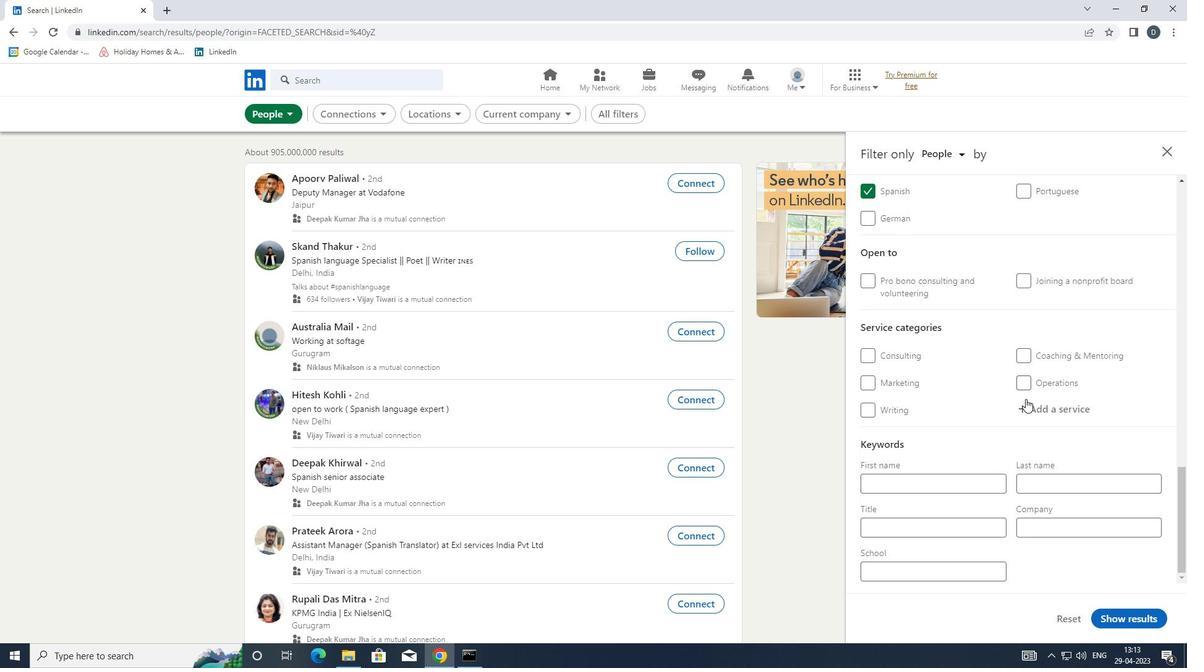 
Action: Mouse pressed left at (1052, 409)
Screenshot: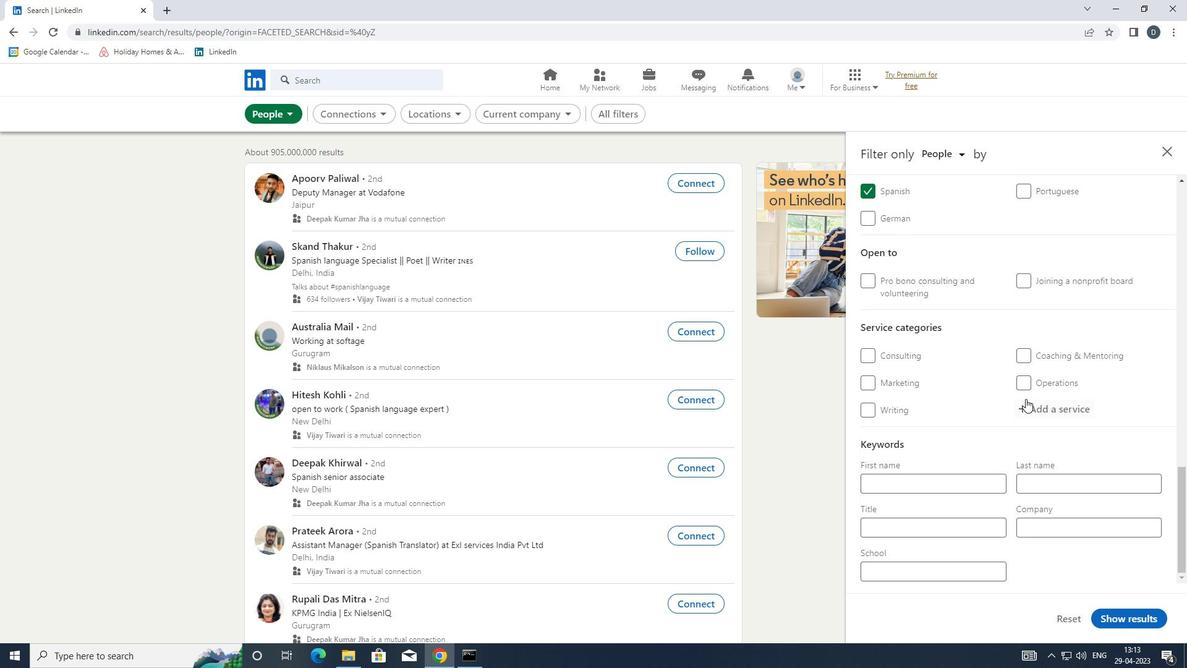 
Action: Key pressed <Key.shift>WEB<Key.space><Key.shift>DE<Key.down><Key.down><Key.enter>
Screenshot: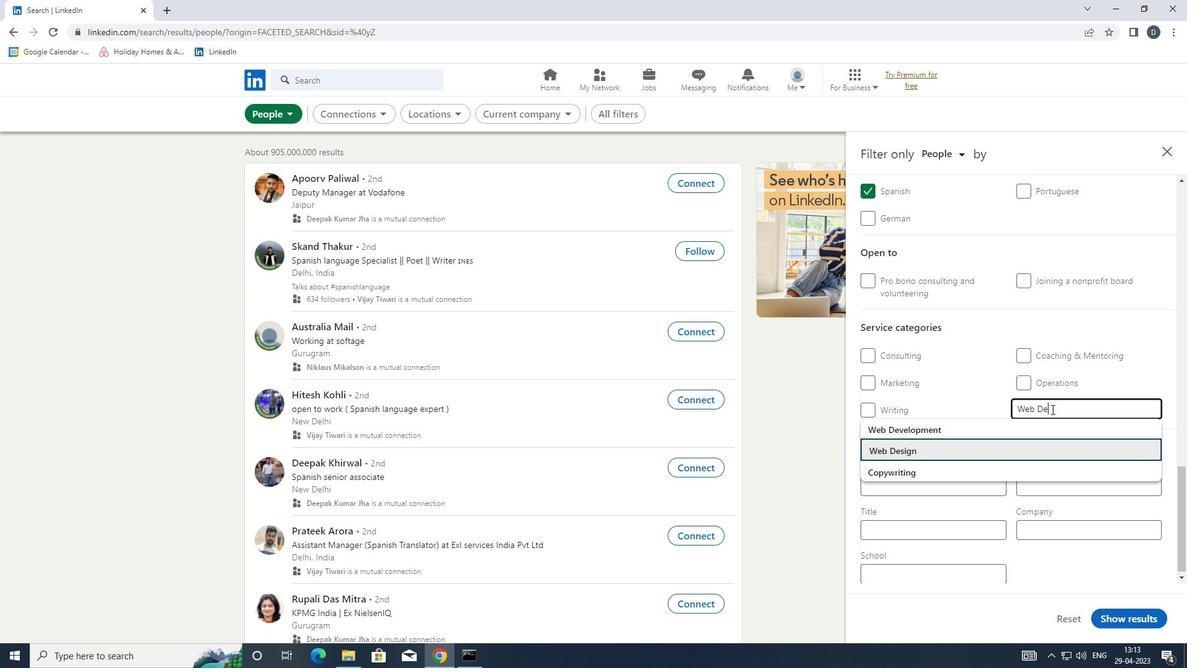 
Action: Mouse moved to (1041, 429)
Screenshot: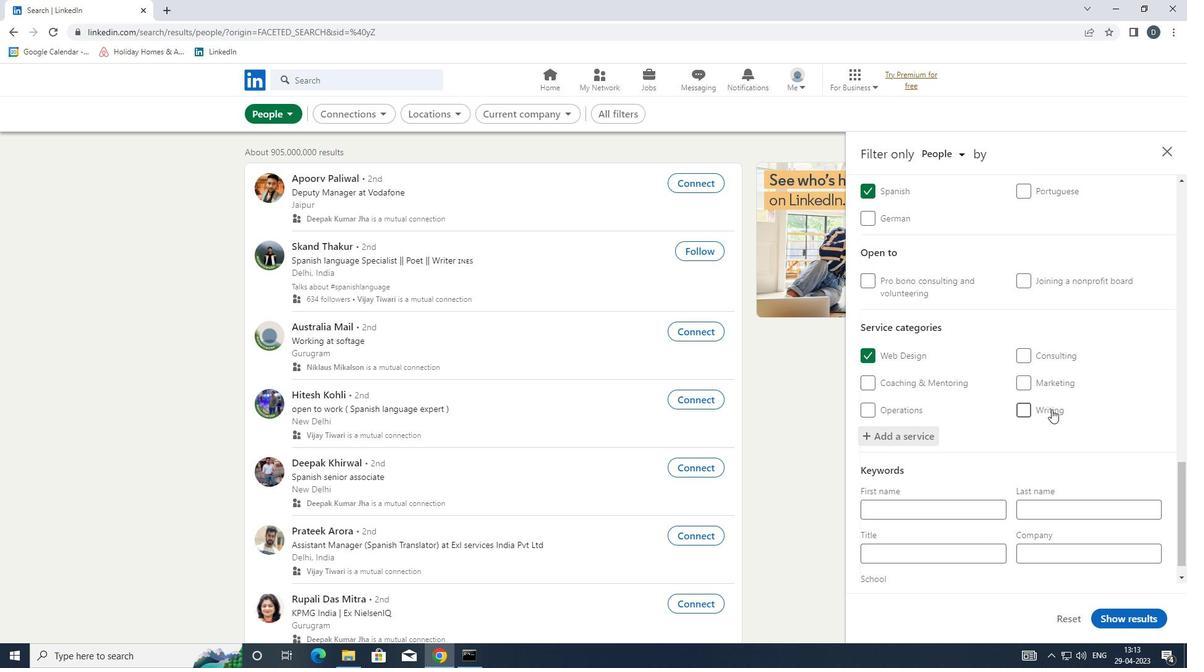 
Action: Mouse scrolled (1041, 429) with delta (0, 0)
Screenshot: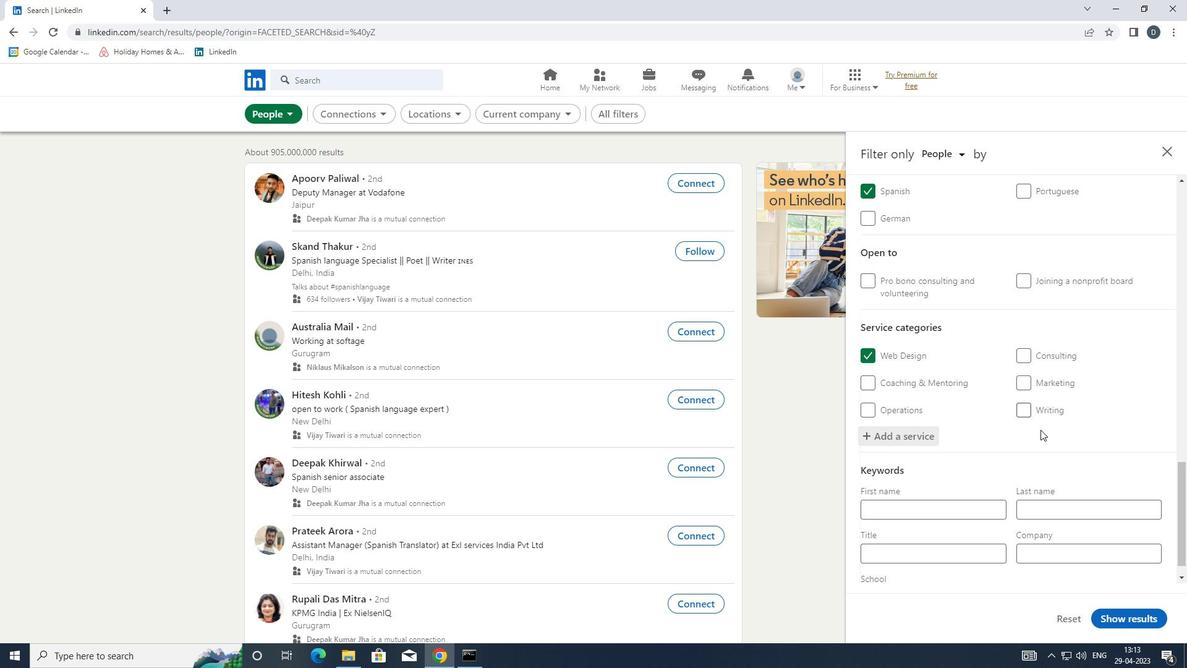 
Action: Mouse scrolled (1041, 429) with delta (0, 0)
Screenshot: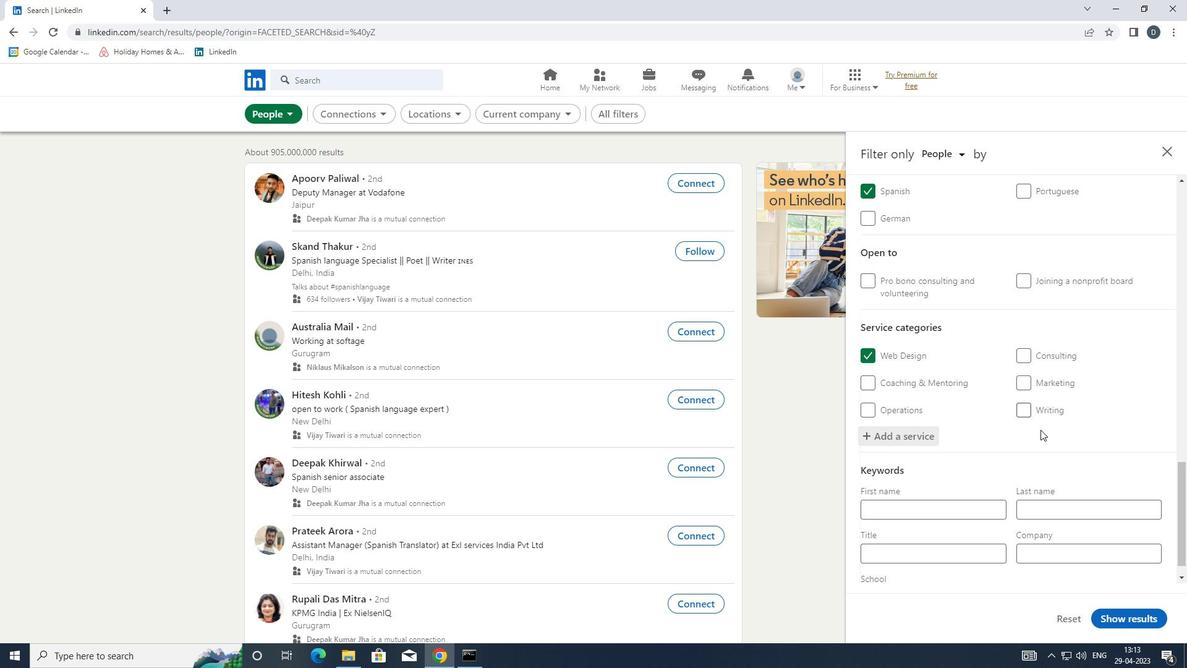 
Action: Mouse scrolled (1041, 429) with delta (0, 0)
Screenshot: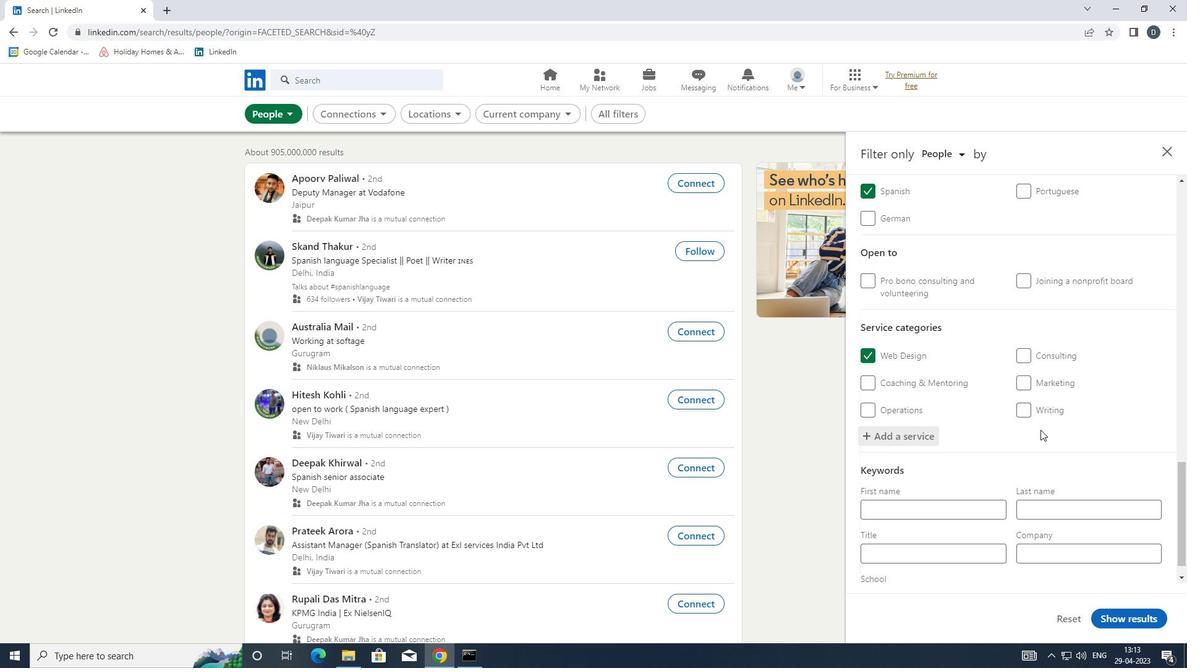 
Action: Mouse scrolled (1041, 429) with delta (0, 0)
Screenshot: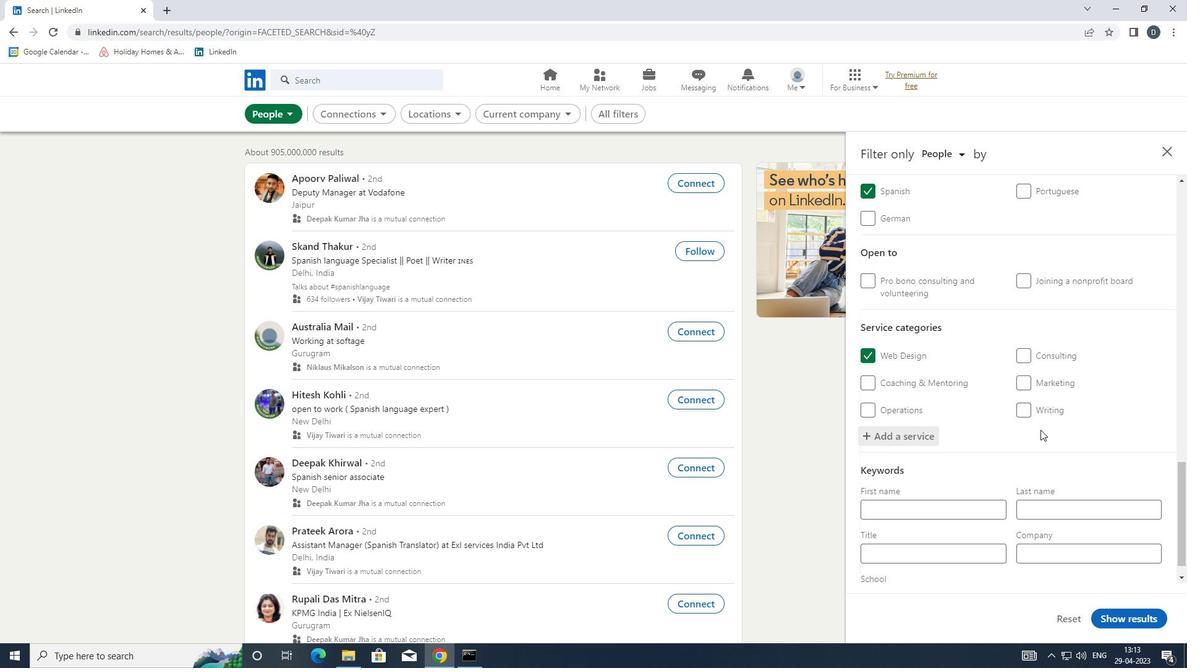 
Action: Mouse scrolled (1041, 429) with delta (0, 0)
Screenshot: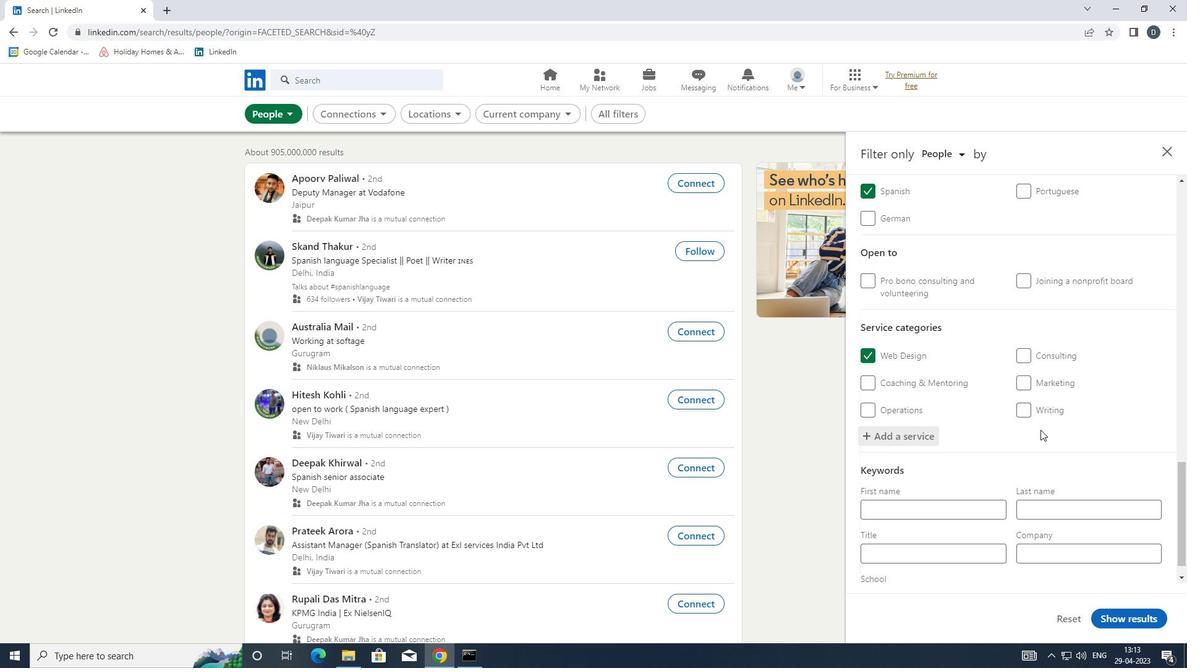 
Action: Mouse moved to (982, 517)
Screenshot: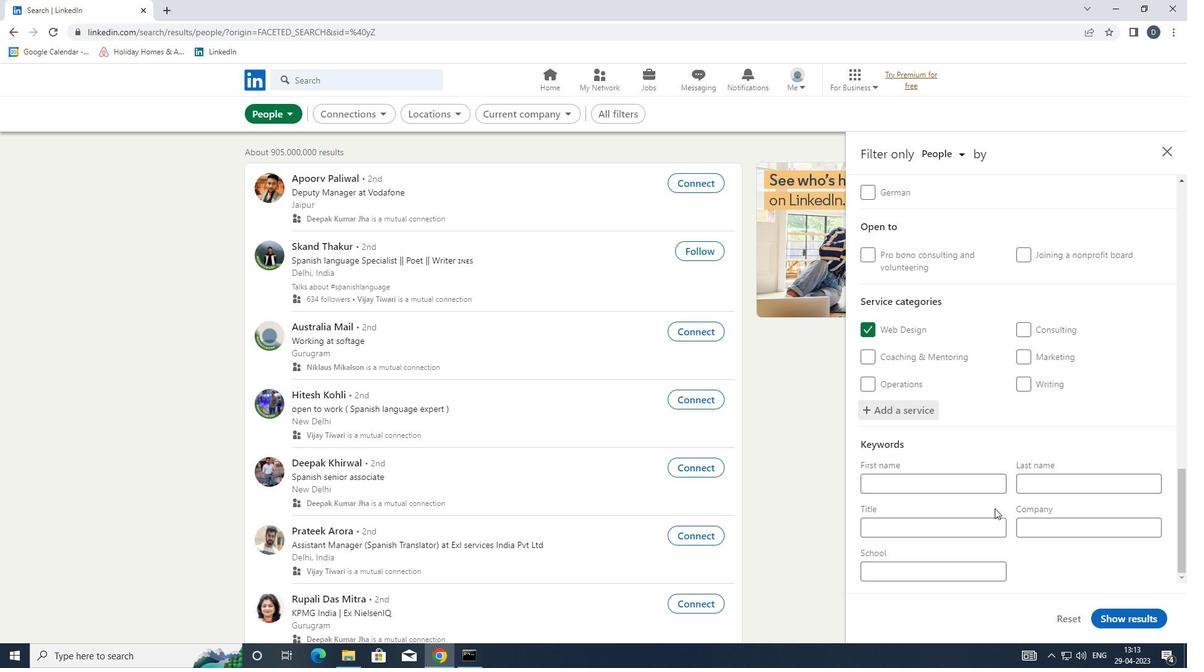 
Action: Mouse pressed left at (982, 517)
Screenshot: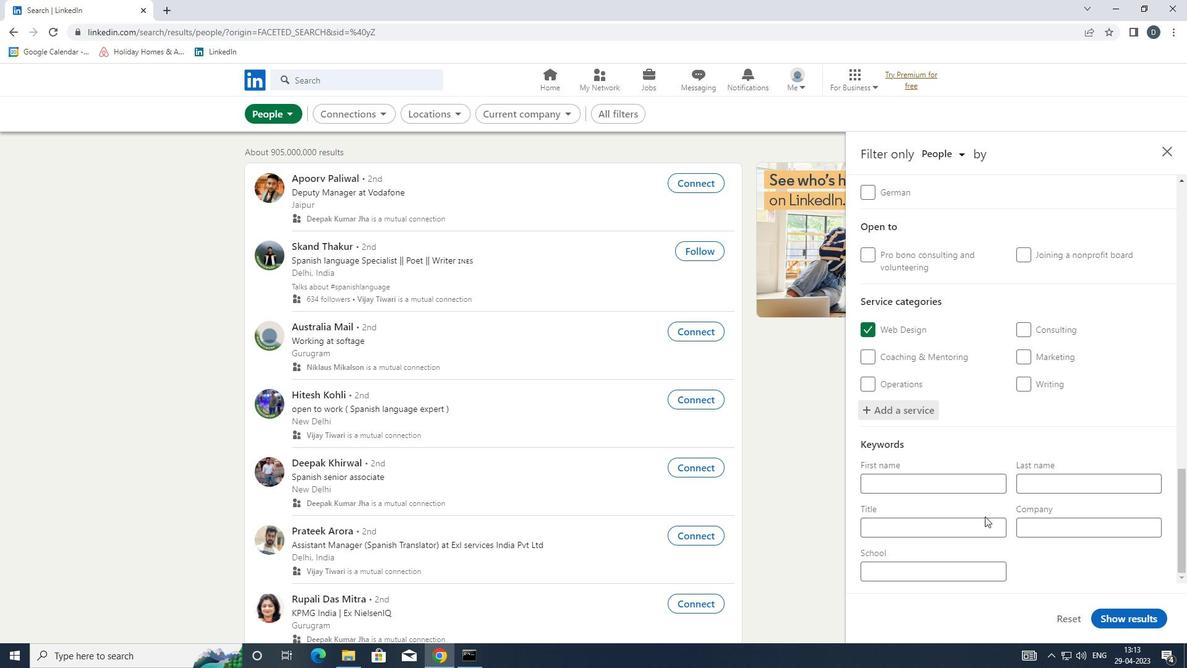 
Action: Mouse moved to (986, 524)
Screenshot: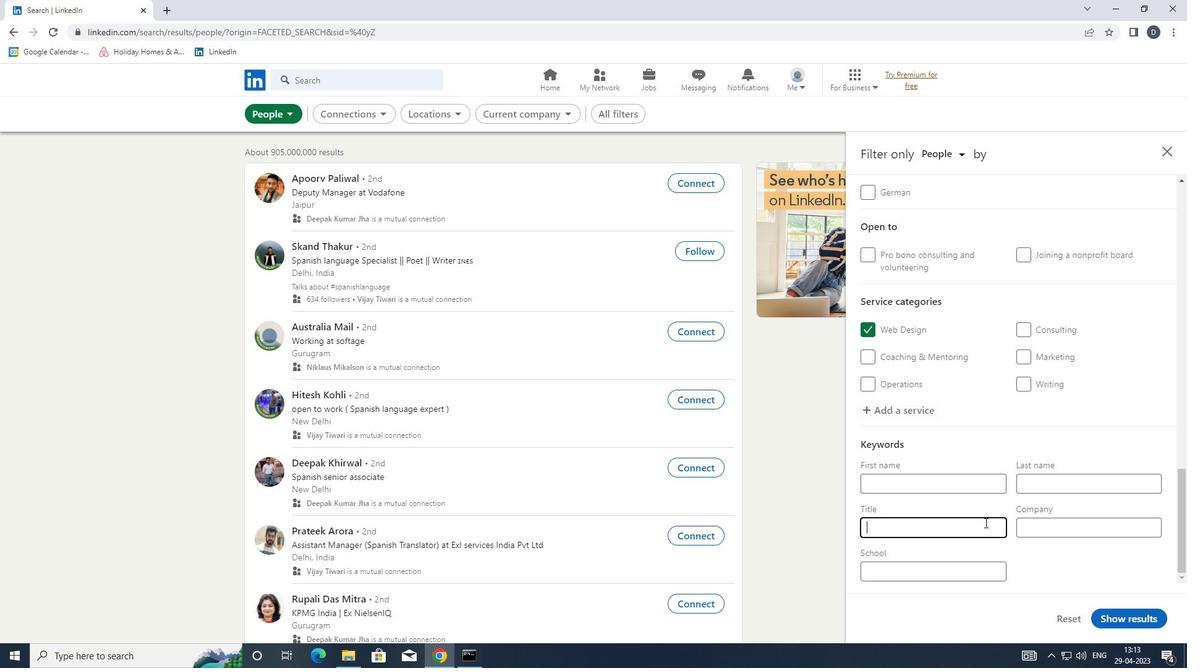 
Action: Key pressed <Key.shift>CRUIE<Key.backspace>SE<Key.space><Key.shift>SHIP<Key.space><Key.shift>ATTENDANT
Screenshot: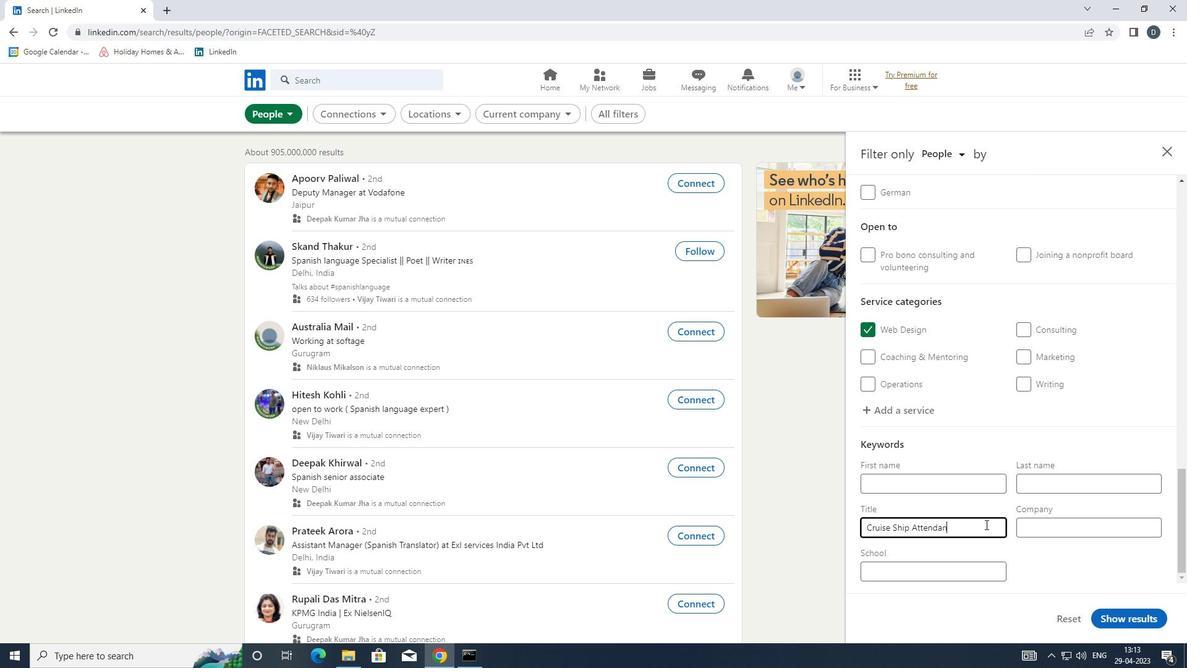 
Action: Mouse moved to (1129, 624)
Screenshot: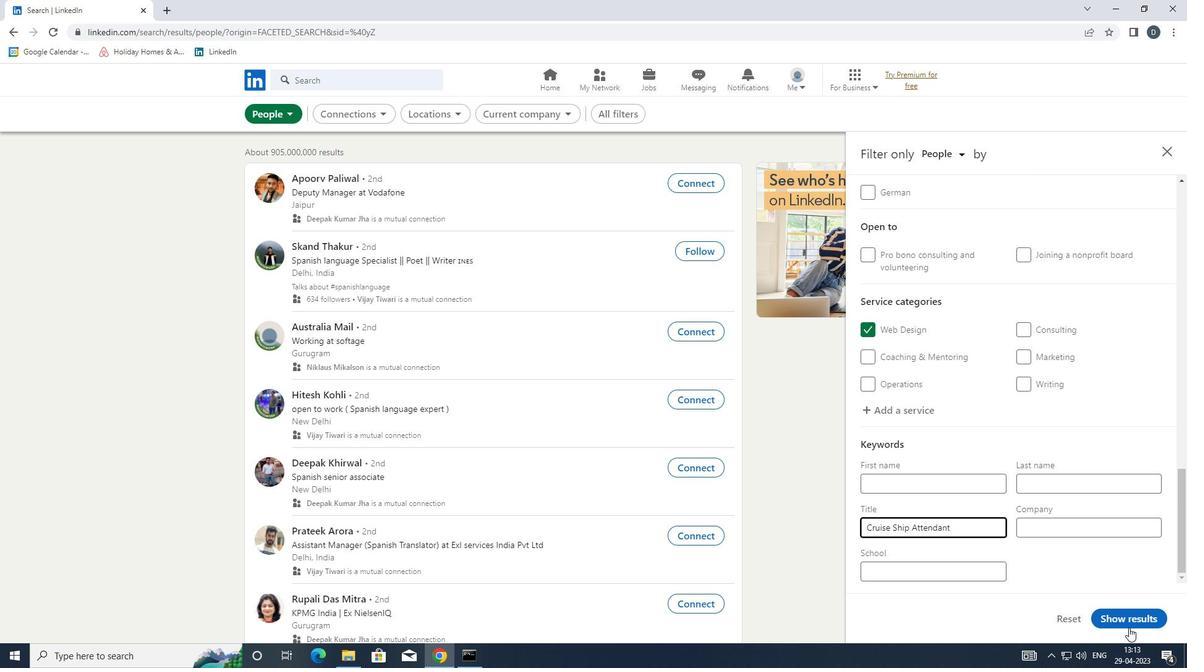 
Action: Mouse pressed left at (1129, 624)
Screenshot: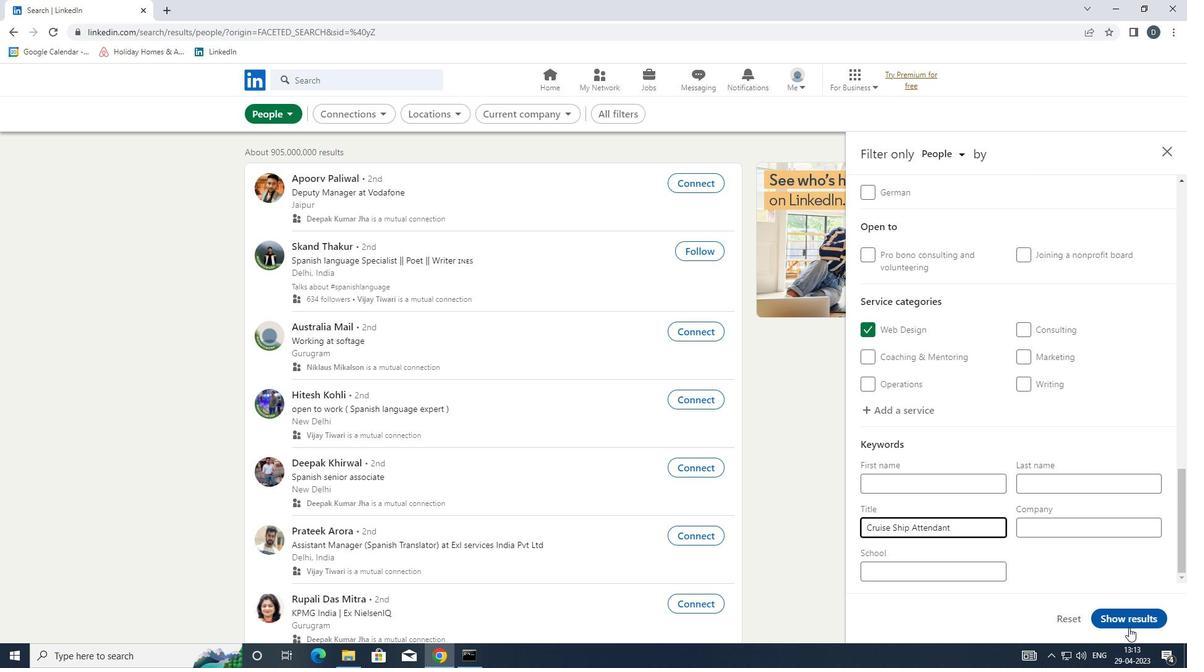
Action: Mouse moved to (837, 423)
Screenshot: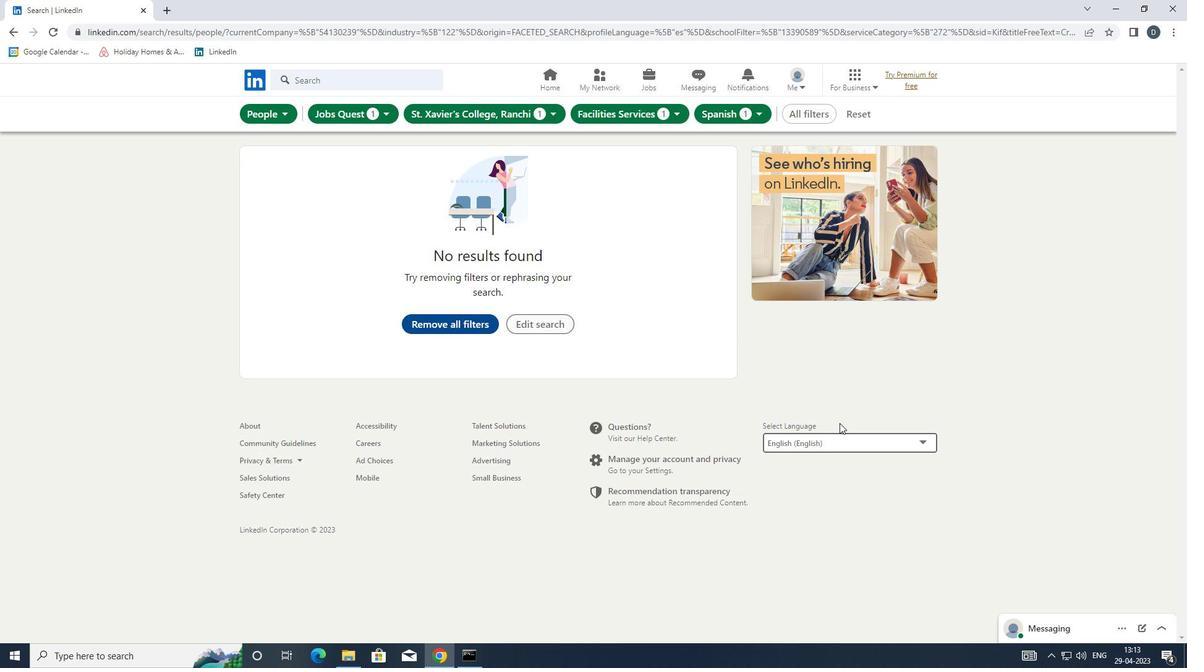 
